Task: Reply to email with the signature Alan Parker with the subject Follow up on our last conversation from softage.1@softage.net with the message I wanted to confirm the availability of the meeting room for tomorrows presentation. Undo the message and rewrite the message as Please find attached the requested document. Send the email
Action: Mouse moved to (460, 603)
Screenshot: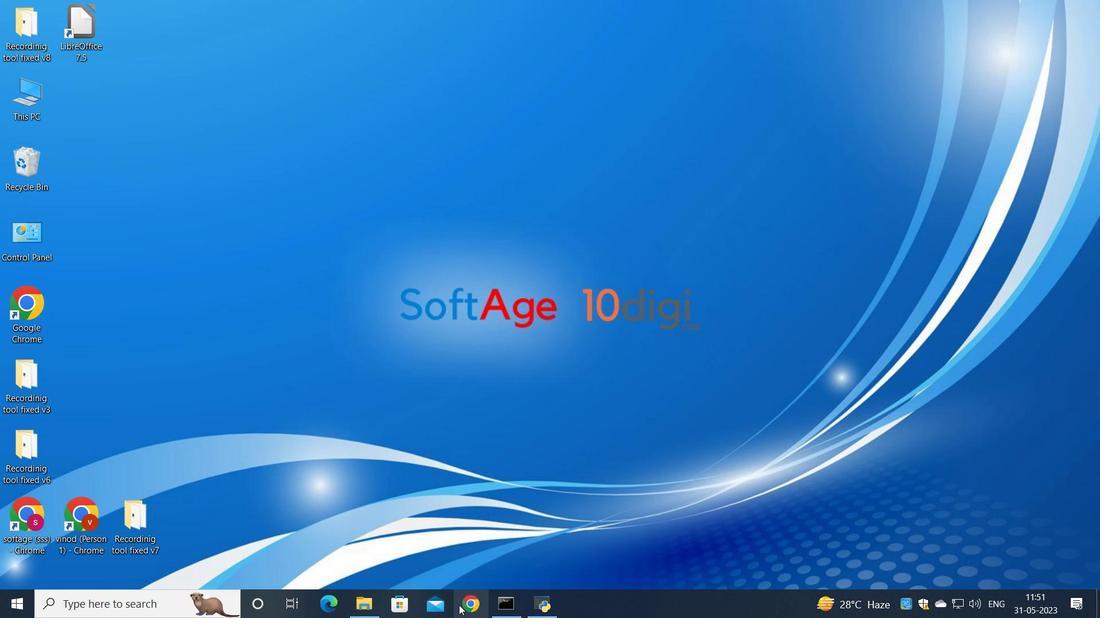 
Action: Mouse pressed left at (460, 603)
Screenshot: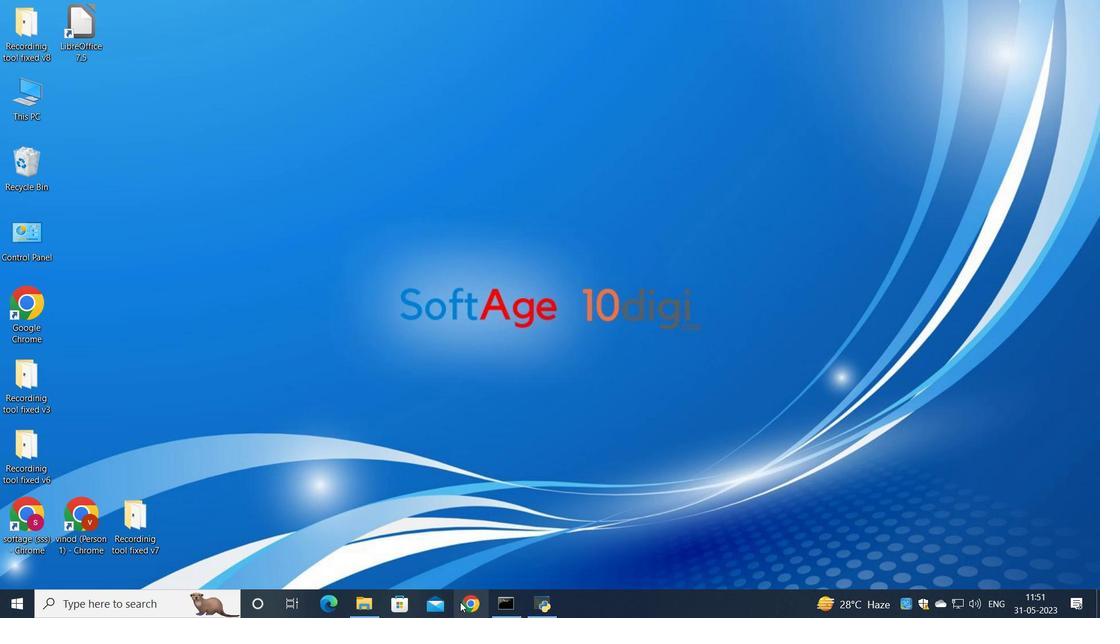 
Action: Mouse moved to (490, 355)
Screenshot: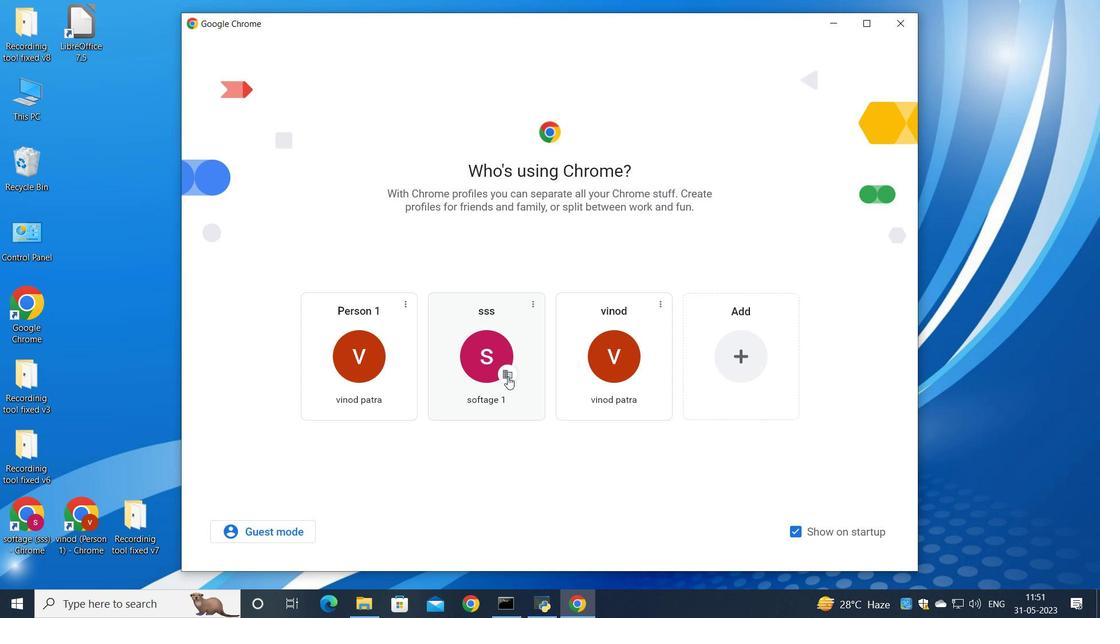 
Action: Mouse pressed left at (490, 355)
Screenshot: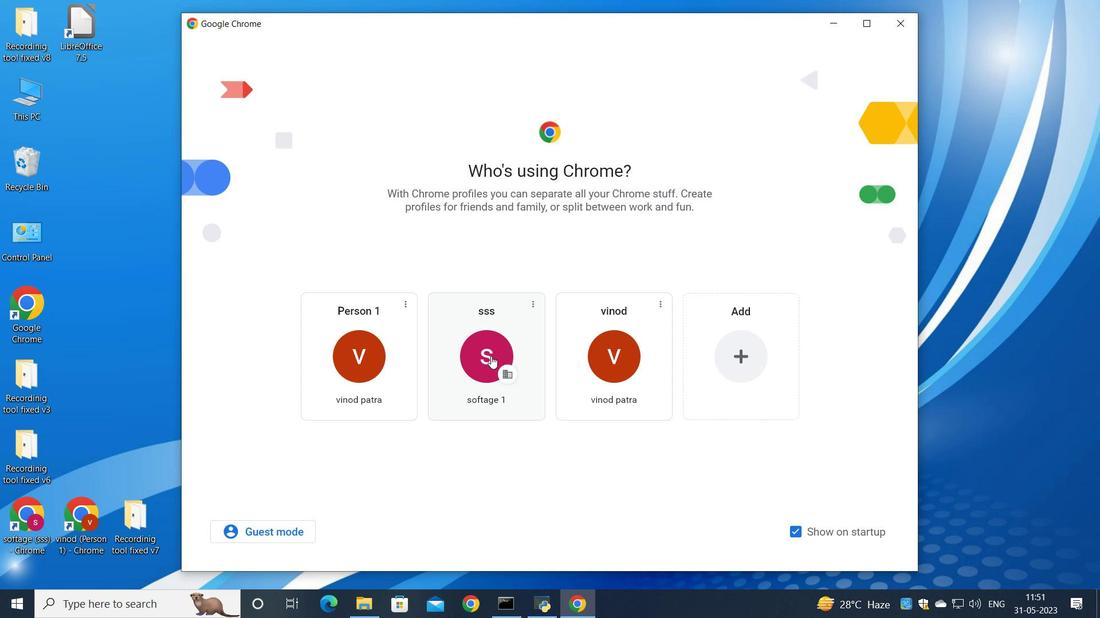 
Action: Mouse moved to (960, 79)
Screenshot: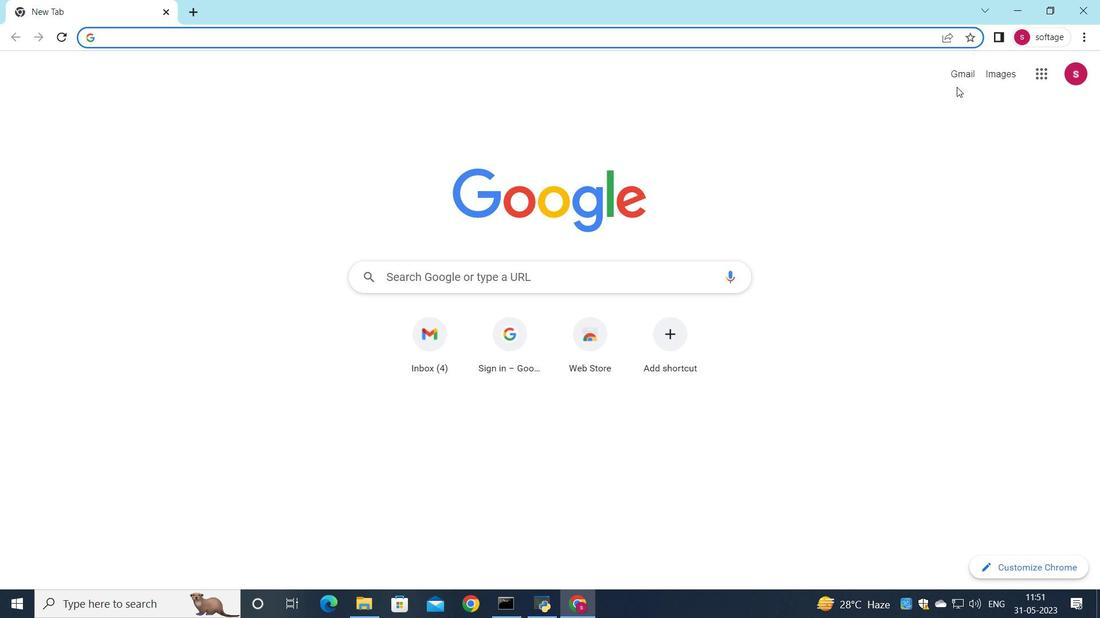 
Action: Mouse pressed left at (960, 79)
Screenshot: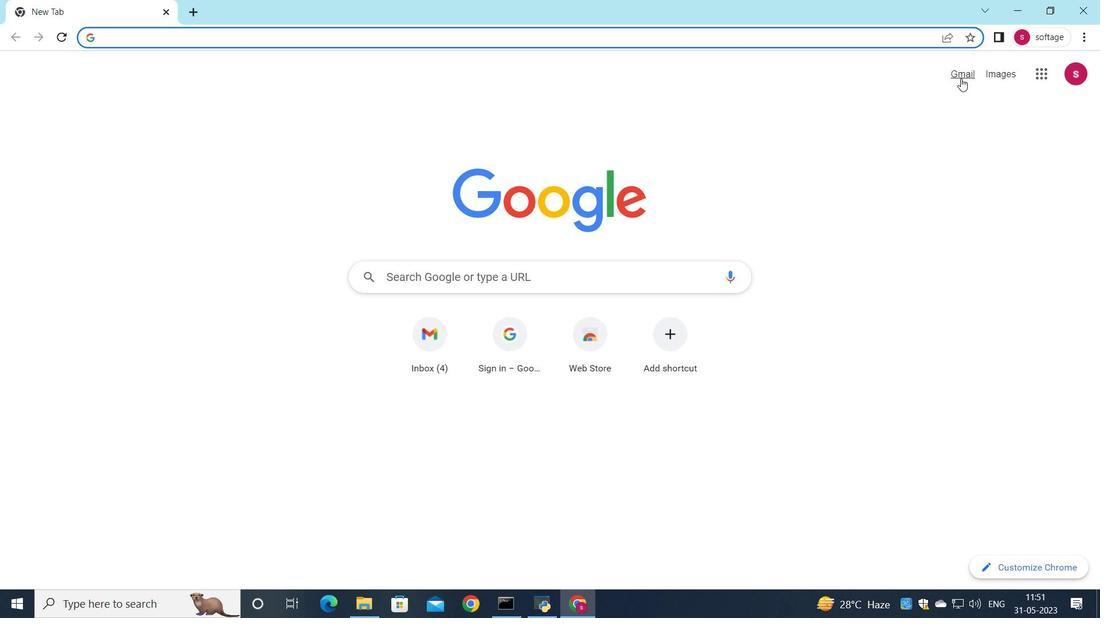 
Action: Mouse moved to (934, 102)
Screenshot: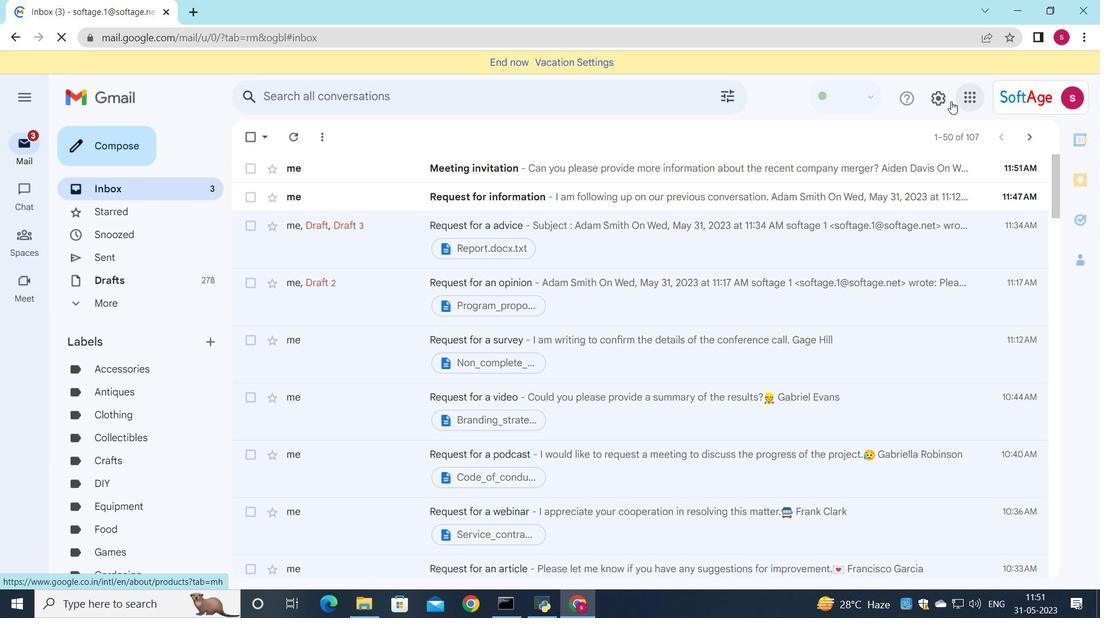 
Action: Mouse pressed left at (934, 102)
Screenshot: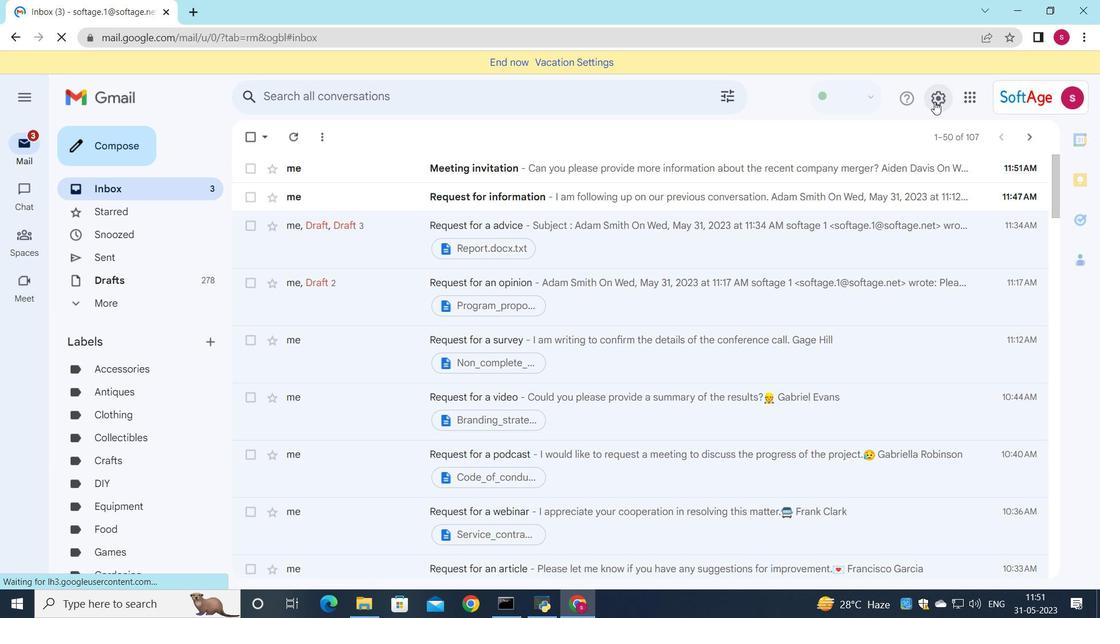 
Action: Mouse moved to (962, 173)
Screenshot: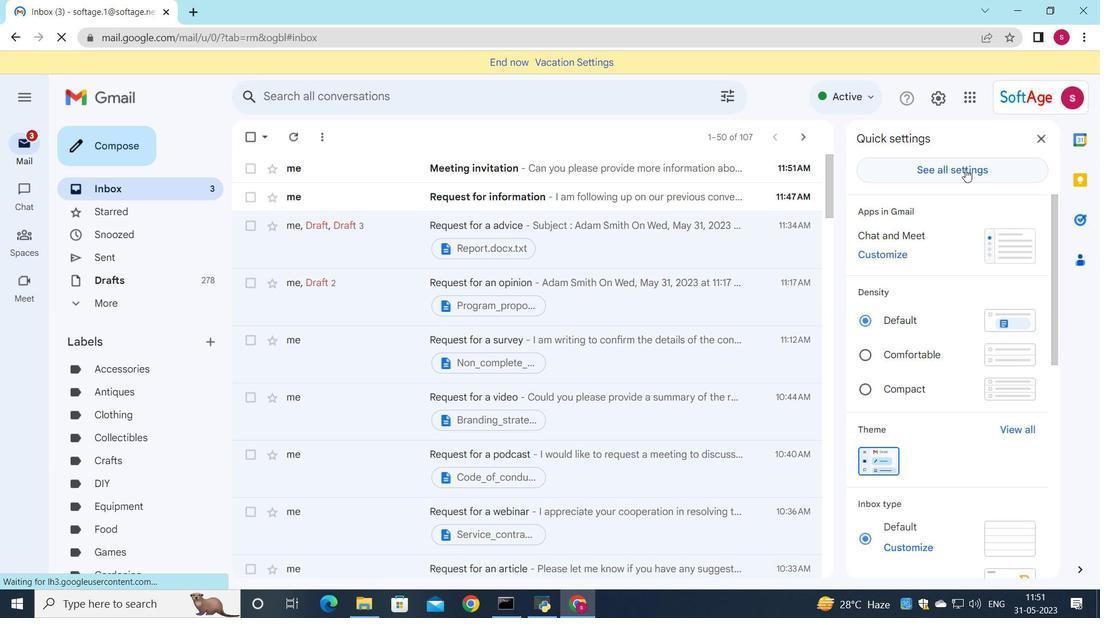 
Action: Mouse pressed left at (962, 173)
Screenshot: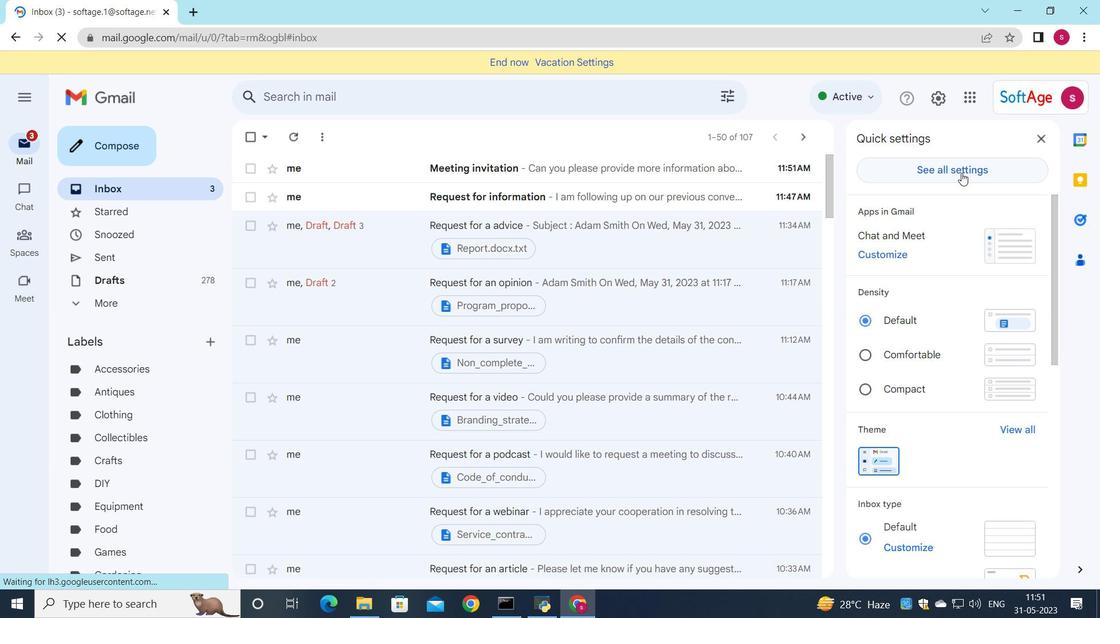 
Action: Mouse moved to (644, 283)
Screenshot: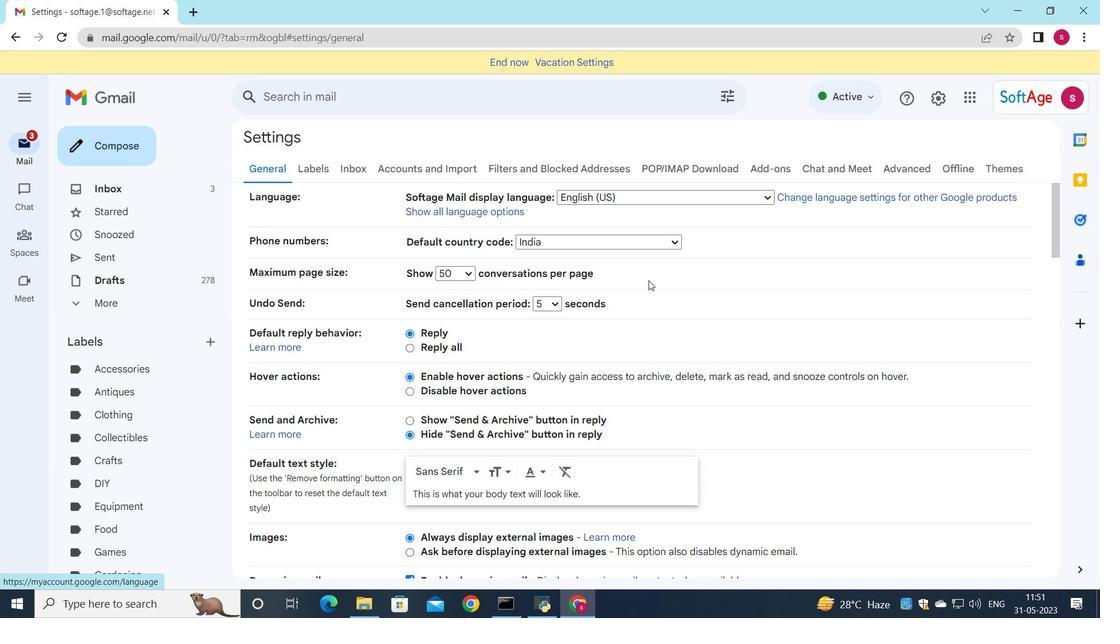 
Action: Mouse scrolled (644, 282) with delta (0, 0)
Screenshot: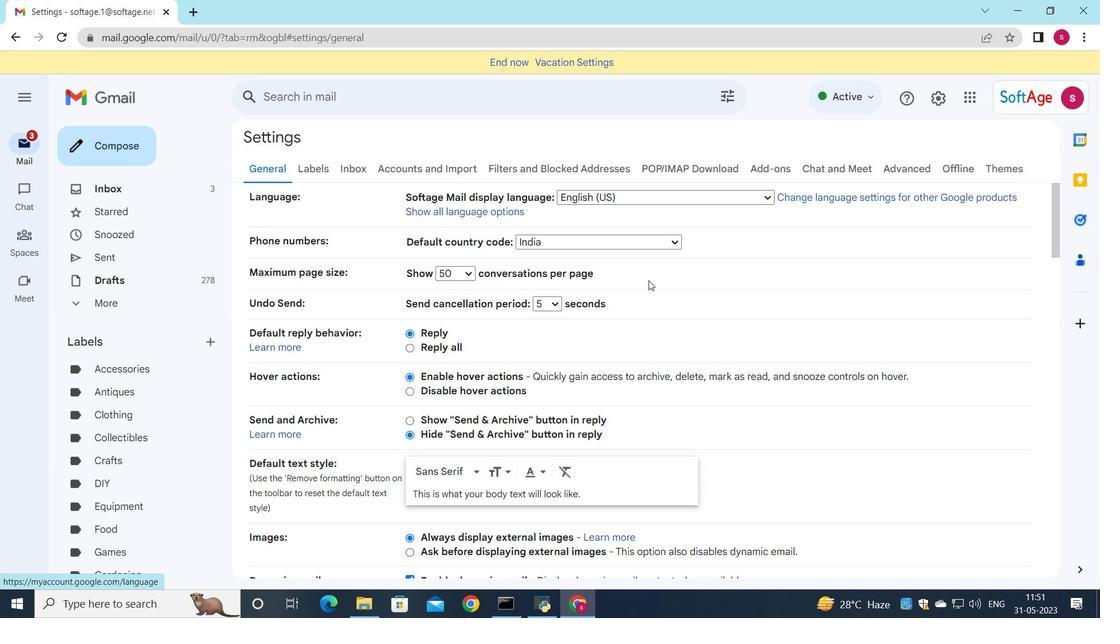 
Action: Mouse scrolled (644, 282) with delta (0, 0)
Screenshot: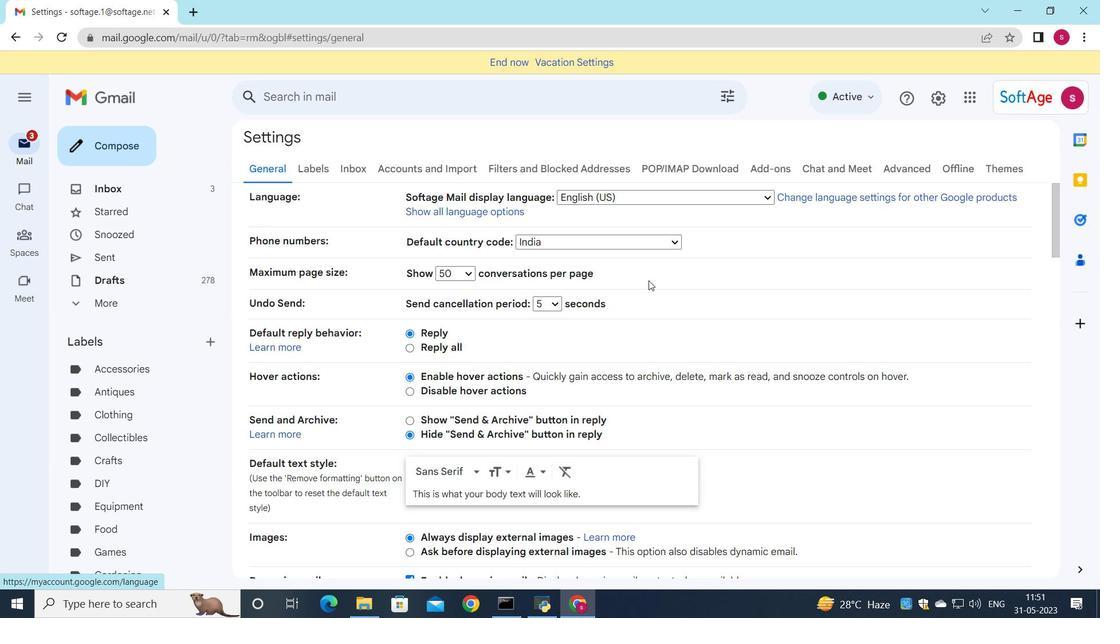 
Action: Mouse scrolled (644, 282) with delta (0, 0)
Screenshot: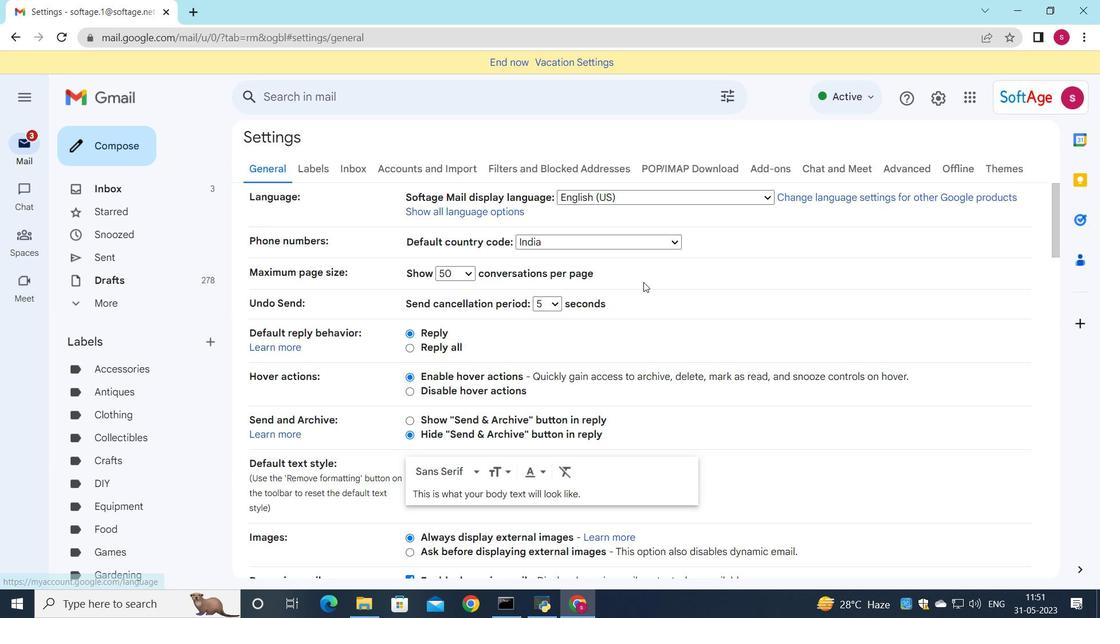 
Action: Mouse moved to (632, 276)
Screenshot: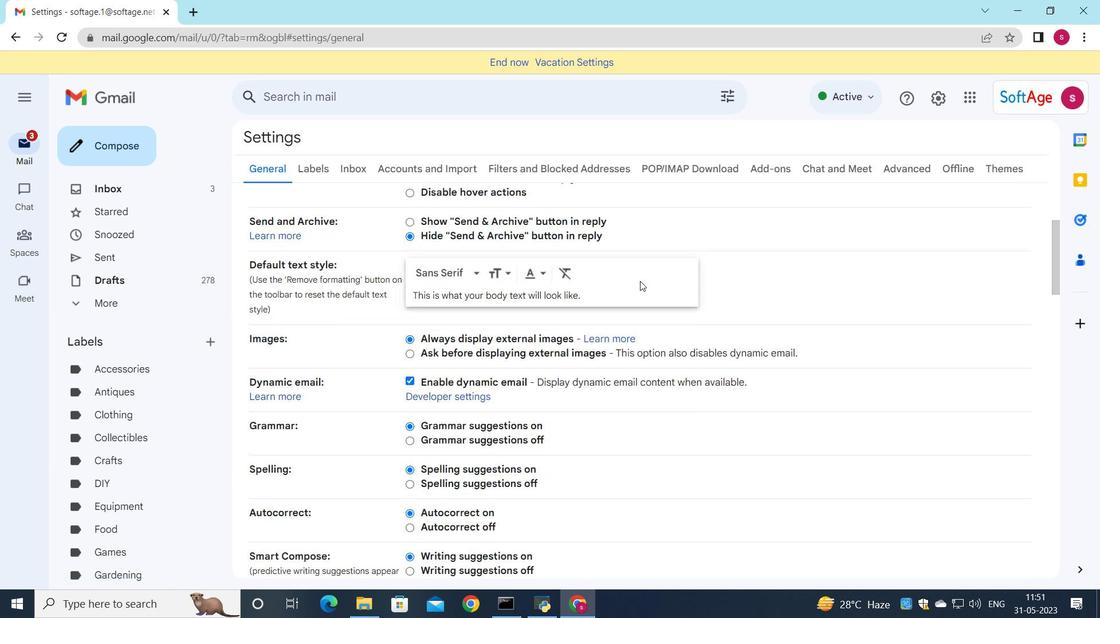 
Action: Mouse scrolled (632, 276) with delta (0, 0)
Screenshot: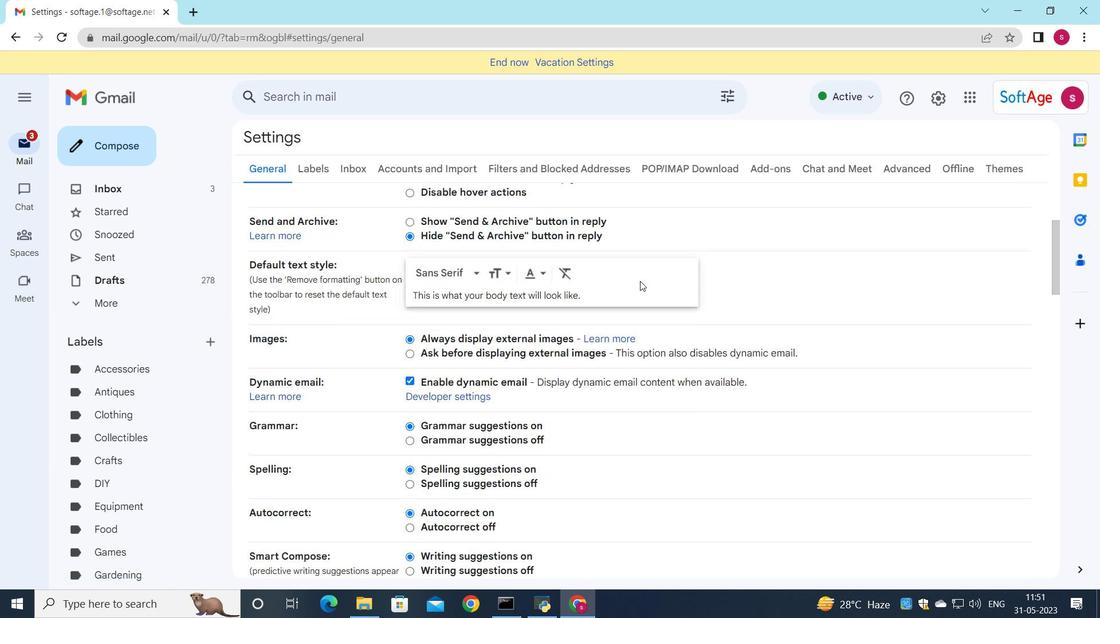 
Action: Mouse scrolled (632, 276) with delta (0, 0)
Screenshot: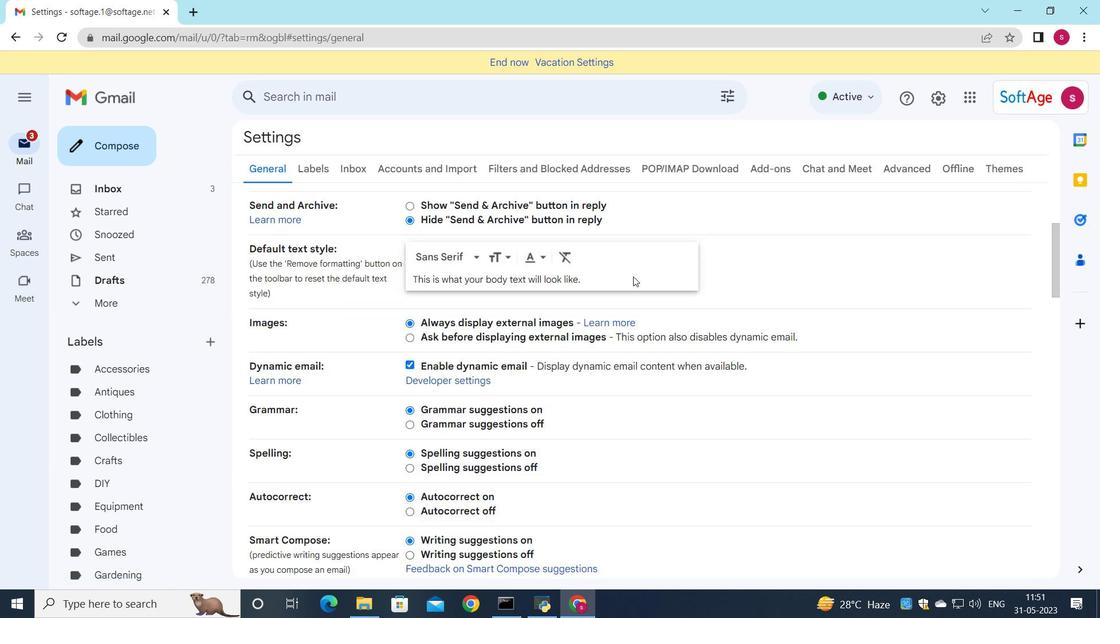 
Action: Mouse scrolled (632, 276) with delta (0, 0)
Screenshot: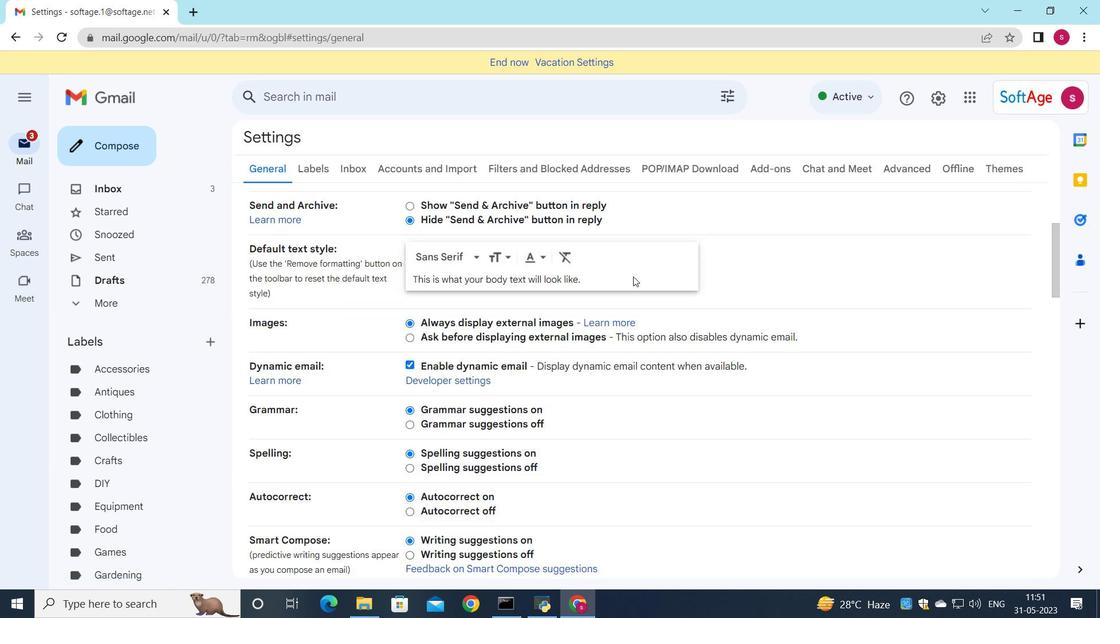 
Action: Mouse moved to (632, 276)
Screenshot: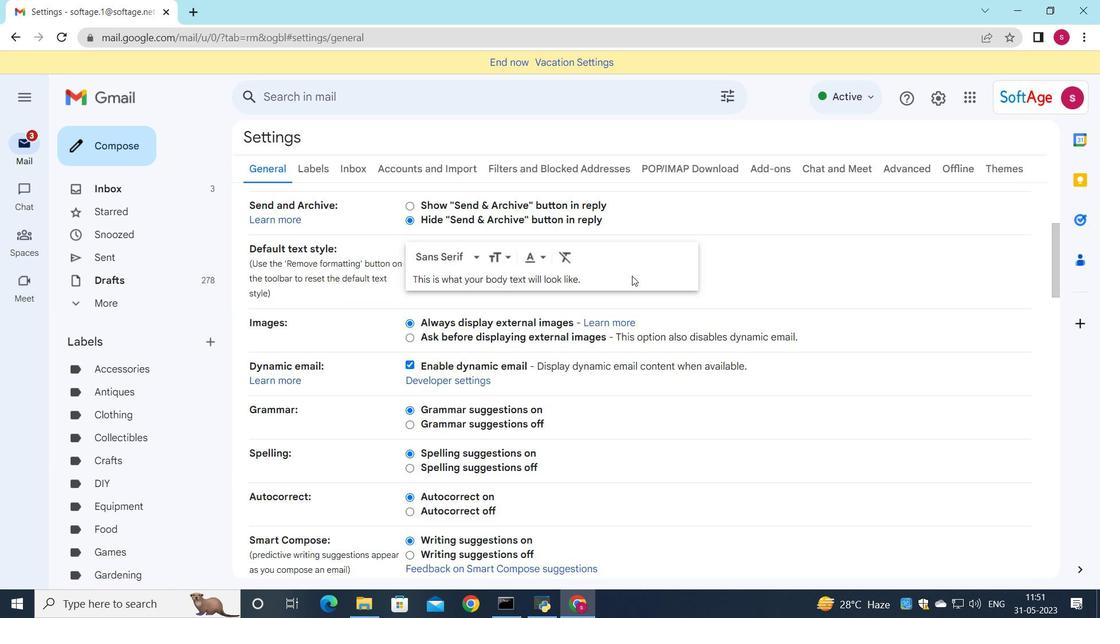 
Action: Mouse scrolled (632, 276) with delta (0, 0)
Screenshot: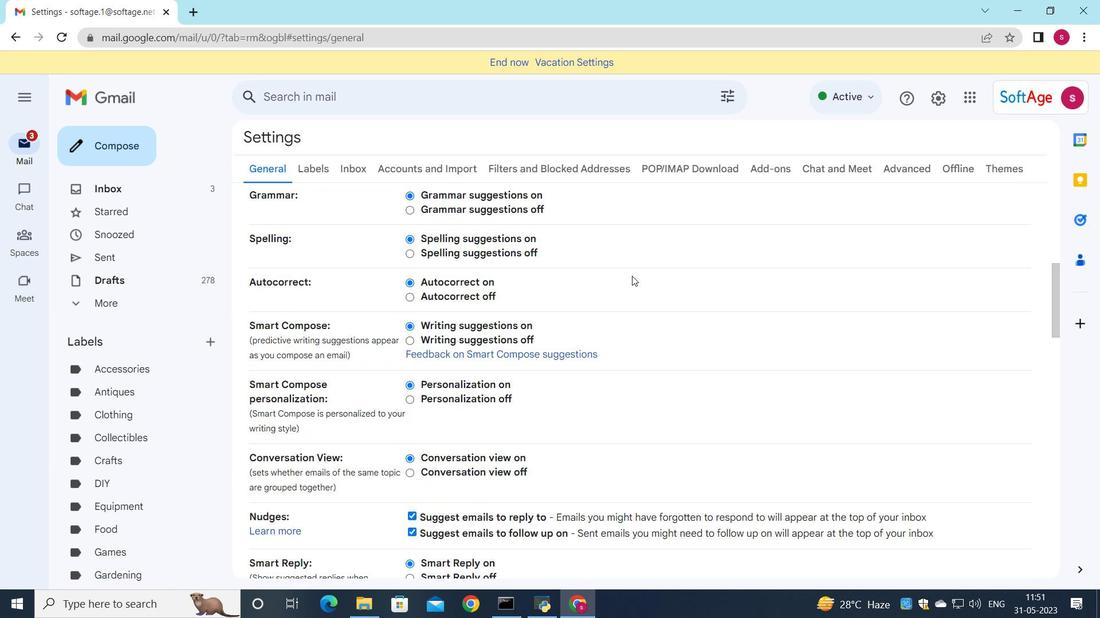 
Action: Mouse scrolled (632, 276) with delta (0, 0)
Screenshot: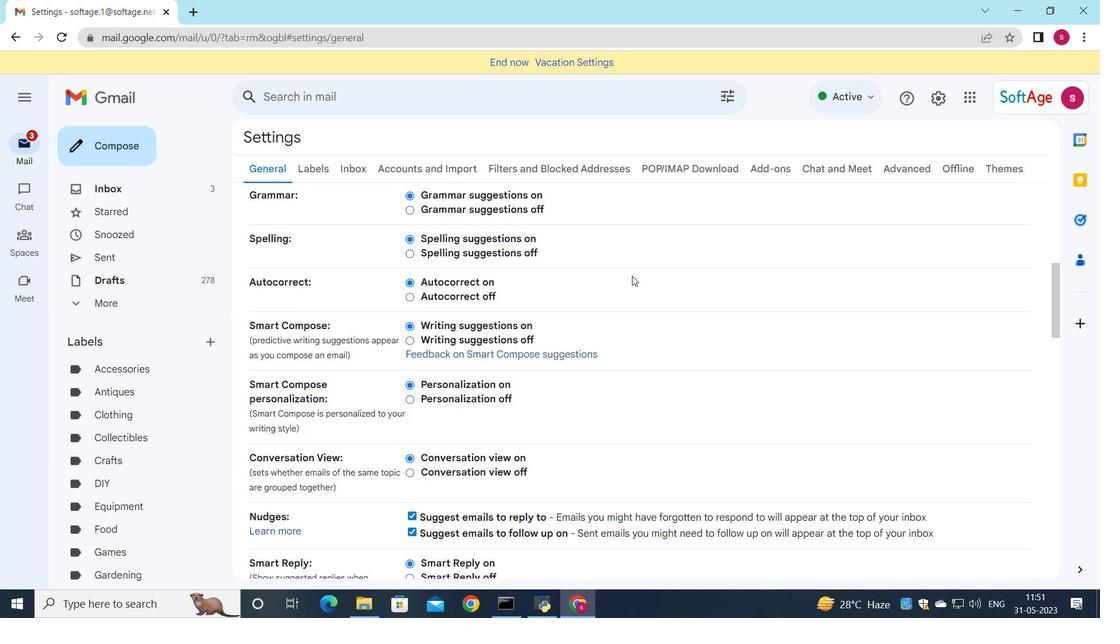 
Action: Mouse moved to (618, 298)
Screenshot: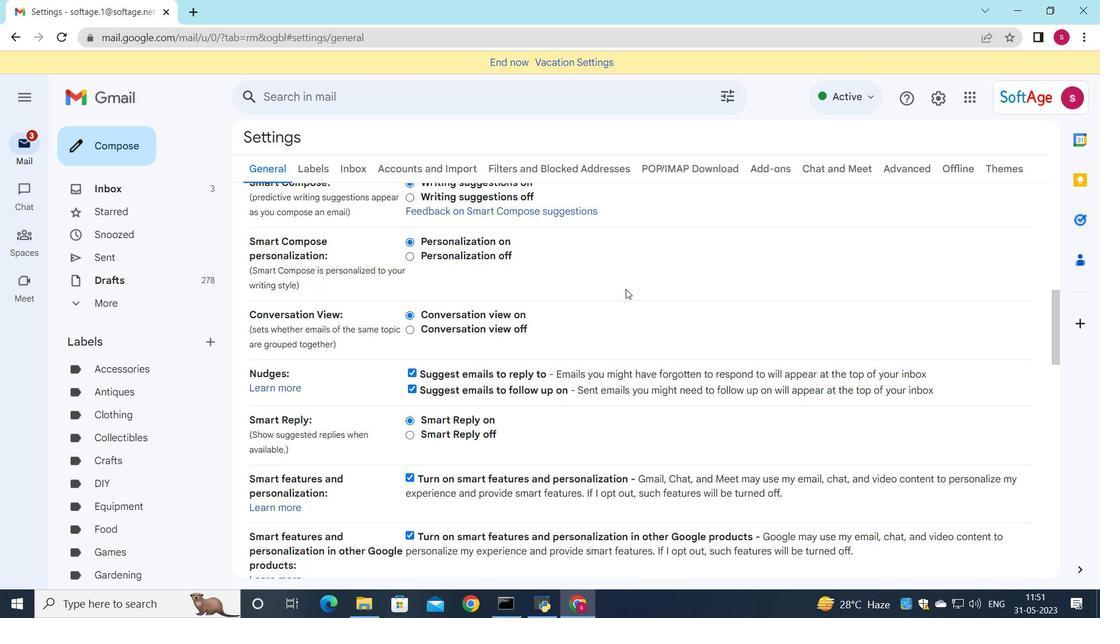 
Action: Mouse scrolled (618, 297) with delta (0, 0)
Screenshot: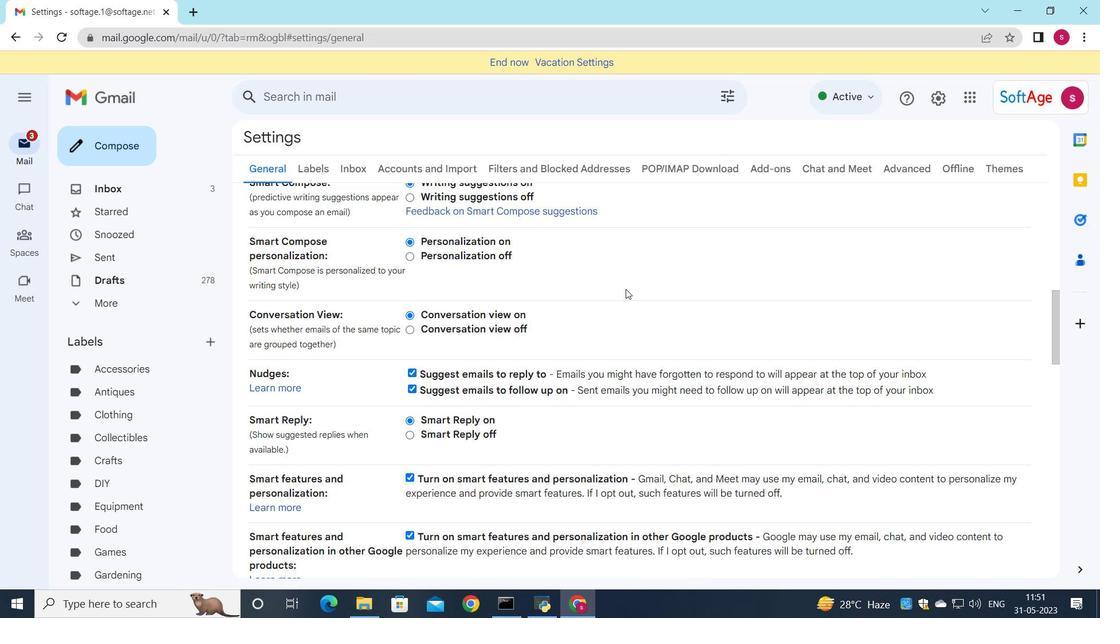 
Action: Mouse scrolled (618, 297) with delta (0, 0)
Screenshot: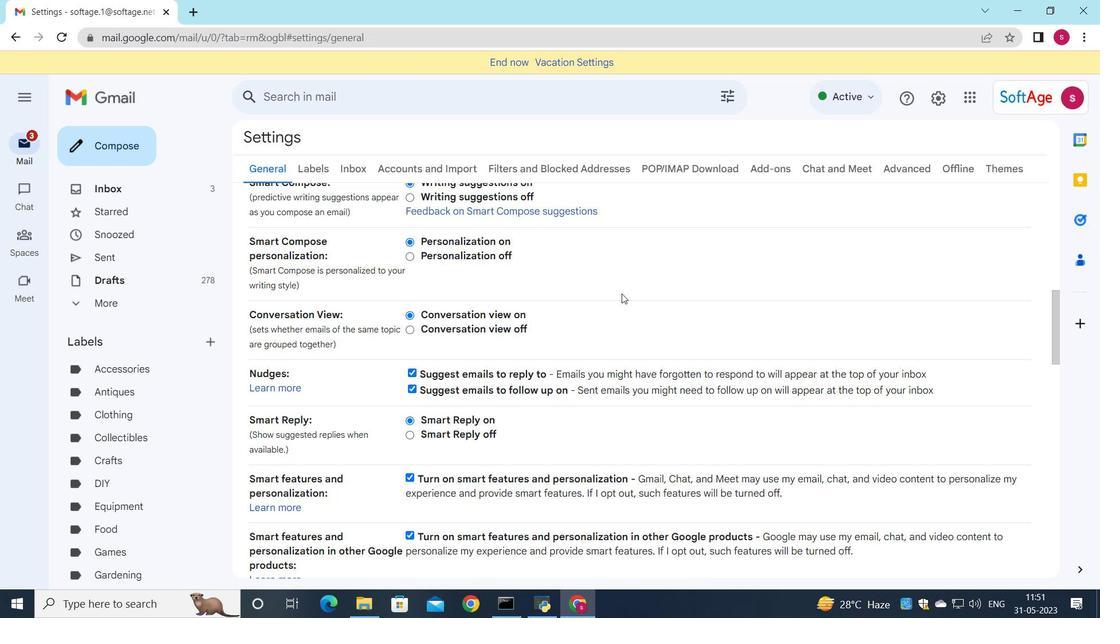 
Action: Mouse moved to (618, 300)
Screenshot: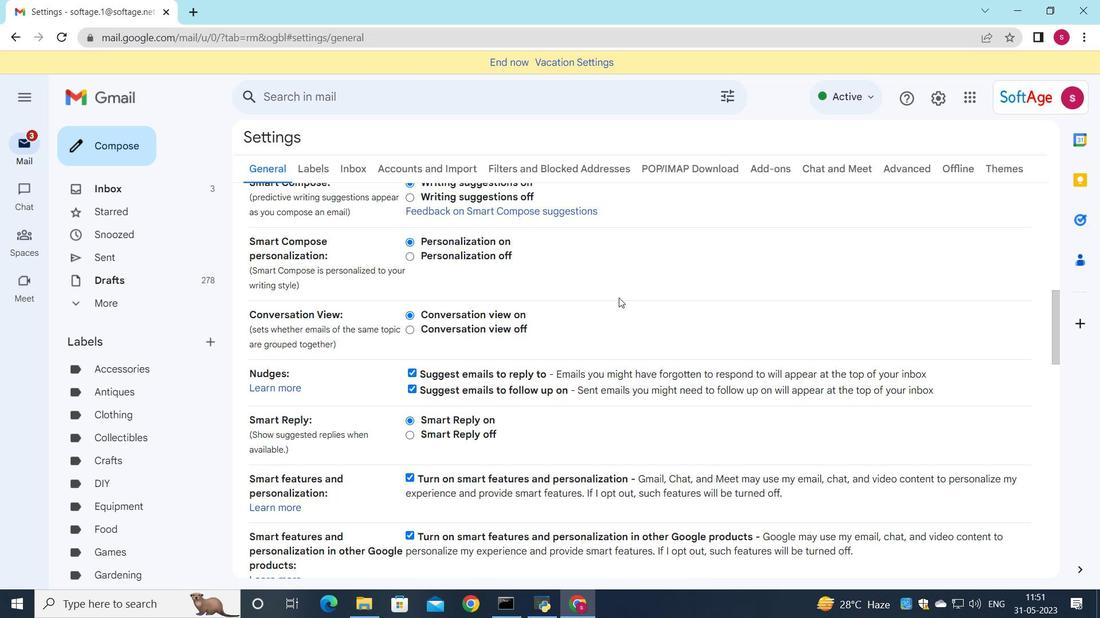 
Action: Mouse scrolled (618, 299) with delta (0, 0)
Screenshot: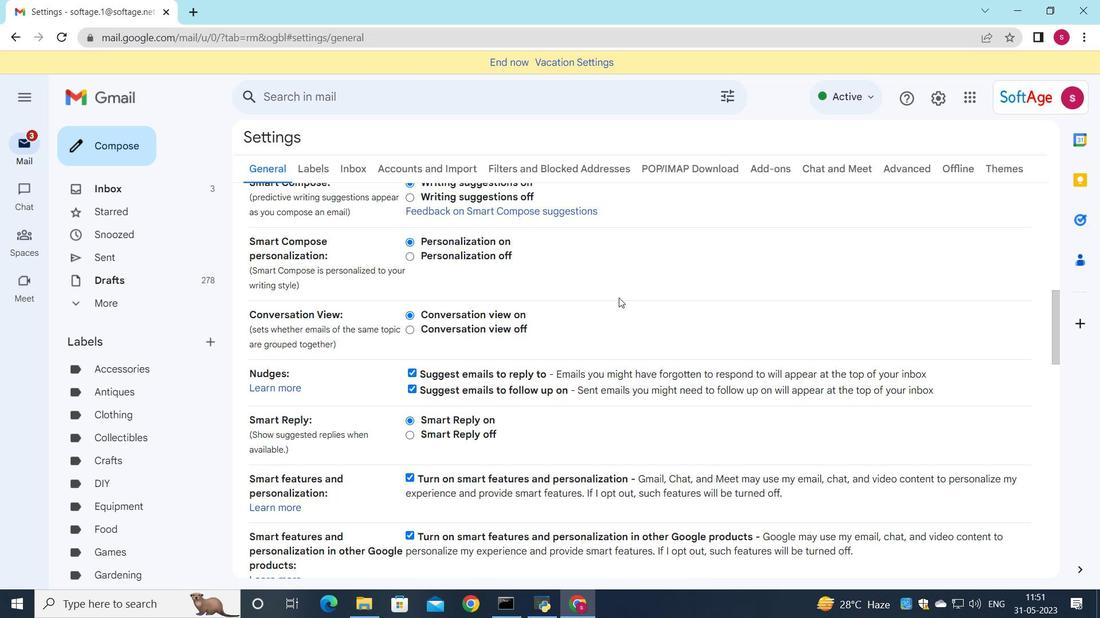 
Action: Mouse moved to (610, 315)
Screenshot: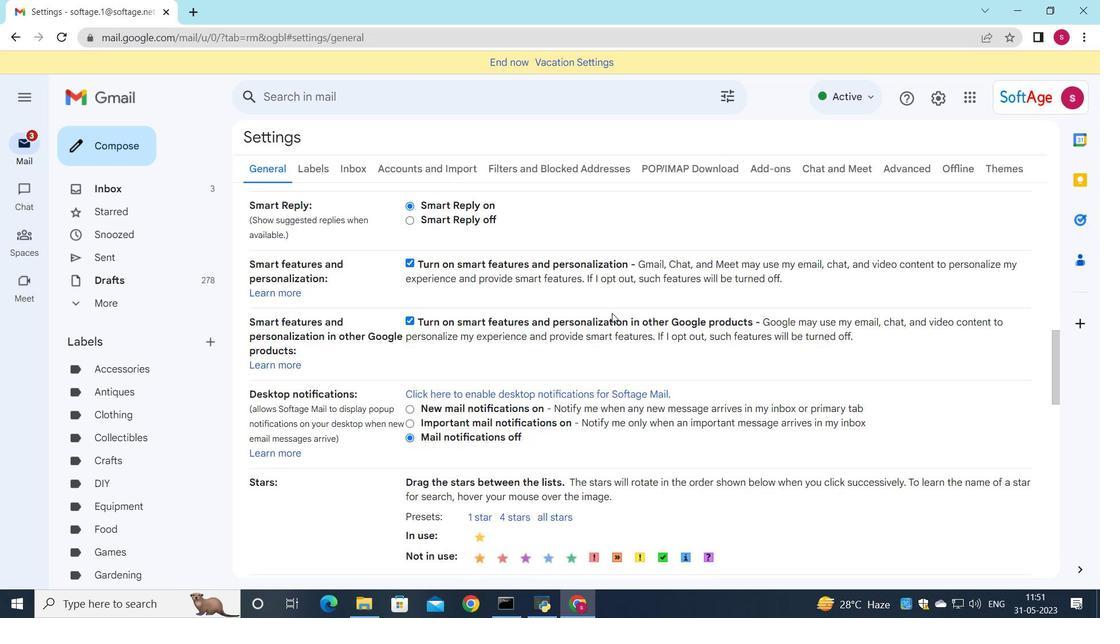 
Action: Mouse scrolled (610, 315) with delta (0, 0)
Screenshot: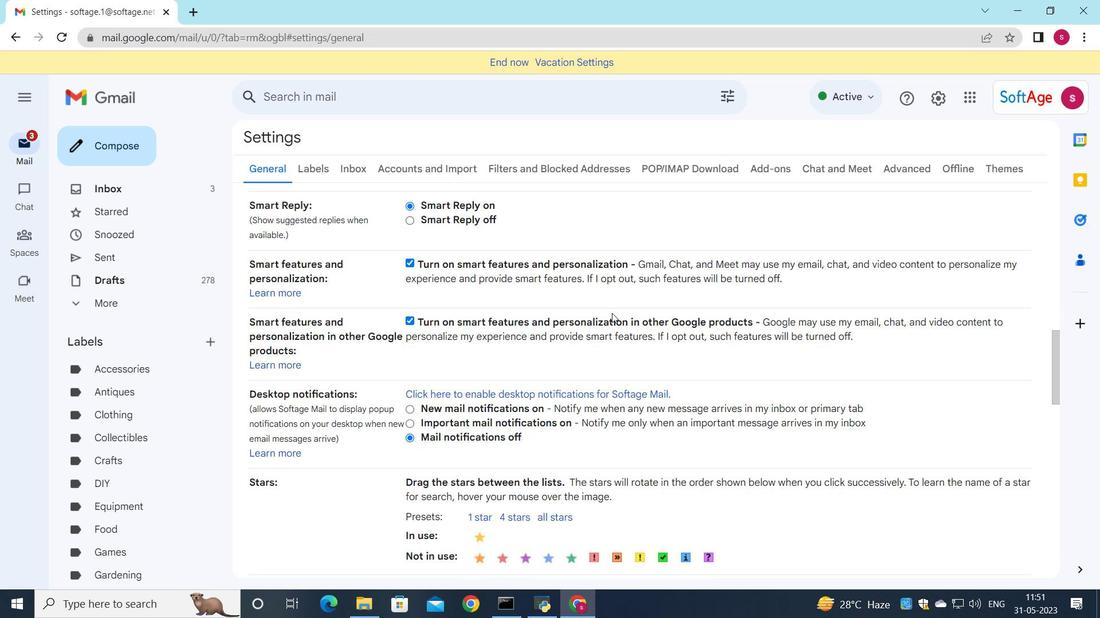
Action: Mouse moved to (610, 316)
Screenshot: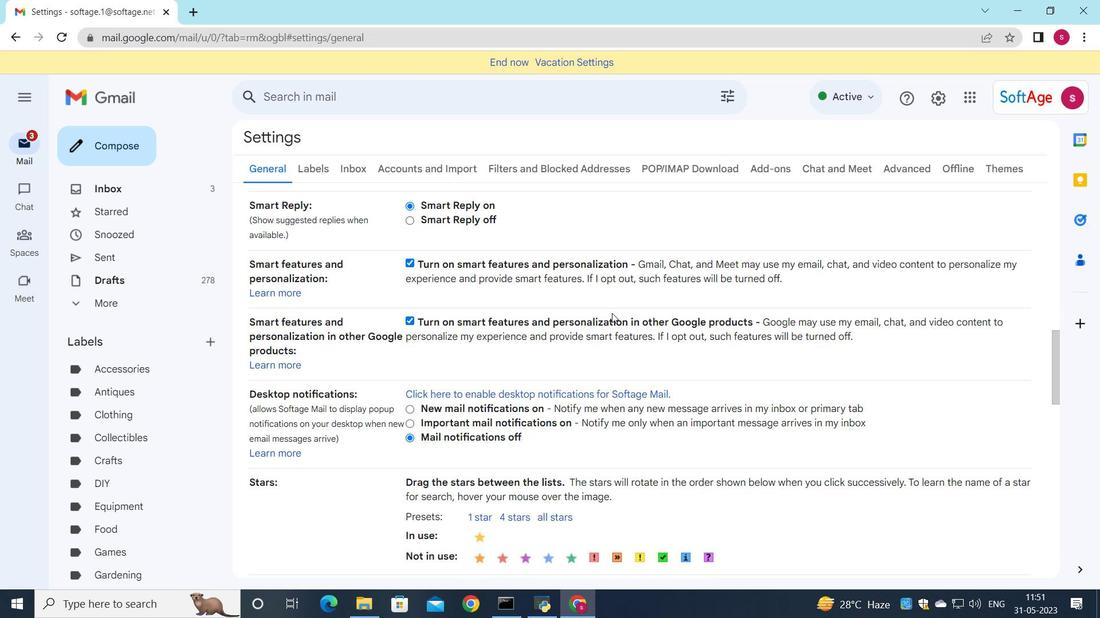 
Action: Mouse scrolled (610, 315) with delta (0, 0)
Screenshot: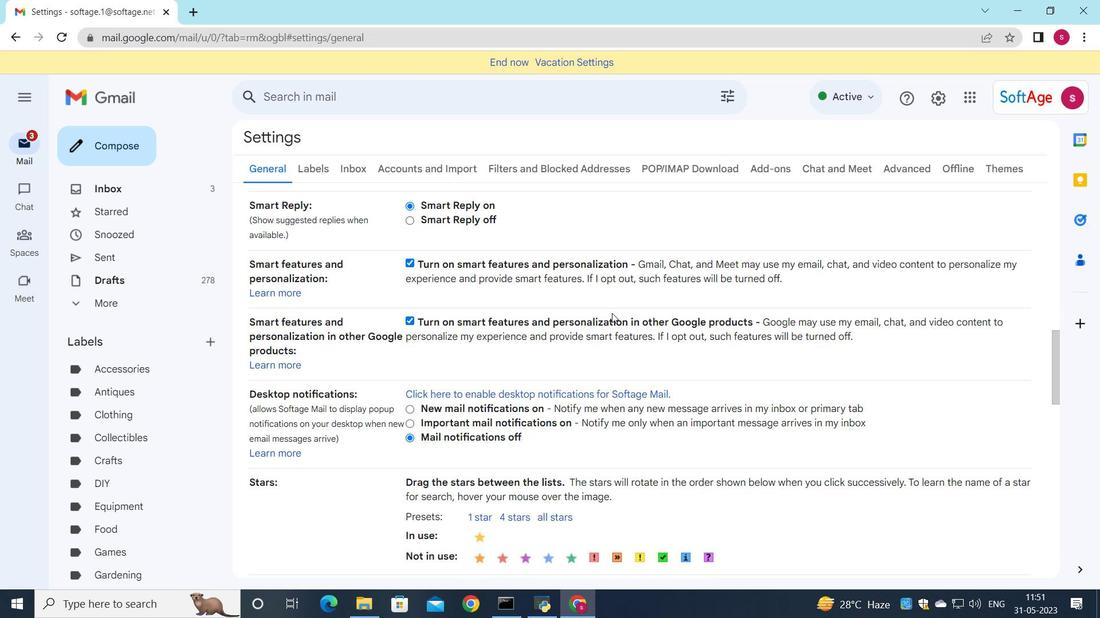
Action: Mouse moved to (609, 318)
Screenshot: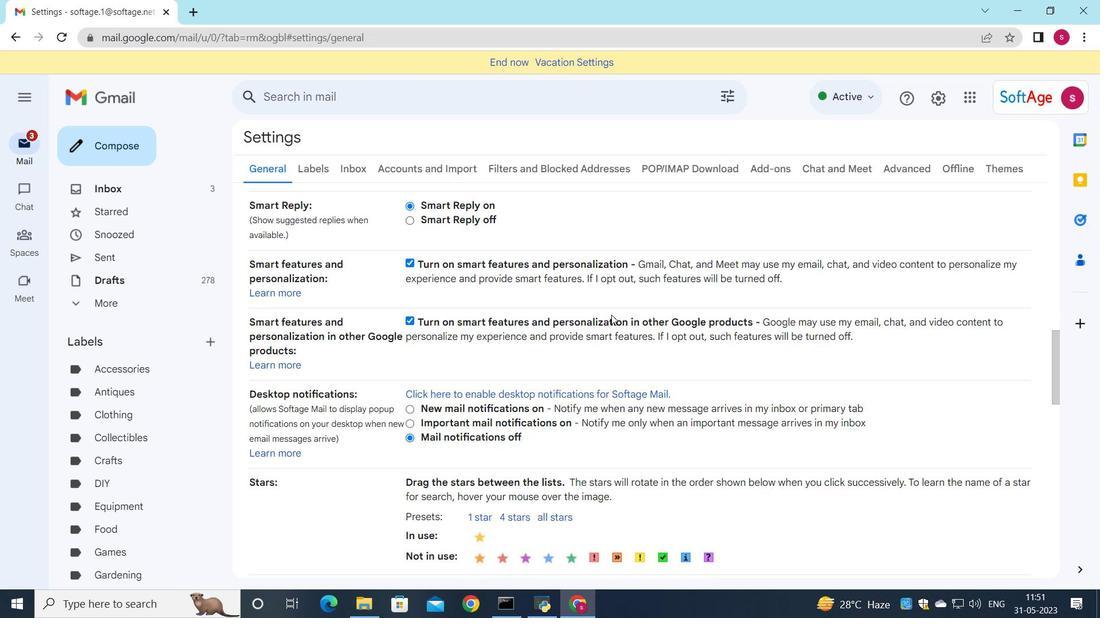 
Action: Mouse scrolled (609, 317) with delta (0, 0)
Screenshot: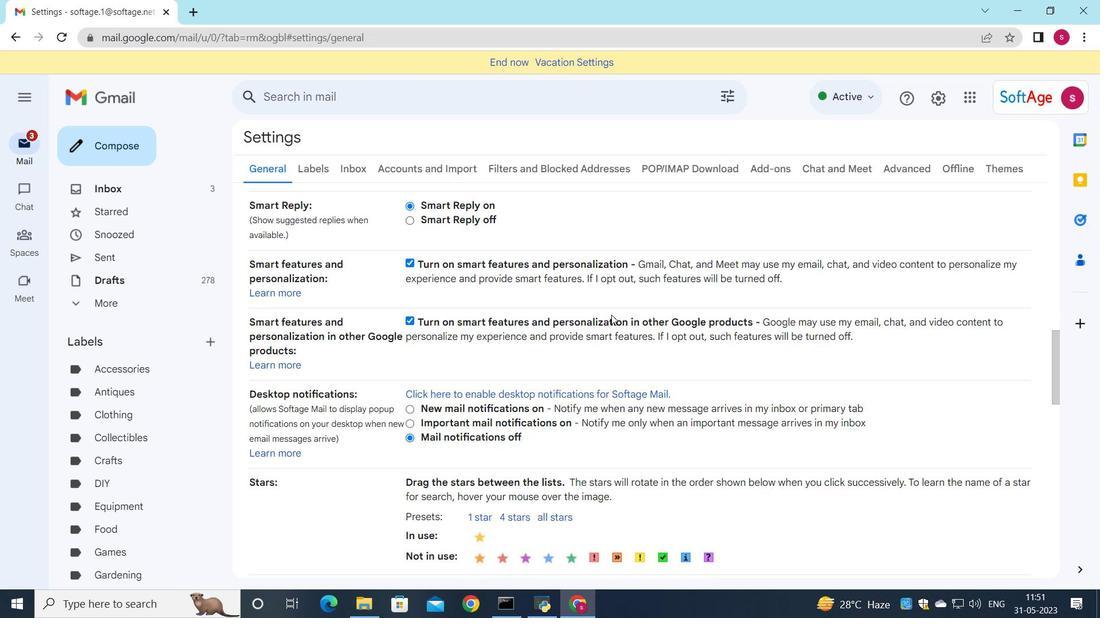 
Action: Mouse moved to (608, 320)
Screenshot: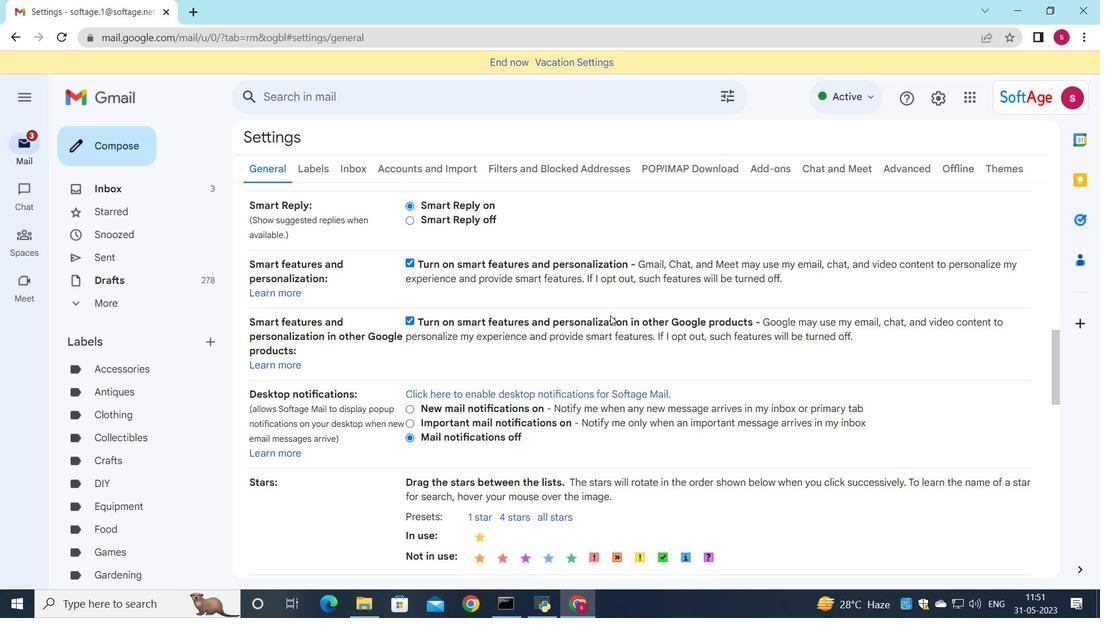 
Action: Mouse scrolled (608, 320) with delta (0, 0)
Screenshot: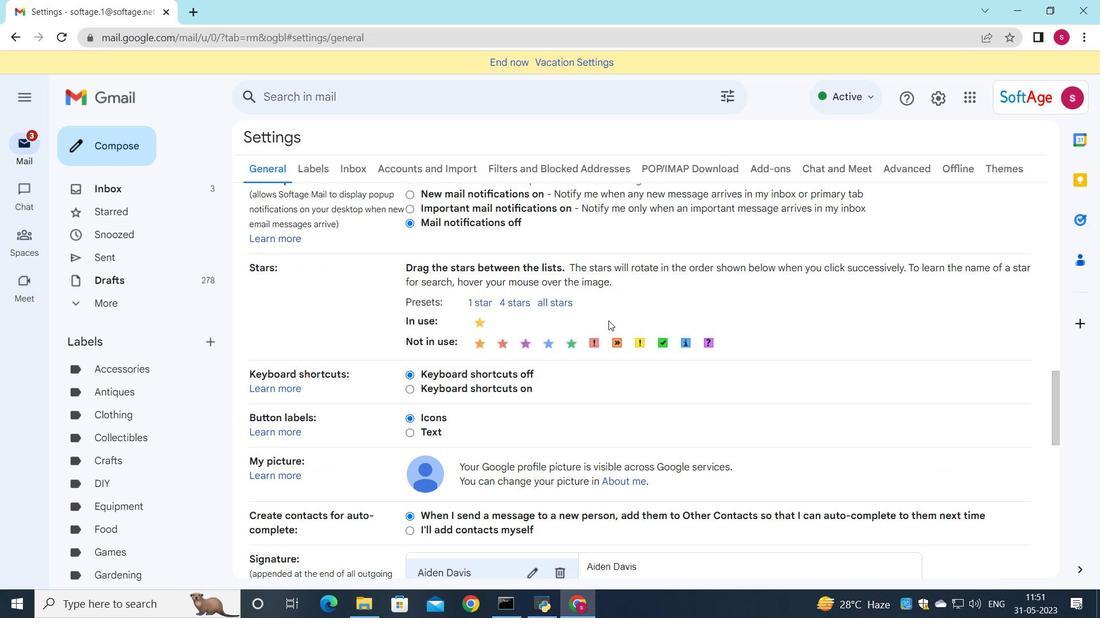 
Action: Mouse moved to (607, 322)
Screenshot: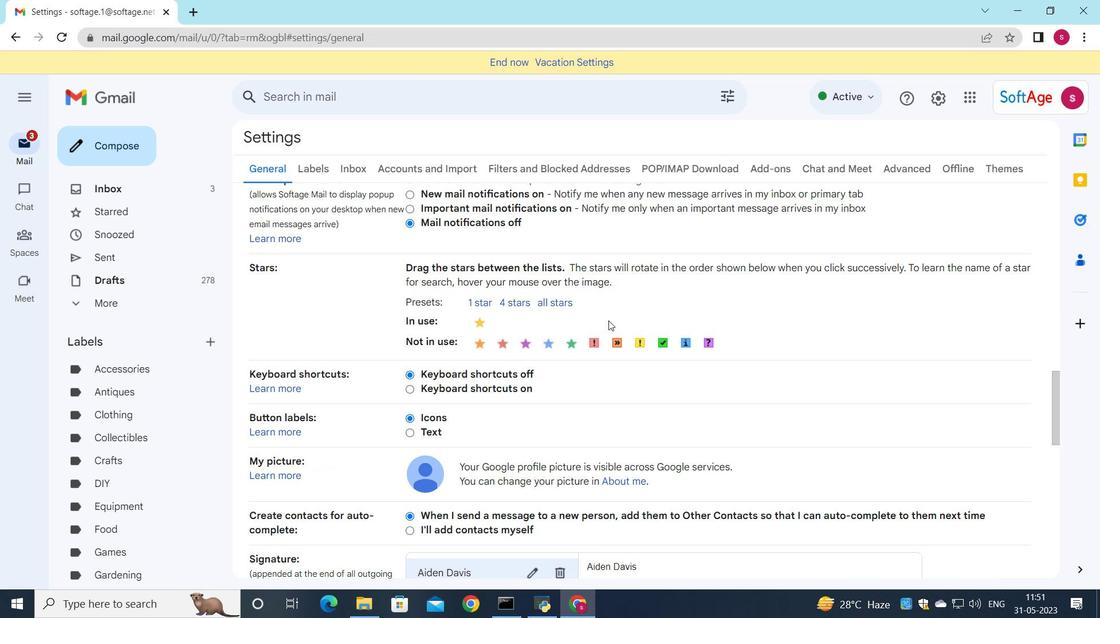 
Action: Mouse scrolled (607, 322) with delta (0, 0)
Screenshot: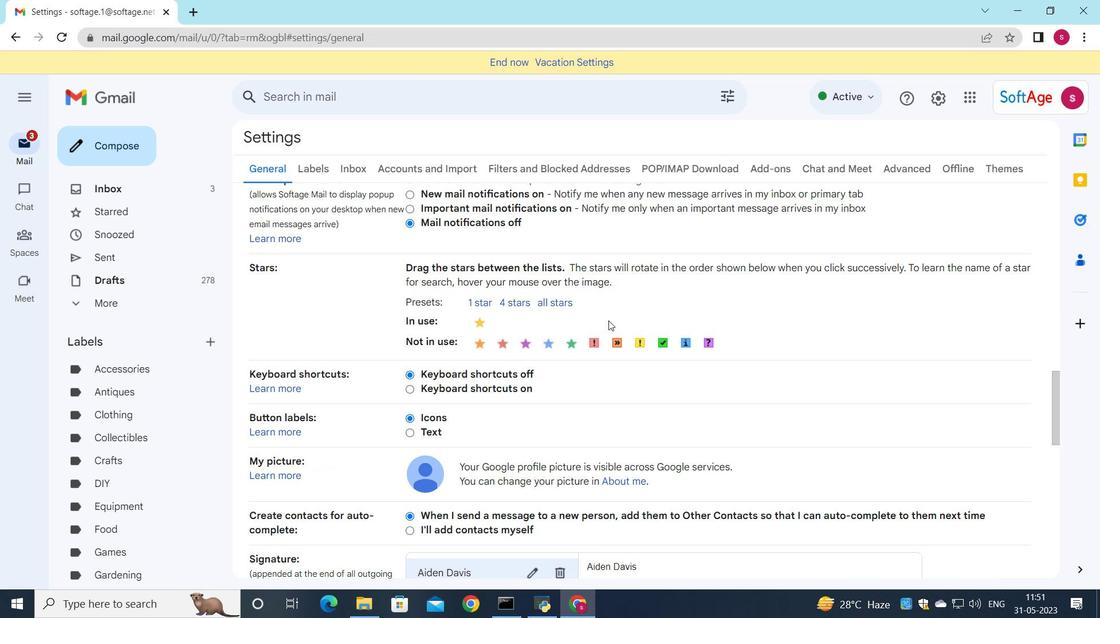 
Action: Mouse moved to (604, 326)
Screenshot: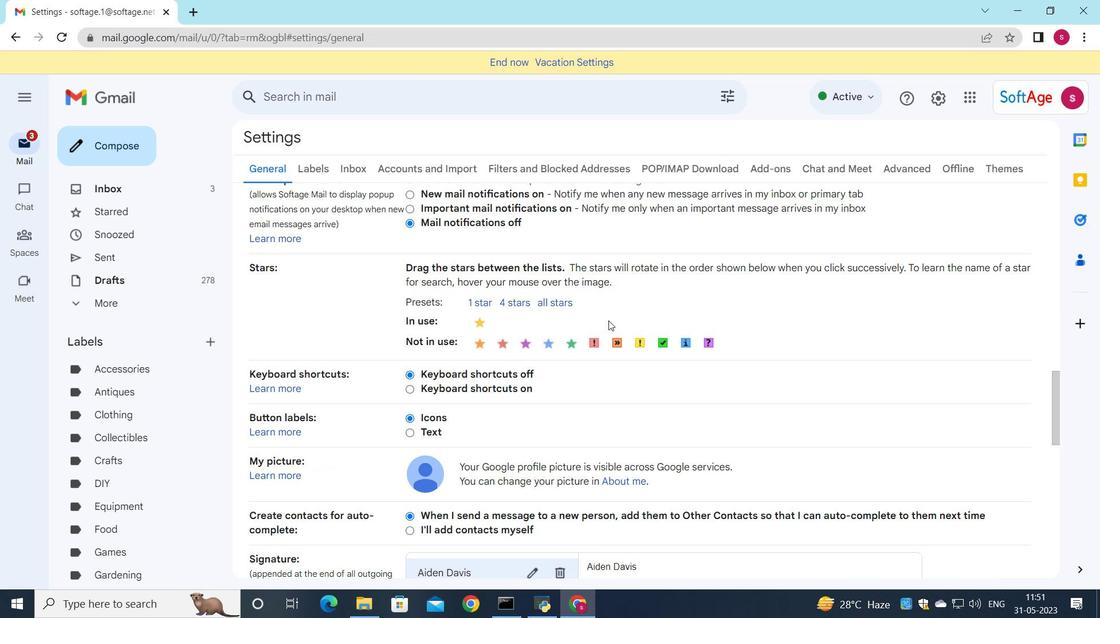 
Action: Mouse scrolled (604, 325) with delta (0, 0)
Screenshot: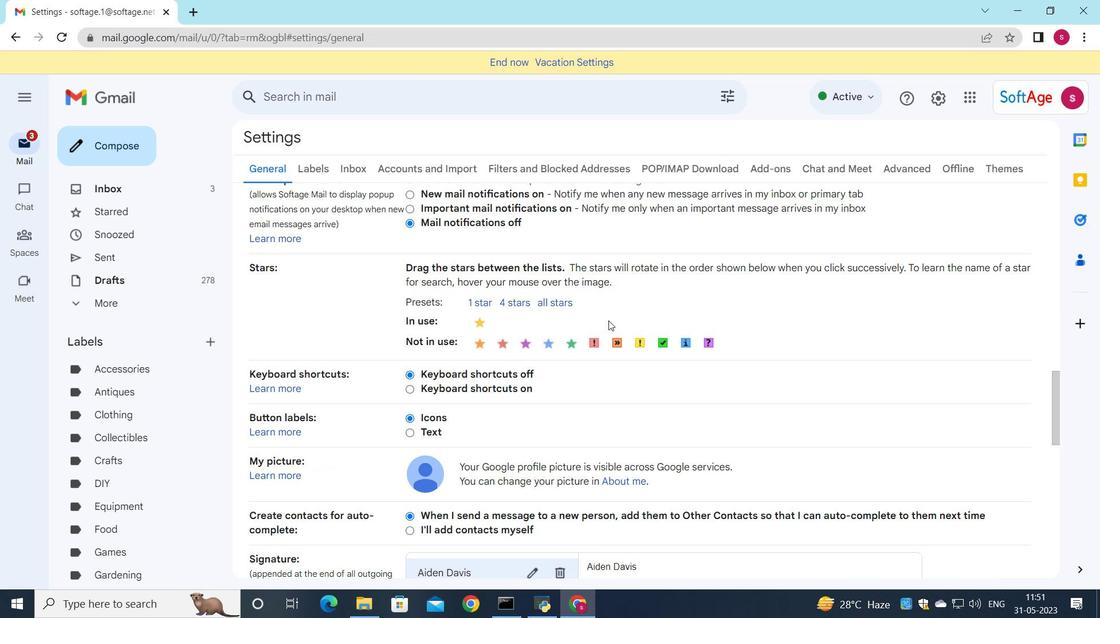 
Action: Mouse moved to (559, 369)
Screenshot: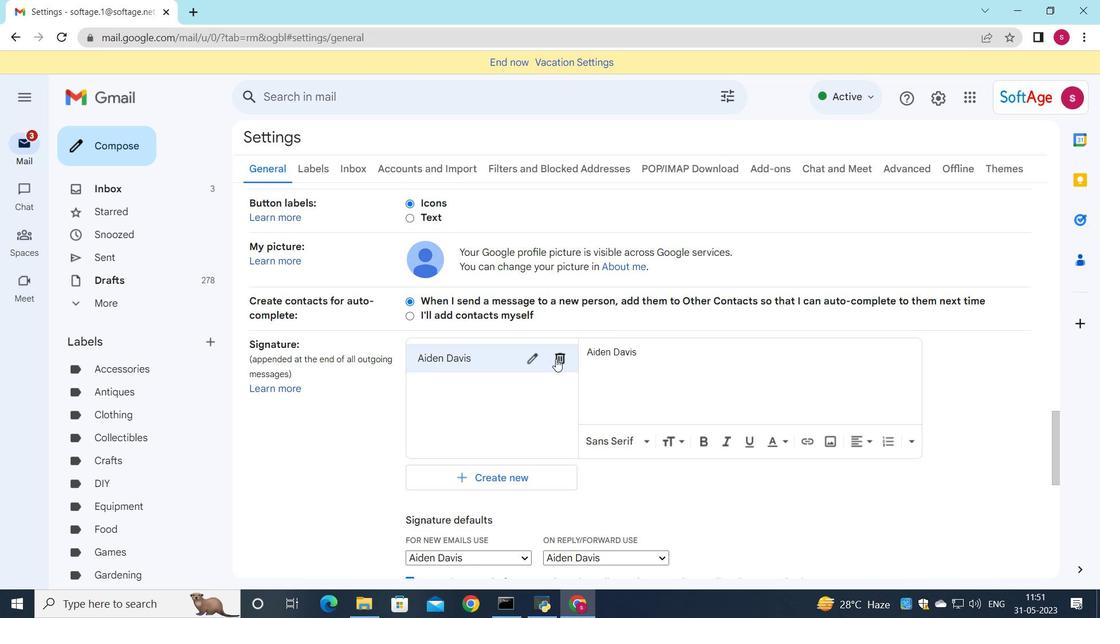 
Action: Mouse pressed left at (559, 369)
Screenshot: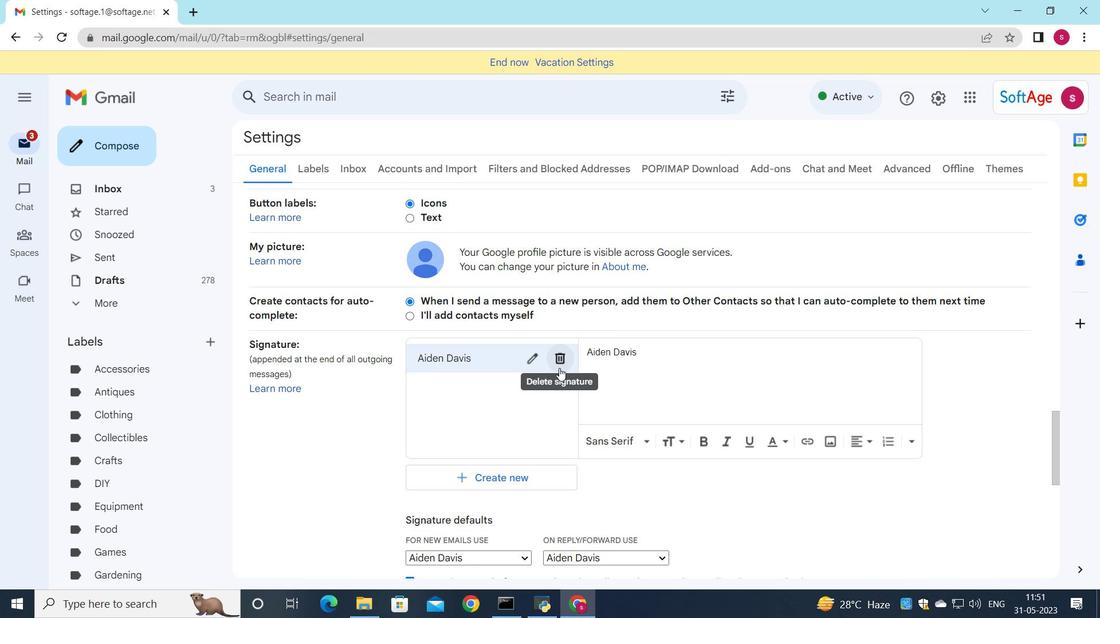 
Action: Mouse moved to (689, 355)
Screenshot: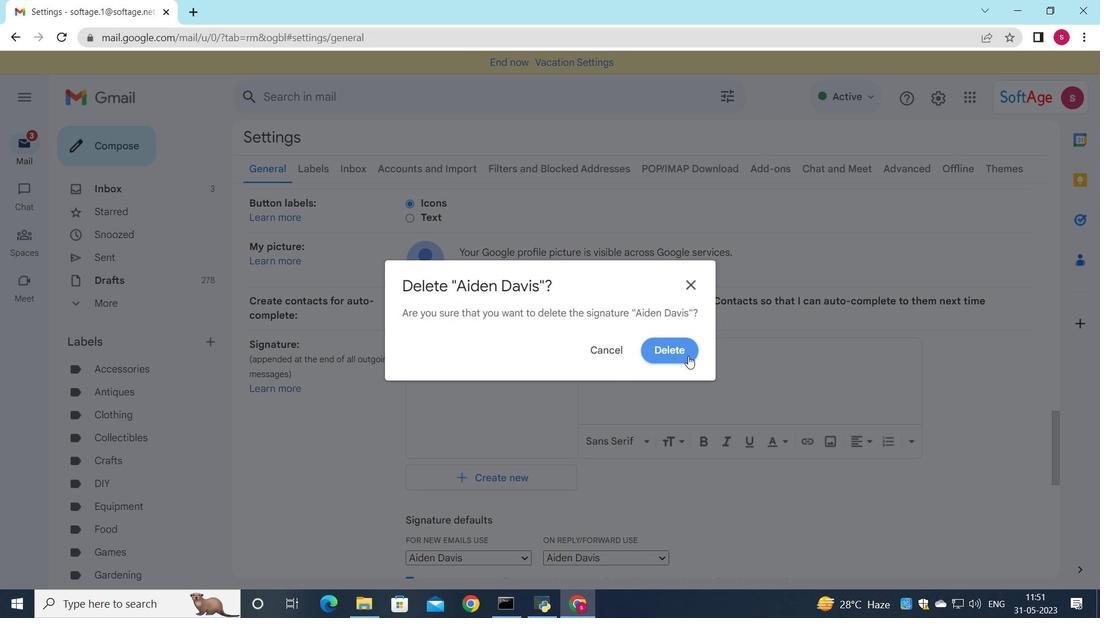 
Action: Mouse pressed left at (689, 355)
Screenshot: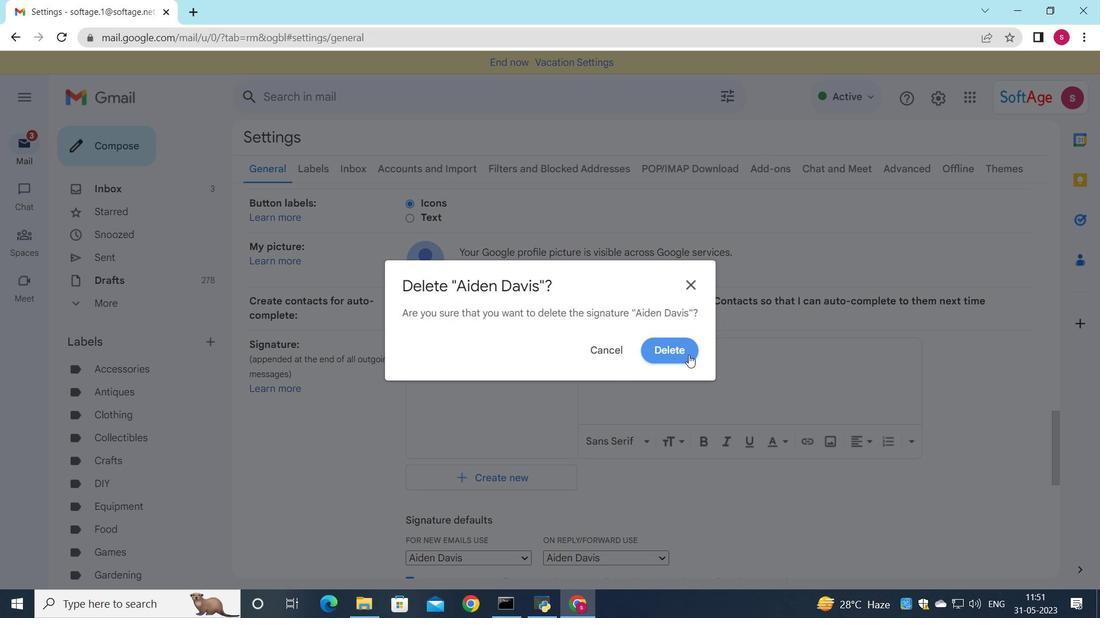 
Action: Mouse moved to (483, 366)
Screenshot: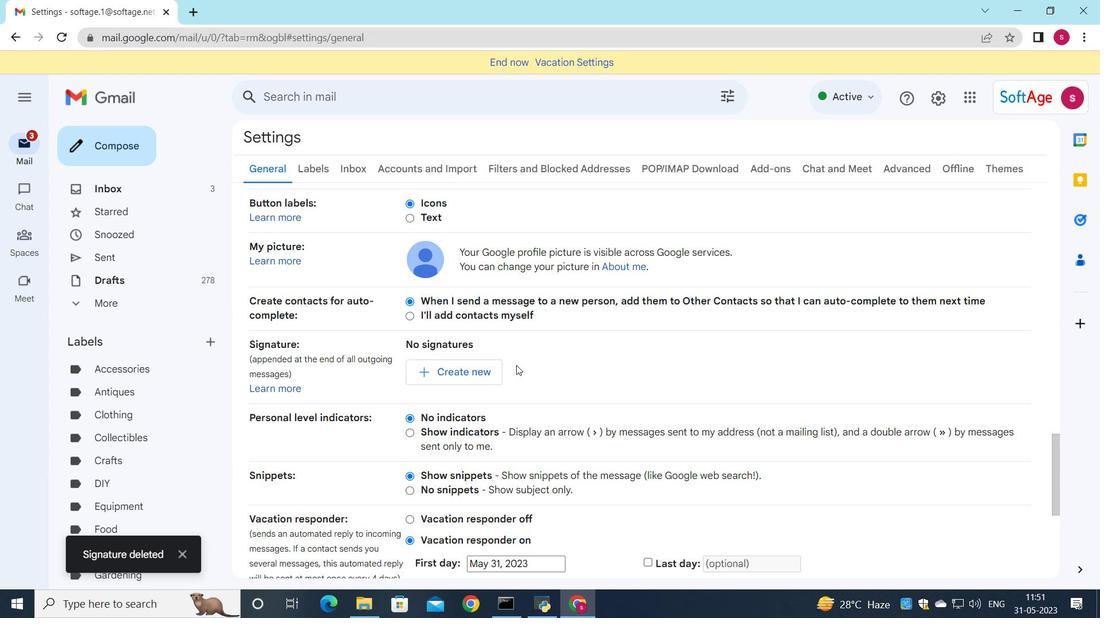 
Action: Mouse pressed left at (483, 366)
Screenshot: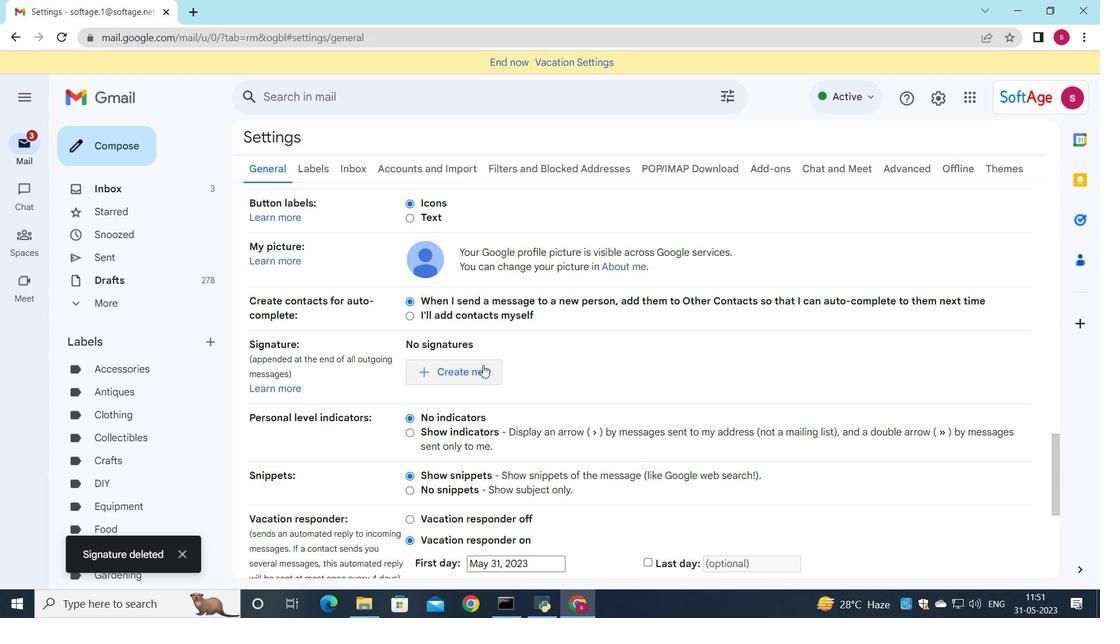 
Action: Mouse moved to (566, 348)
Screenshot: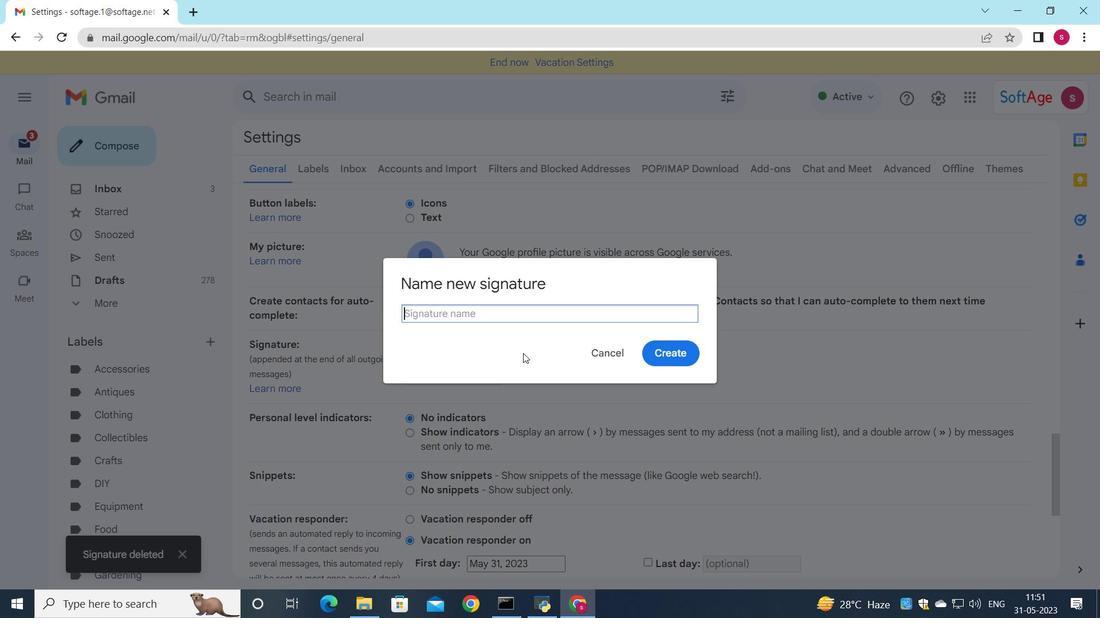 
Action: Key pressed <Key.shift>Alan<Key.space><Key.shift>Parker
Screenshot: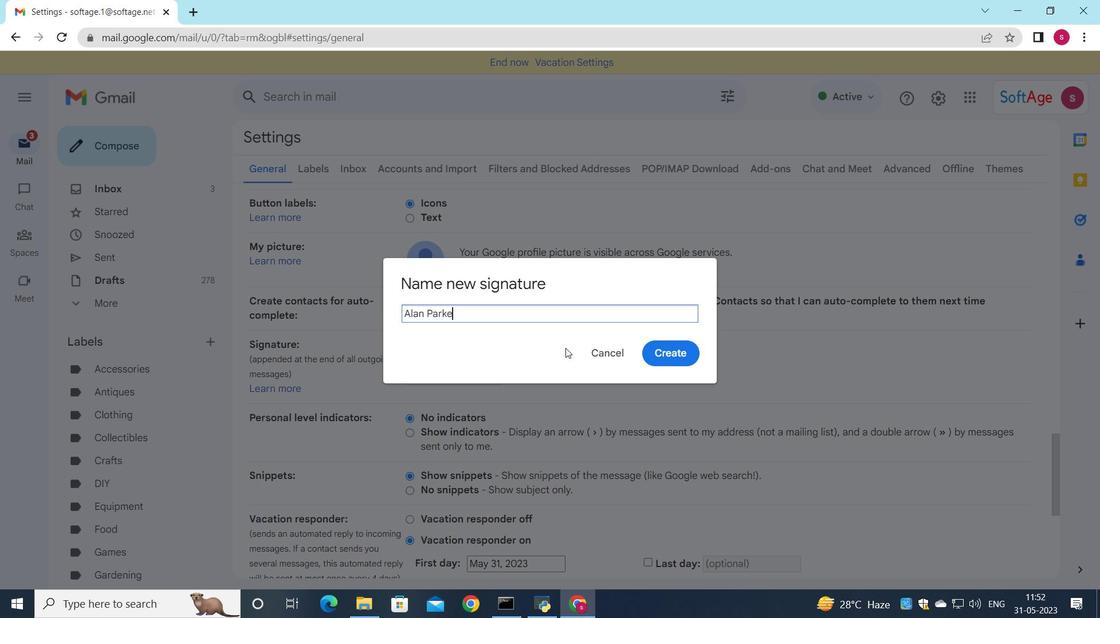 
Action: Mouse moved to (685, 356)
Screenshot: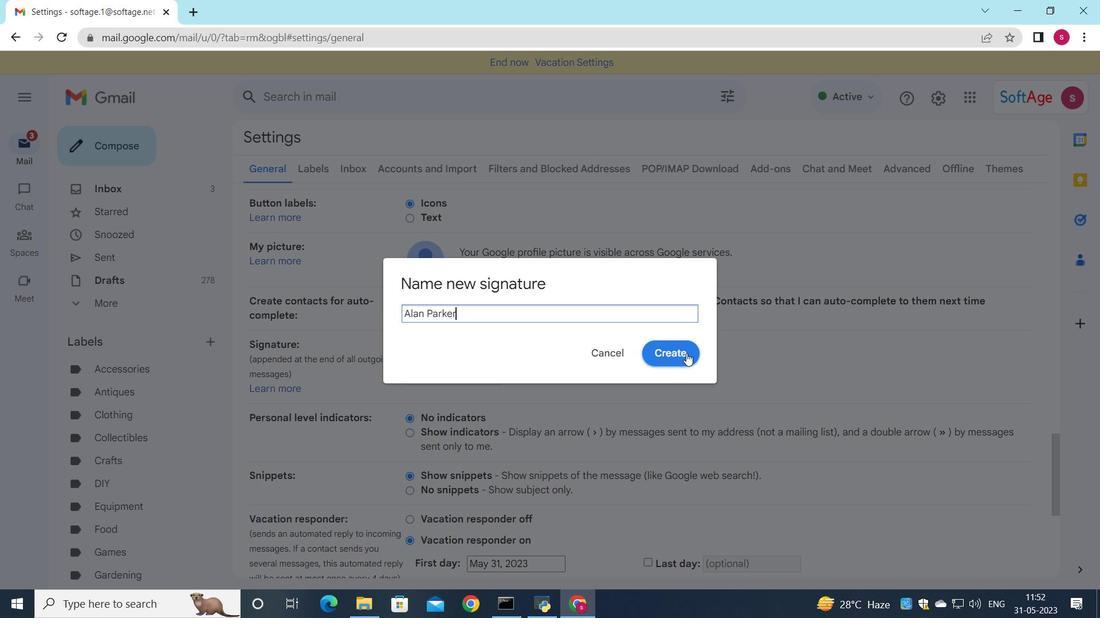 
Action: Mouse pressed left at (685, 356)
Screenshot: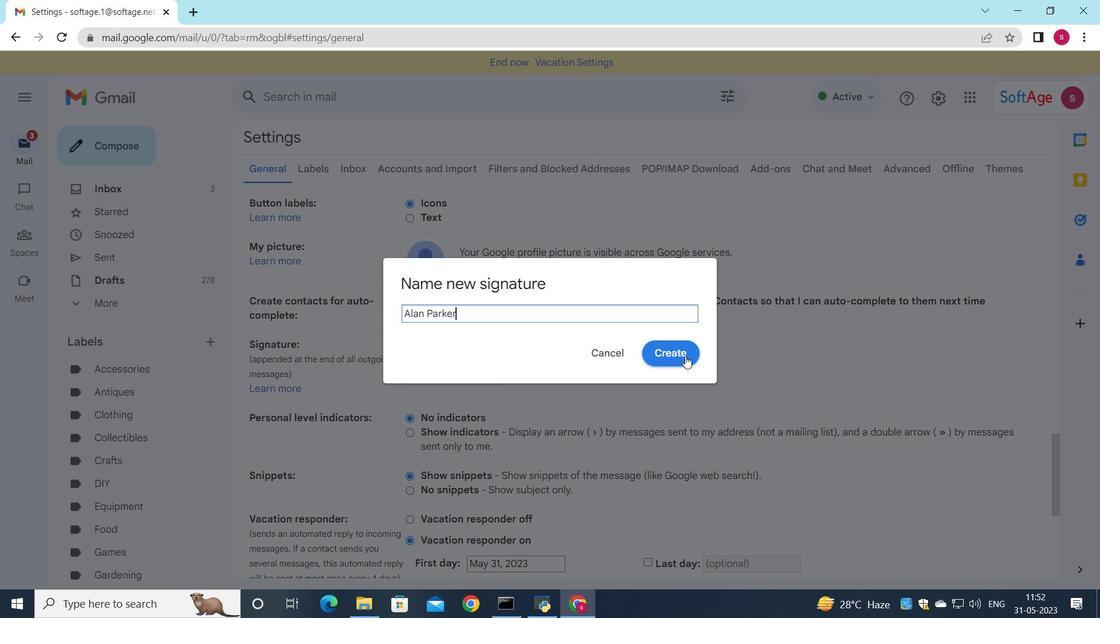 
Action: Mouse moved to (708, 387)
Screenshot: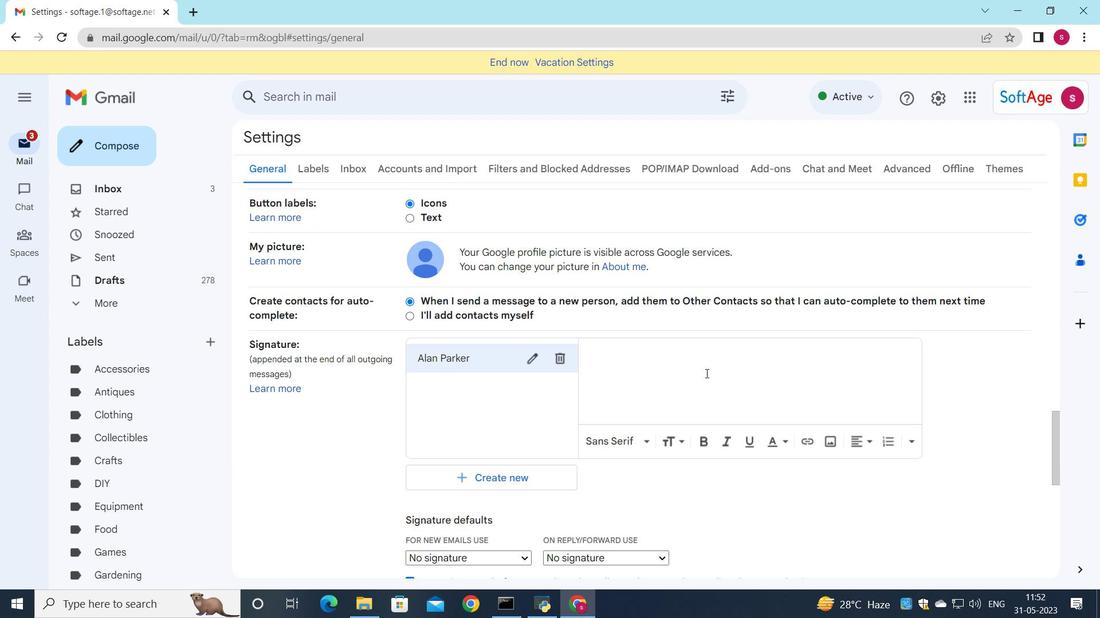 
Action: Mouse pressed left at (708, 387)
Screenshot: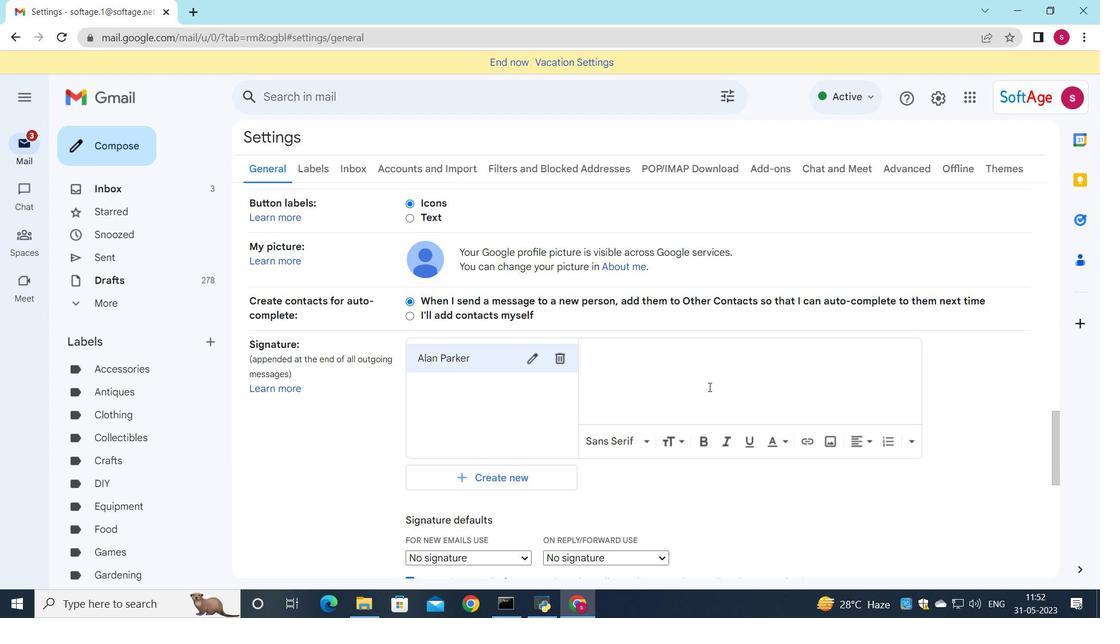 
Action: Key pressed <Key.shift>alan<Key.space><Key.backspace><Key.backspace><Key.backspace><Key.backspace><Key.backspace><Key.backspace><Key.backspace><Key.backspace><Key.backspace><Key.shift>Alam<Key.backspace>n<Key.space><Key.shift><Key.shift><Key.shift><Key.shift><Key.shift><Key.shift><Key.shift><Key.shift><Key.shift><Key.shift><Key.shift><Key.shift><Key.shift><Key.shift><Key.shift><Key.shift><Key.shift><Key.shift><Key.shift>P<Key.caps_lock><Key.backspace><Key.shift>pARKER<Key.backspace><Key.backspace><Key.backspace><Key.backspace><Key.backspace><Key.backspace><Key.shift><Key.shift><Key.shift><Key.shift><Key.shift><Key.shift><Key.shift><Key.shift><Key.shift><Key.shift><Key.shift><Key.shift><Key.shift><Key.shift><Key.caps_lock><Key.shift>Parker
Screenshot: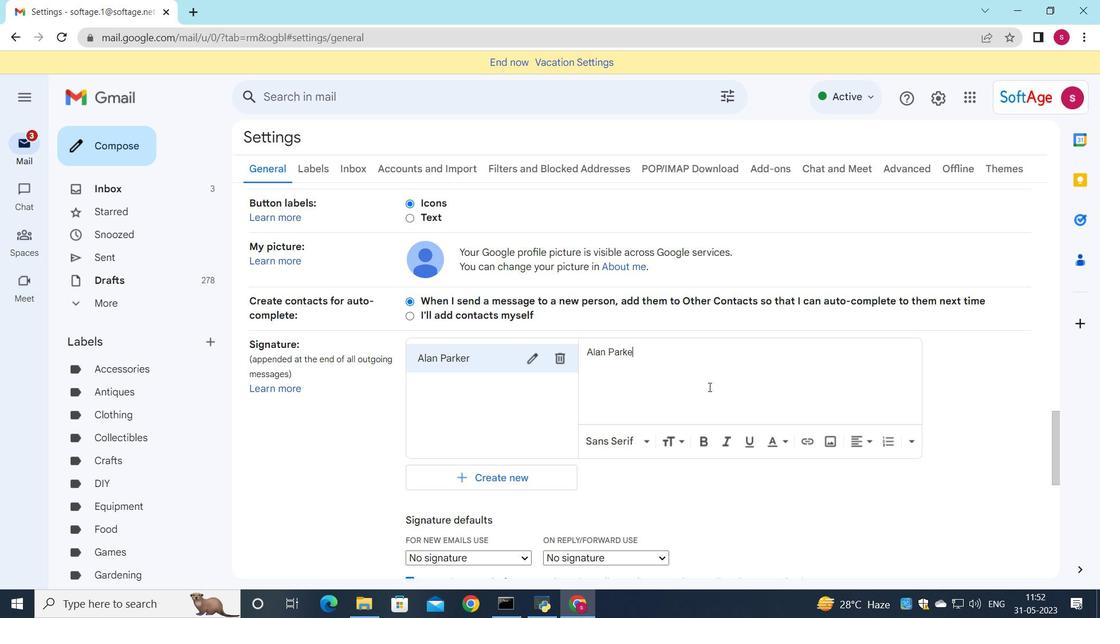 
Action: Mouse moved to (513, 559)
Screenshot: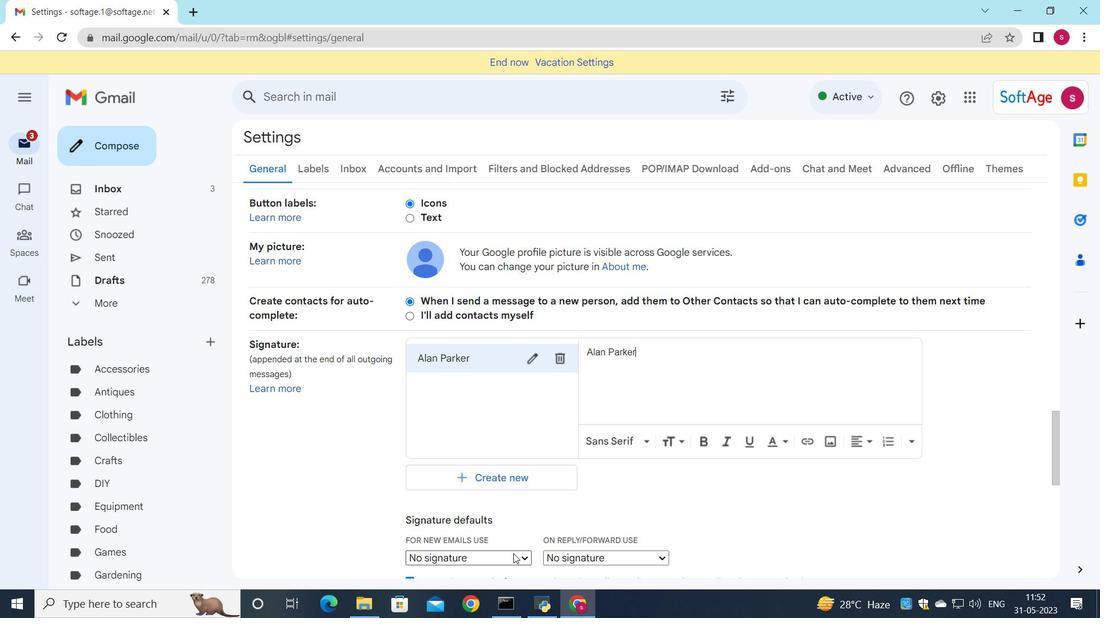 
Action: Mouse pressed left at (513, 559)
Screenshot: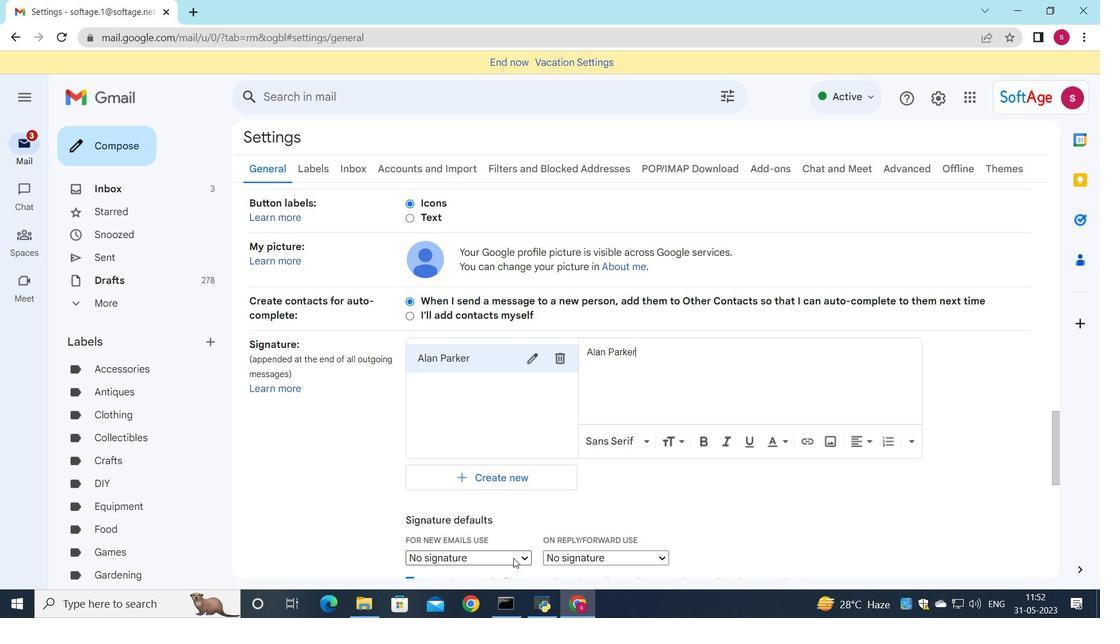 
Action: Mouse moved to (493, 539)
Screenshot: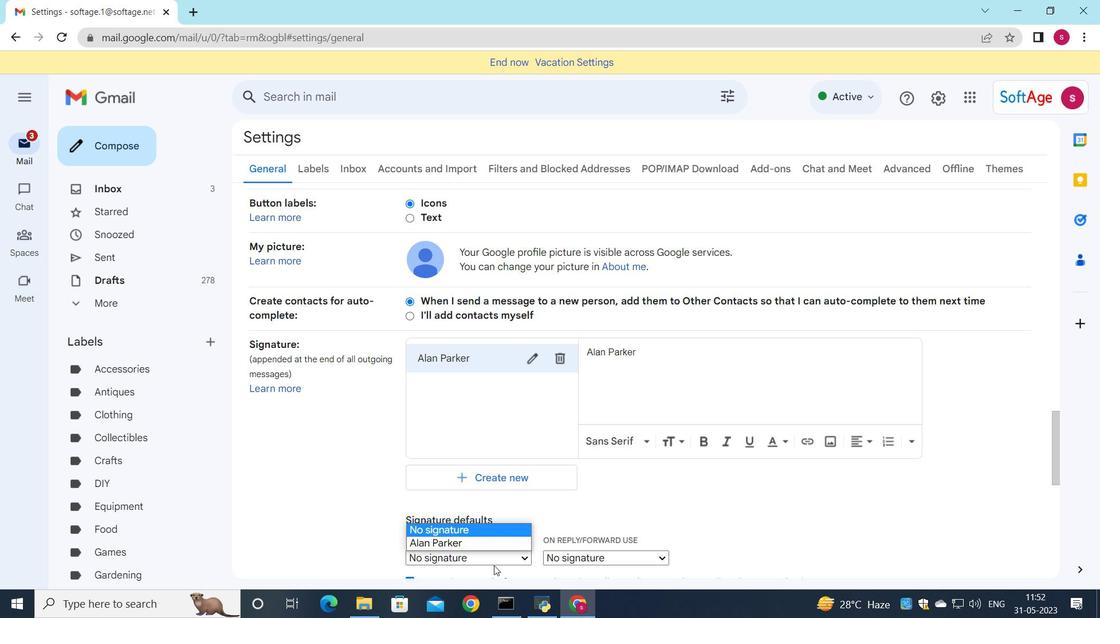 
Action: Mouse pressed left at (493, 539)
Screenshot: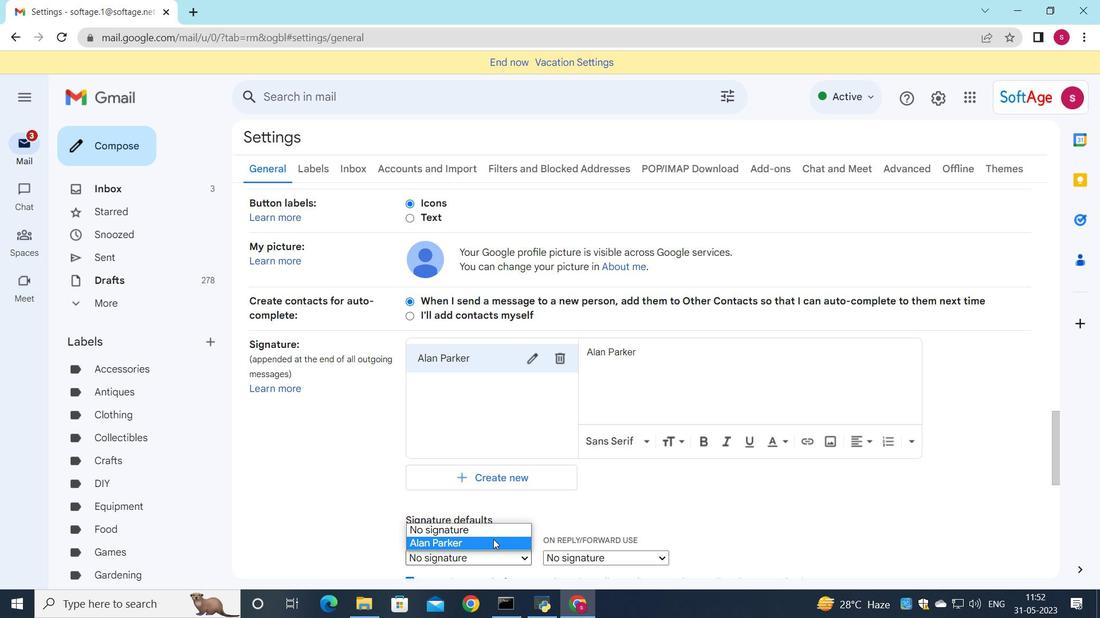 
Action: Mouse moved to (569, 554)
Screenshot: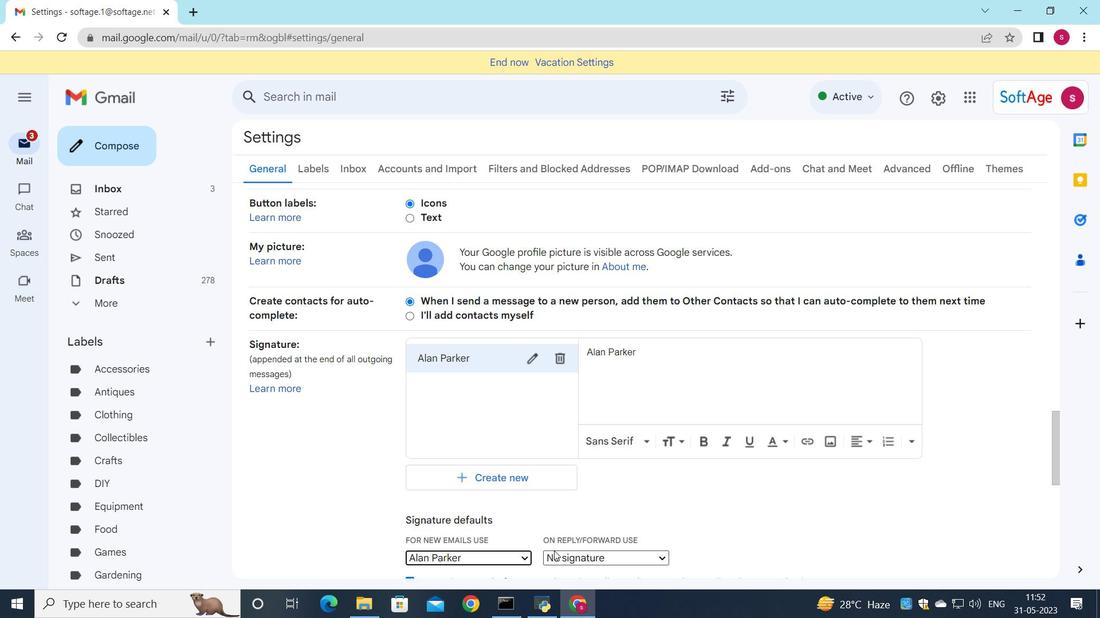 
Action: Mouse pressed left at (569, 554)
Screenshot: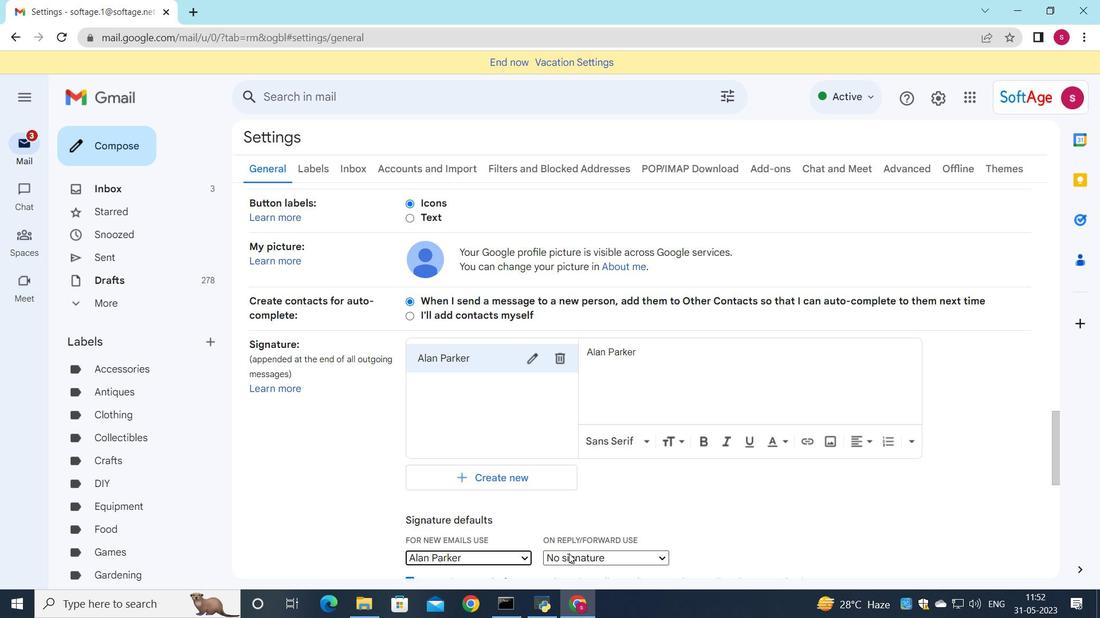 
Action: Mouse moved to (581, 536)
Screenshot: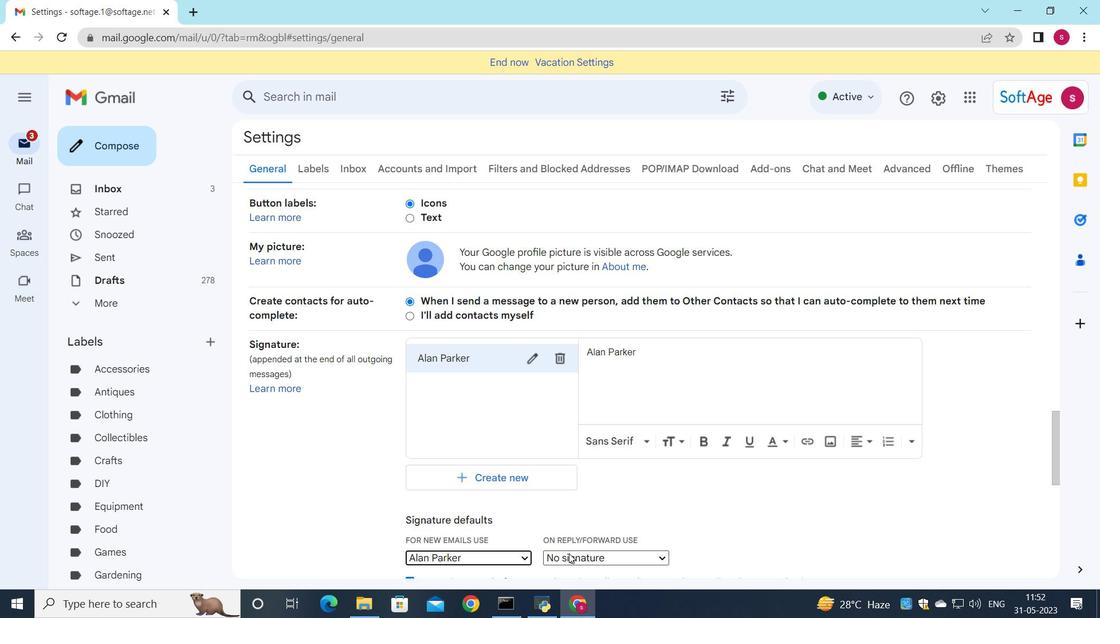 
Action: Mouse pressed left at (581, 536)
Screenshot: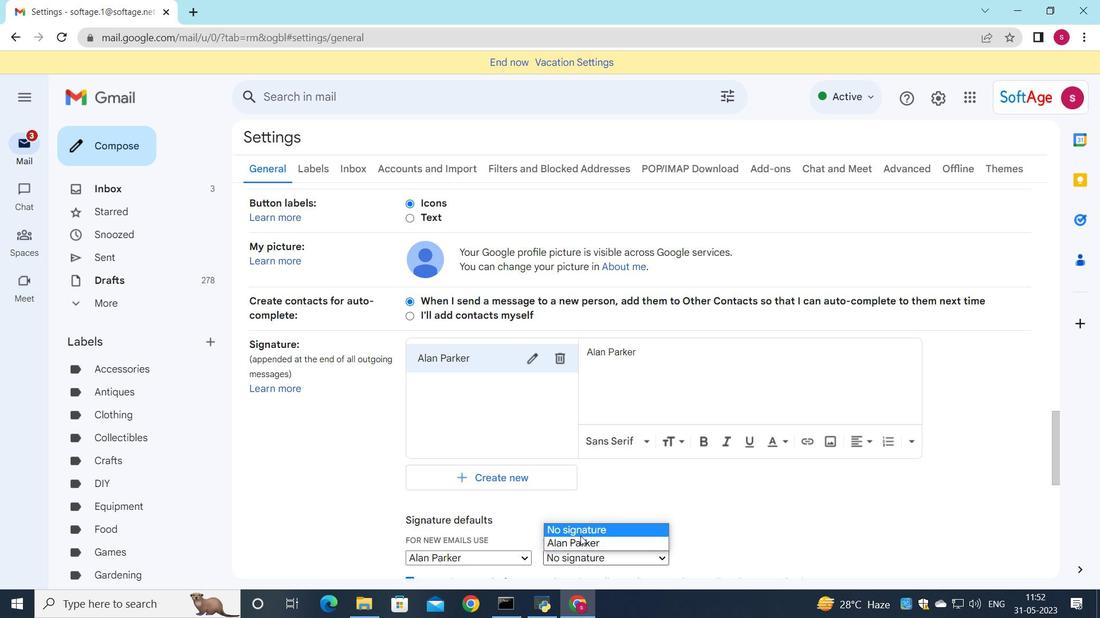 
Action: Mouse moved to (583, 554)
Screenshot: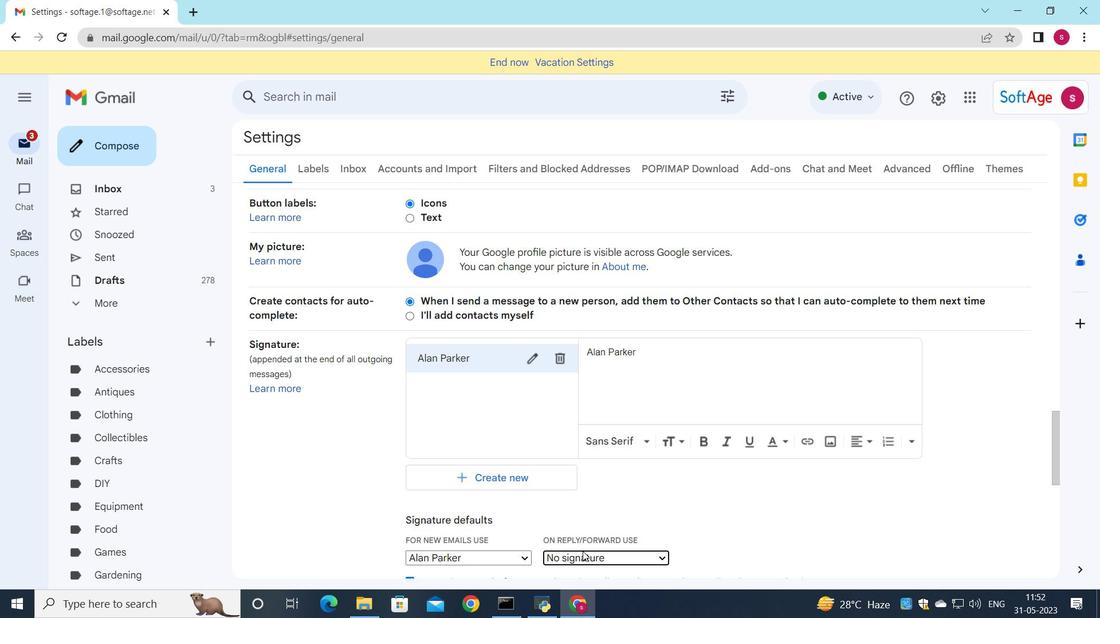 
Action: Mouse pressed left at (583, 554)
Screenshot: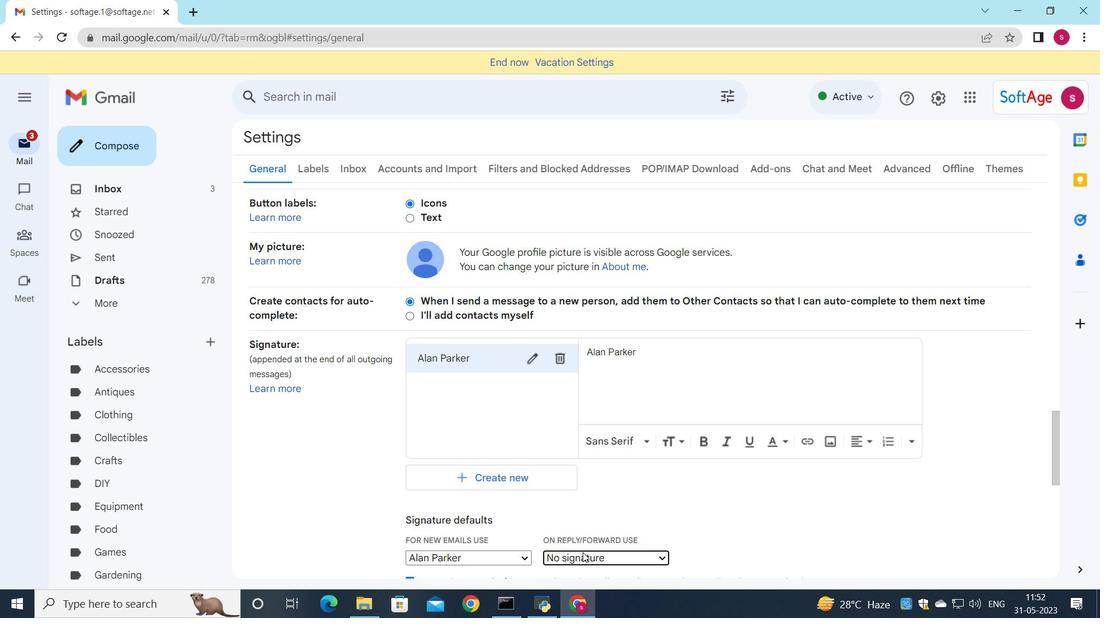 
Action: Mouse moved to (579, 543)
Screenshot: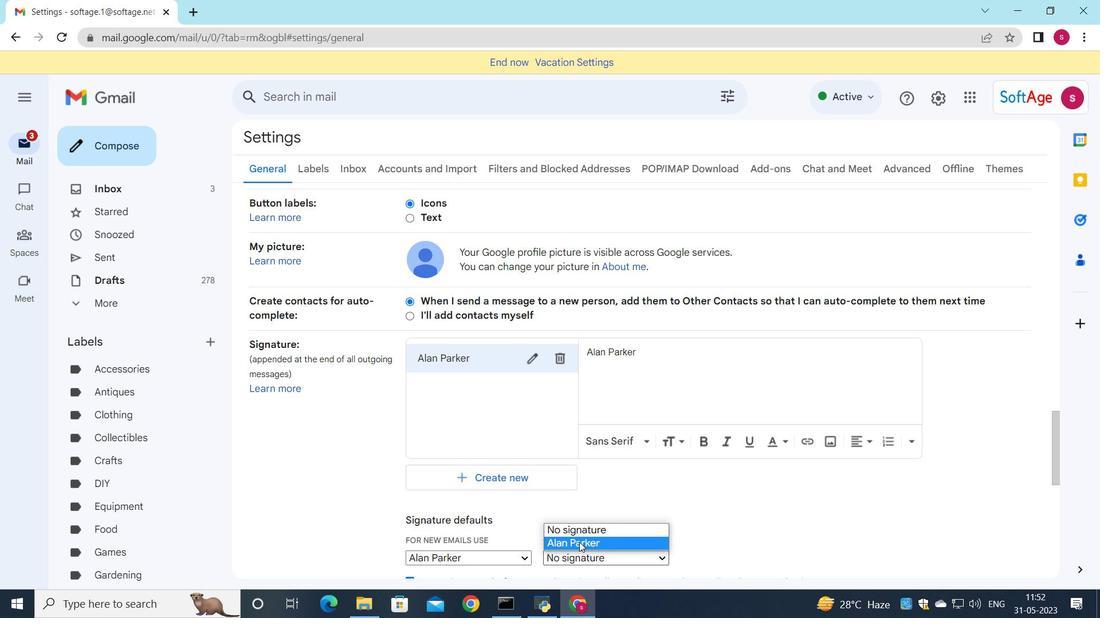 
Action: Mouse pressed left at (579, 543)
Screenshot: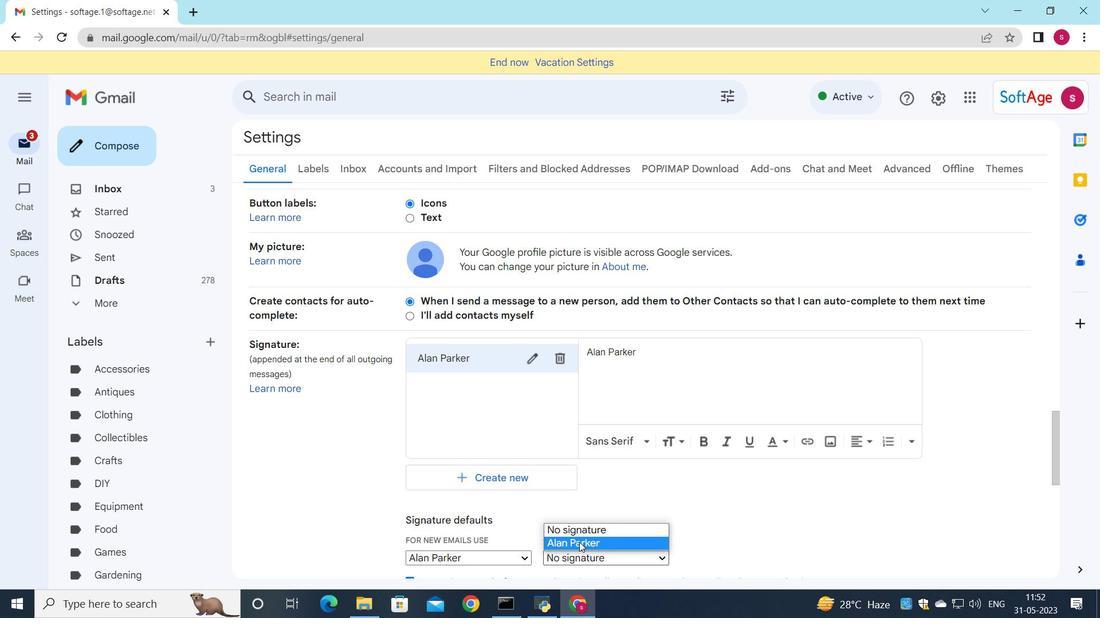 
Action: Mouse moved to (712, 369)
Screenshot: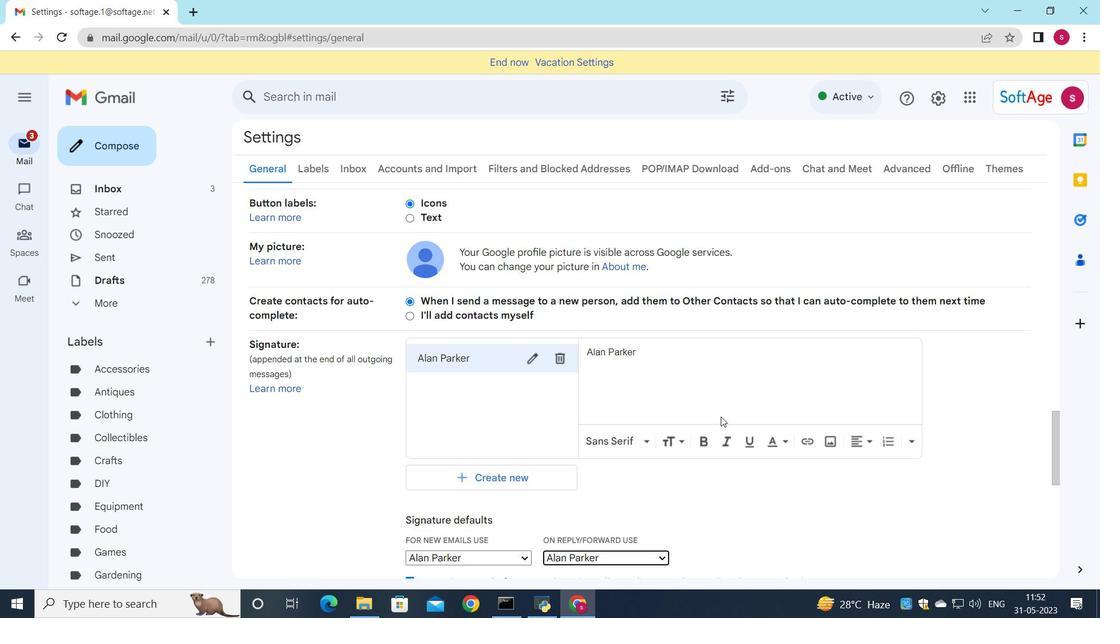 
Action: Mouse scrolled (712, 369) with delta (0, 0)
Screenshot: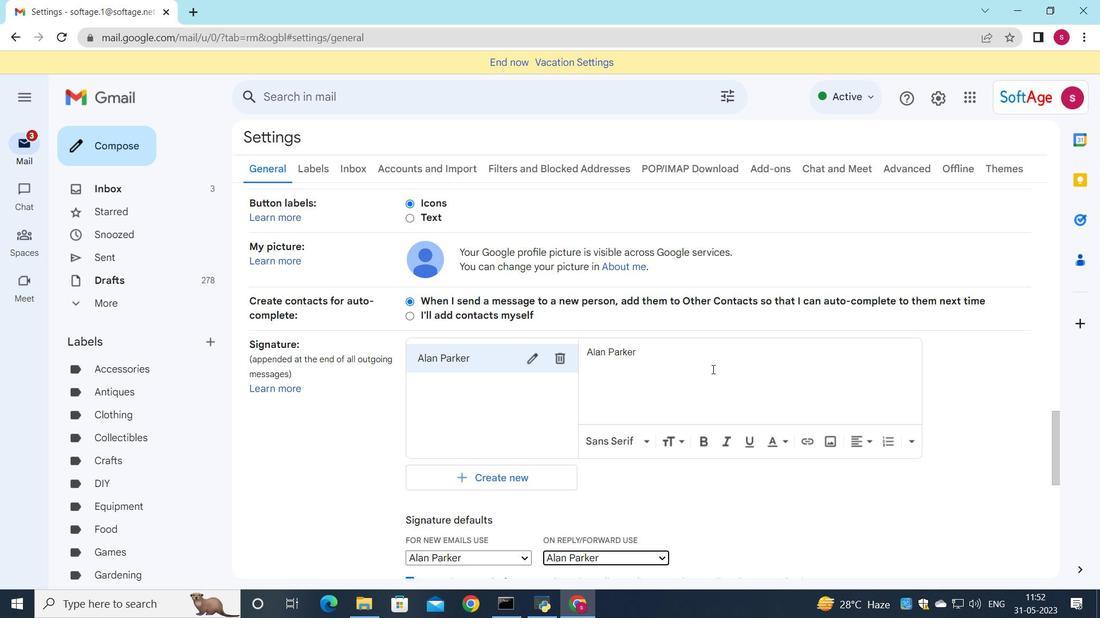 
Action: Mouse scrolled (712, 369) with delta (0, 0)
Screenshot: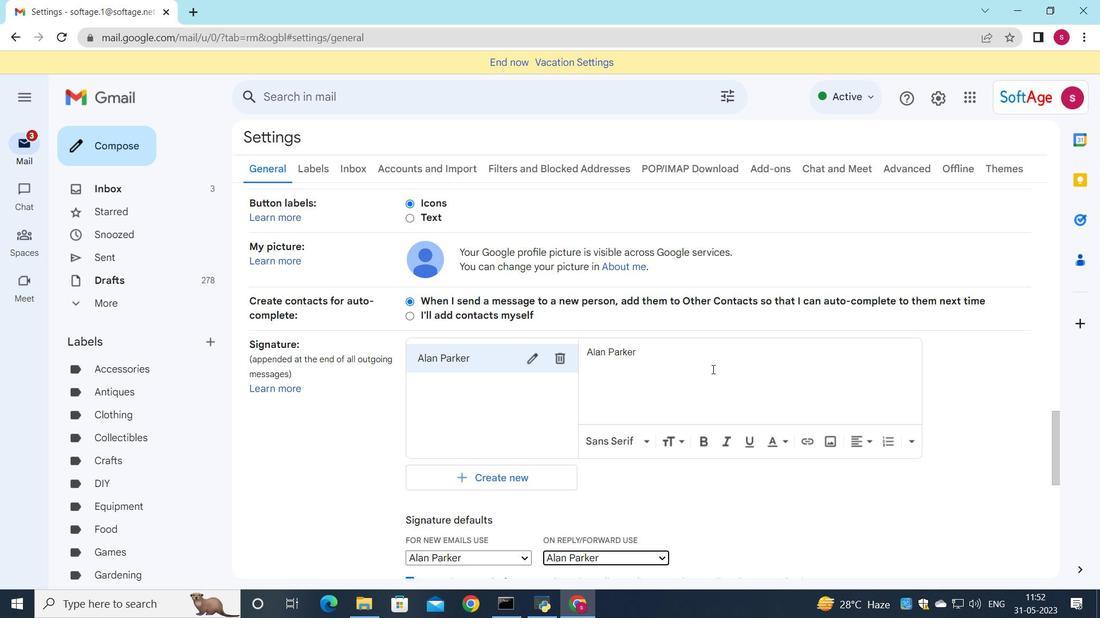
Action: Mouse scrolled (712, 369) with delta (0, 0)
Screenshot: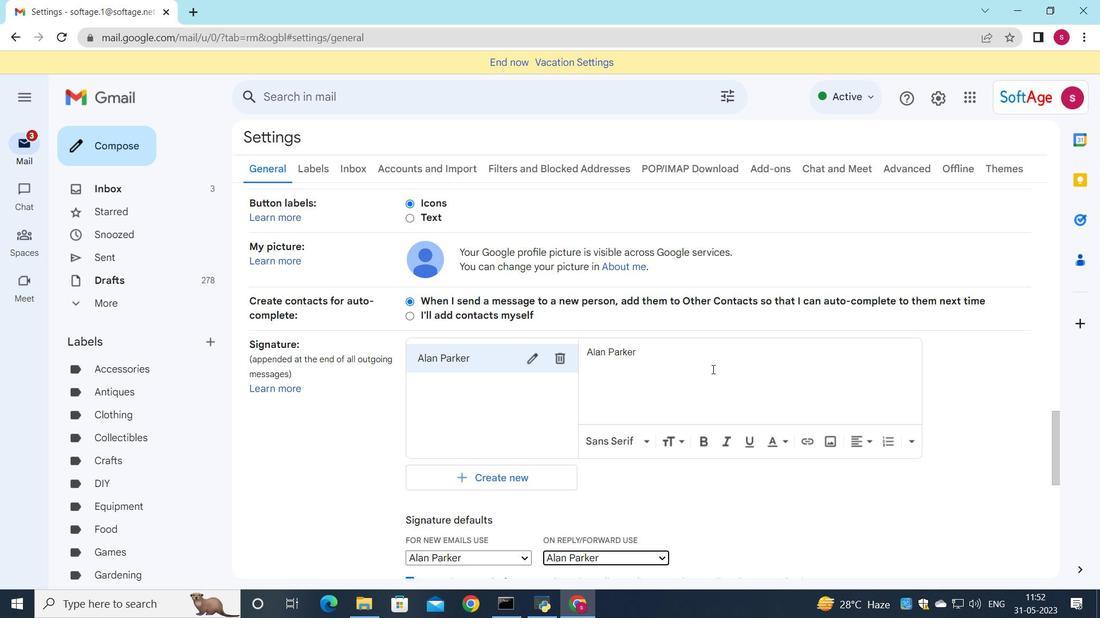 
Action: Mouse scrolled (712, 369) with delta (0, 0)
Screenshot: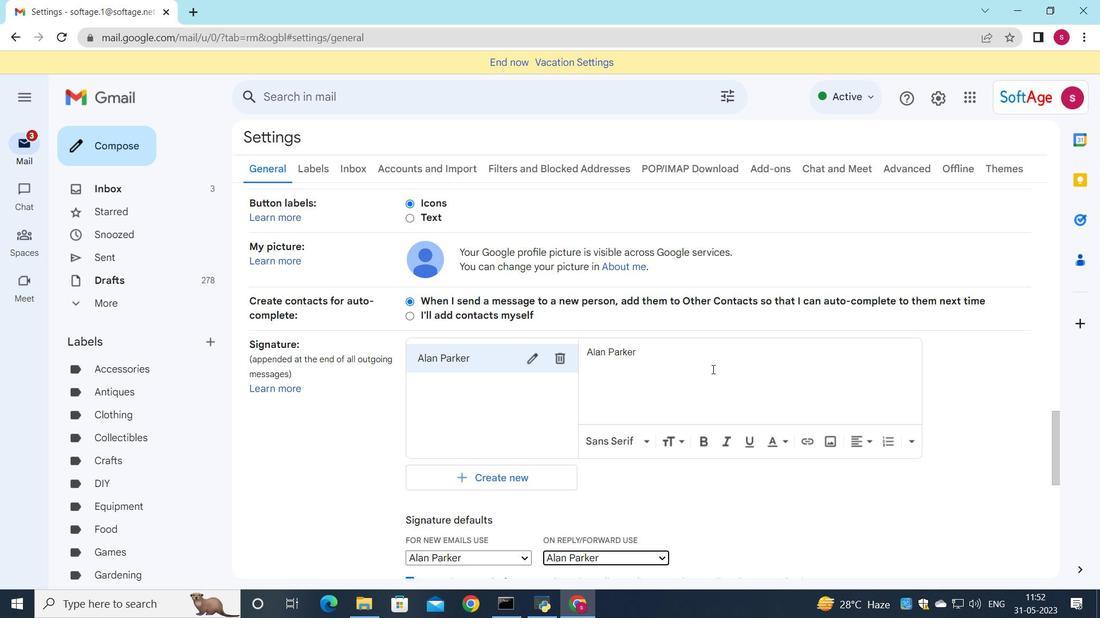 
Action: Mouse scrolled (712, 369) with delta (0, 0)
Screenshot: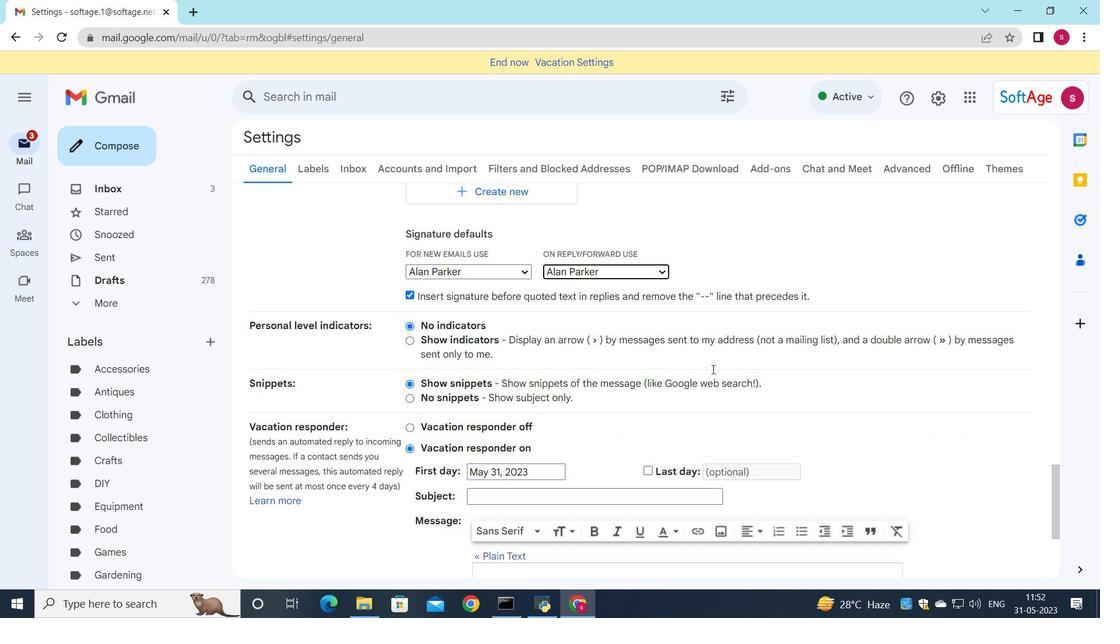 
Action: Mouse scrolled (712, 369) with delta (0, 0)
Screenshot: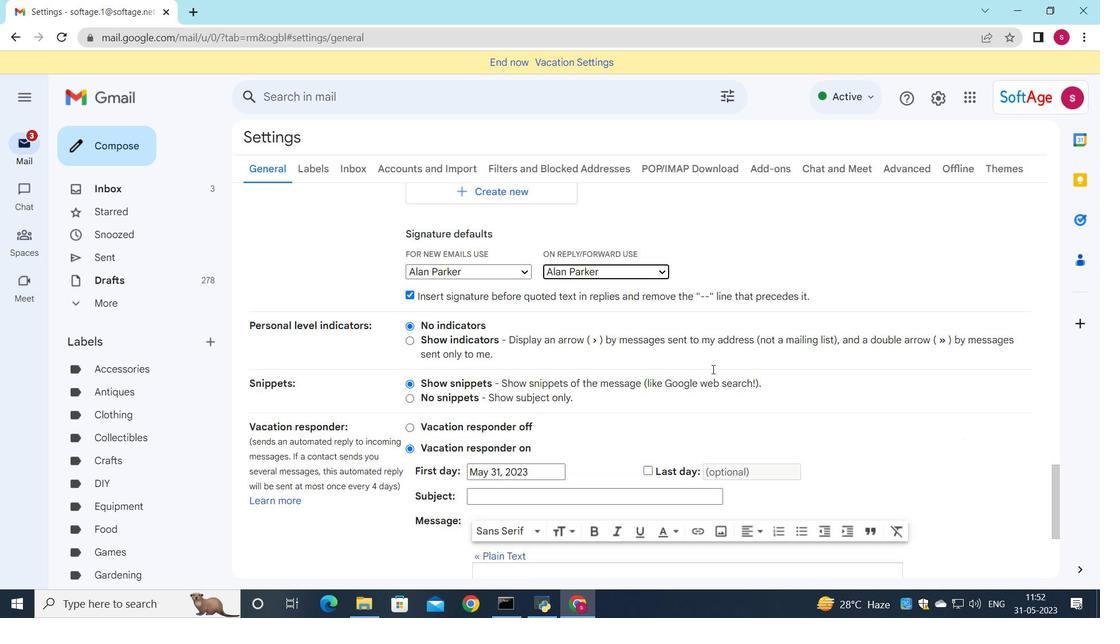 
Action: Mouse scrolled (712, 369) with delta (0, 0)
Screenshot: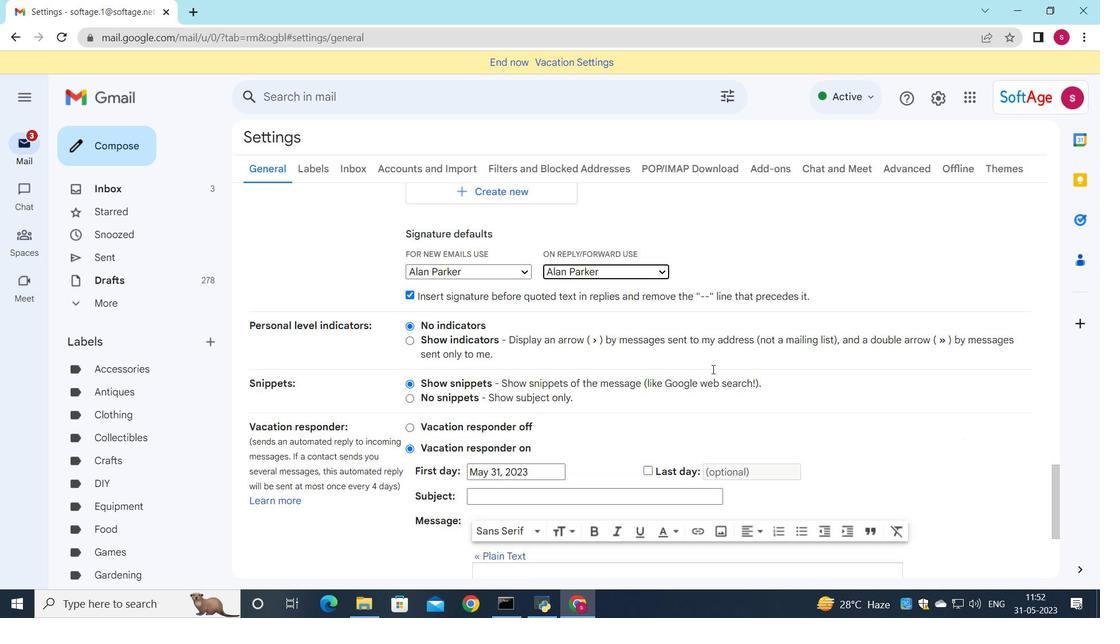 
Action: Mouse scrolled (712, 369) with delta (0, 0)
Screenshot: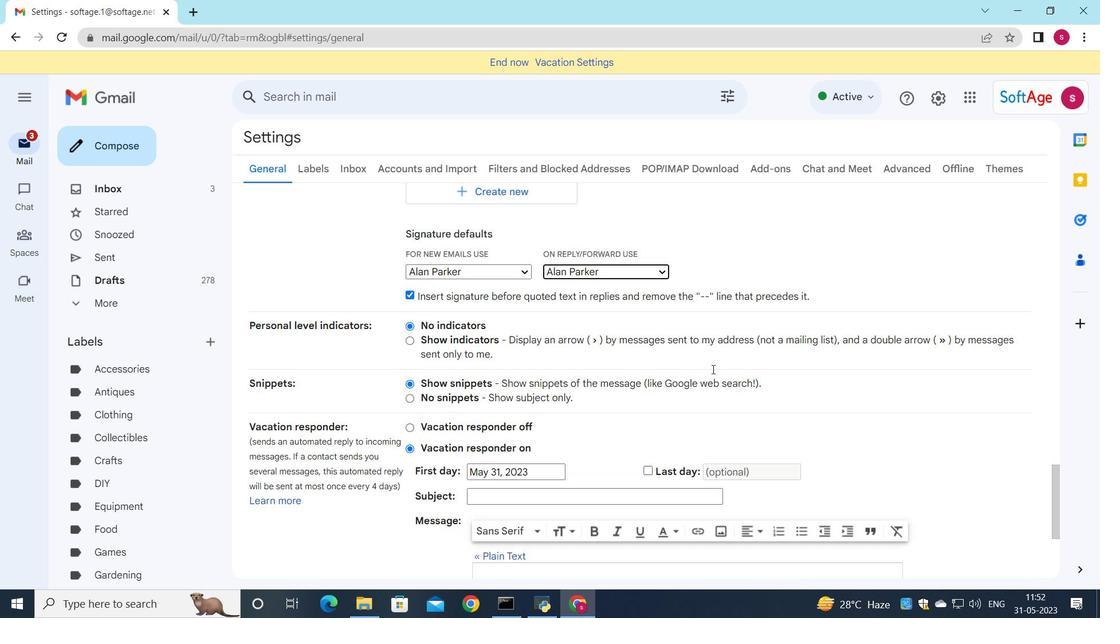 
Action: Mouse moved to (709, 398)
Screenshot: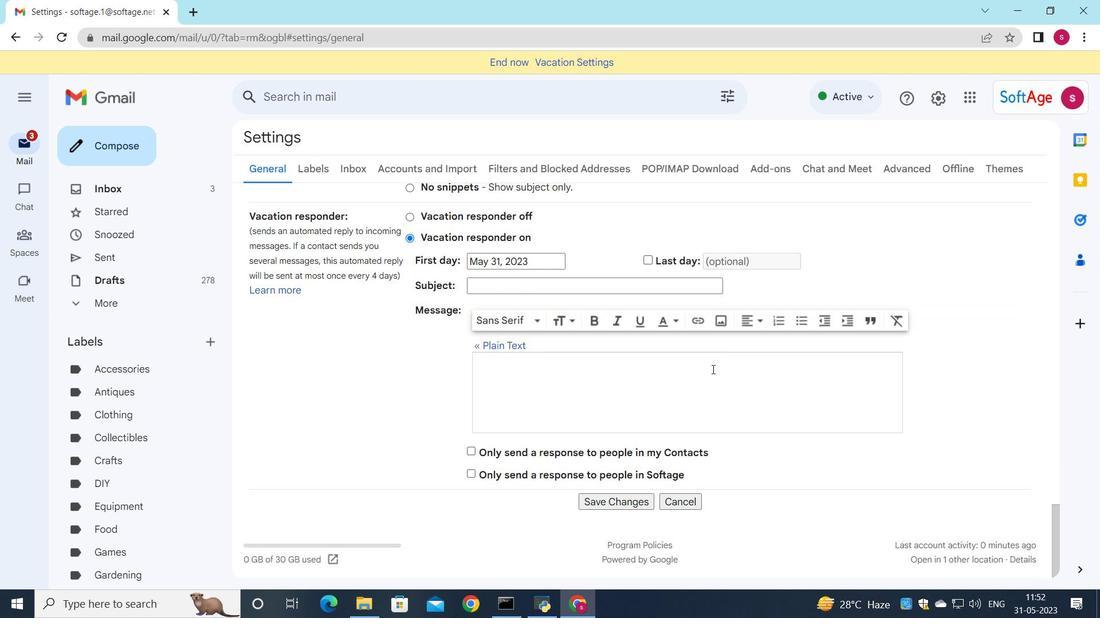 
Action: Mouse scrolled (709, 397) with delta (0, 0)
Screenshot: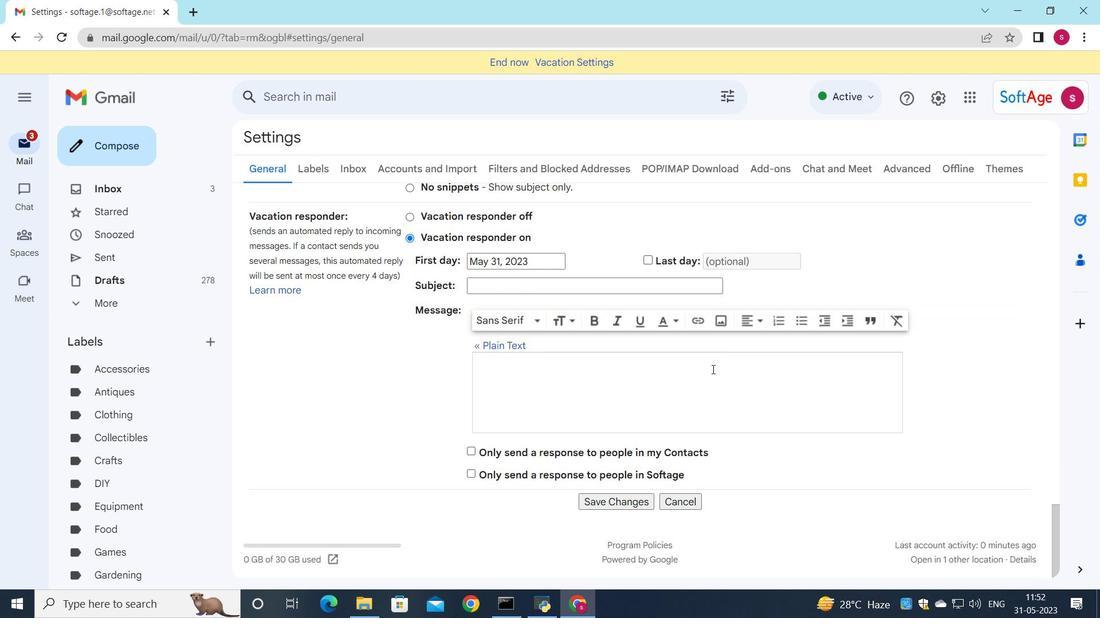 
Action: Mouse moved to (621, 503)
Screenshot: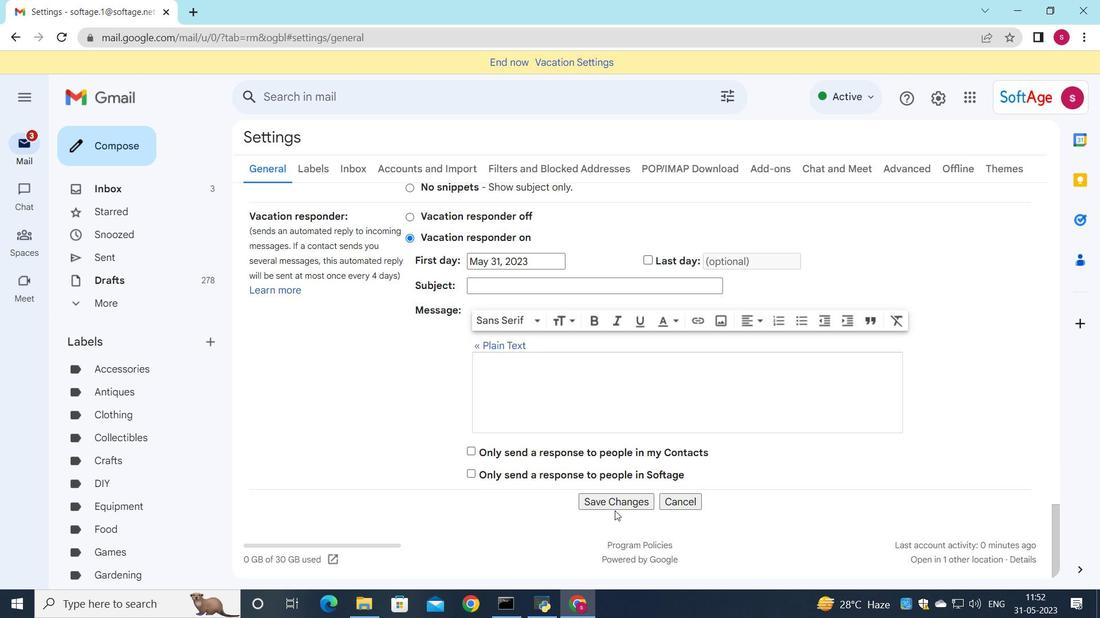 
Action: Mouse pressed left at (621, 503)
Screenshot: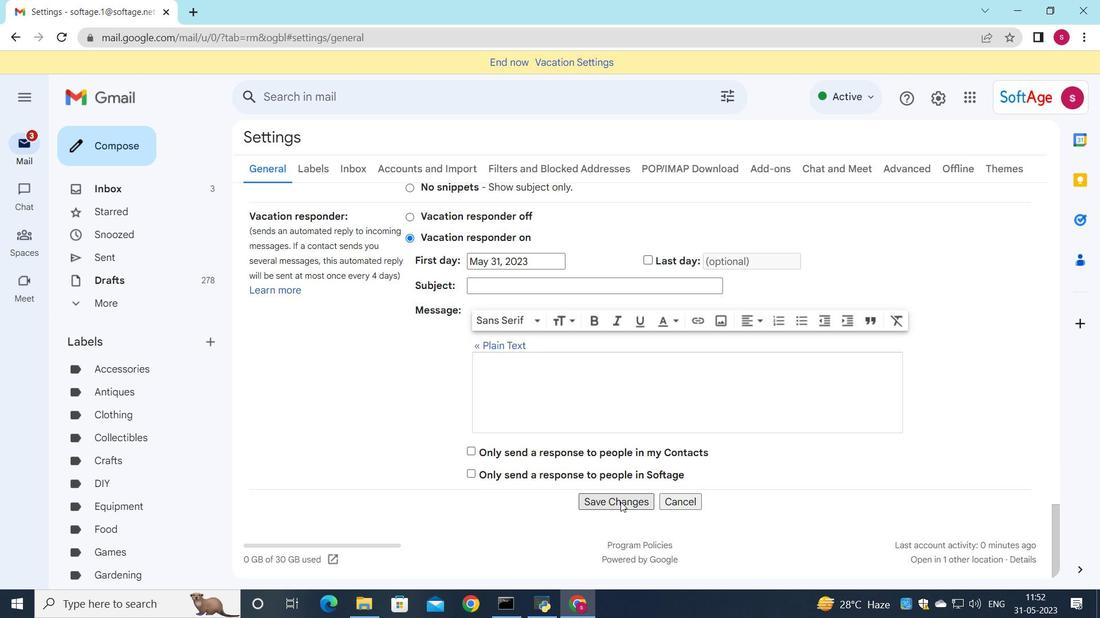 
Action: Mouse moved to (547, 344)
Screenshot: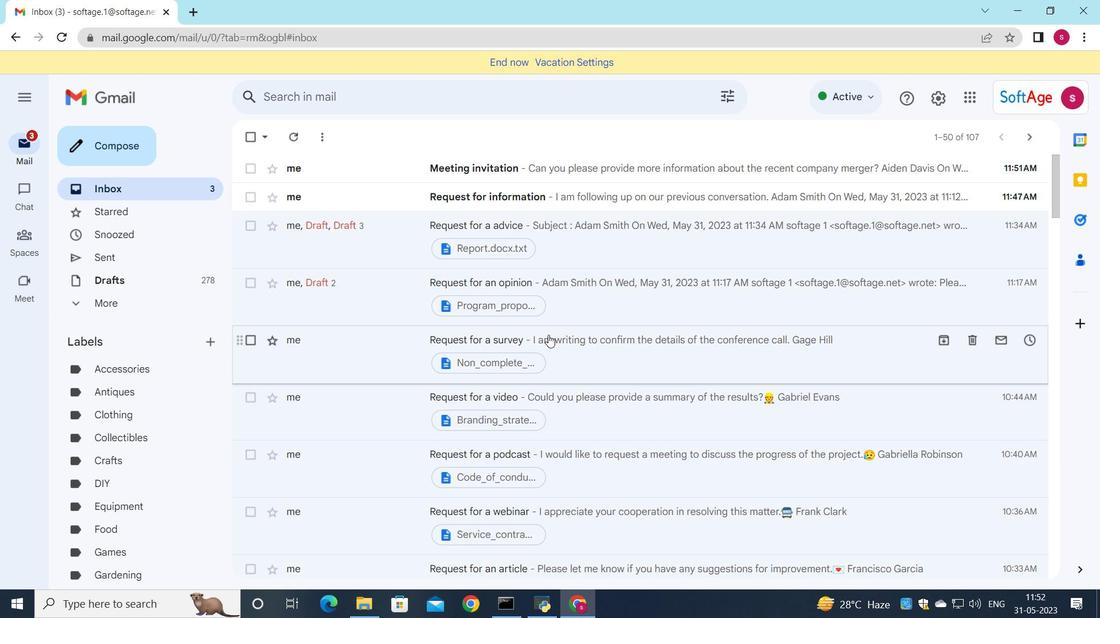 
Action: Mouse pressed left at (547, 344)
Screenshot: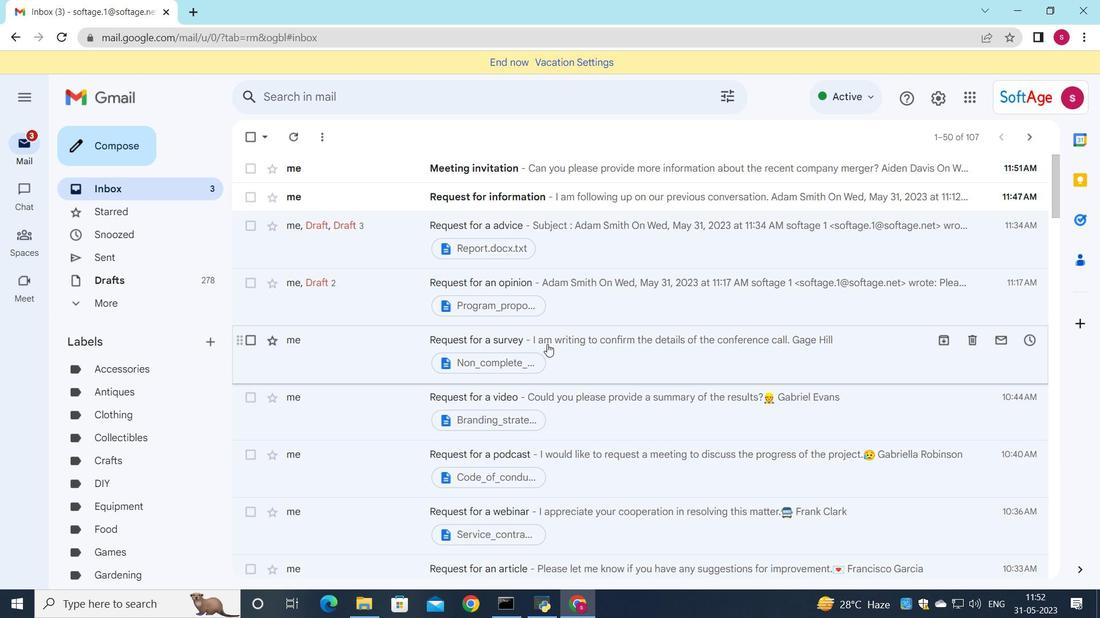 
Action: Mouse moved to (328, 450)
Screenshot: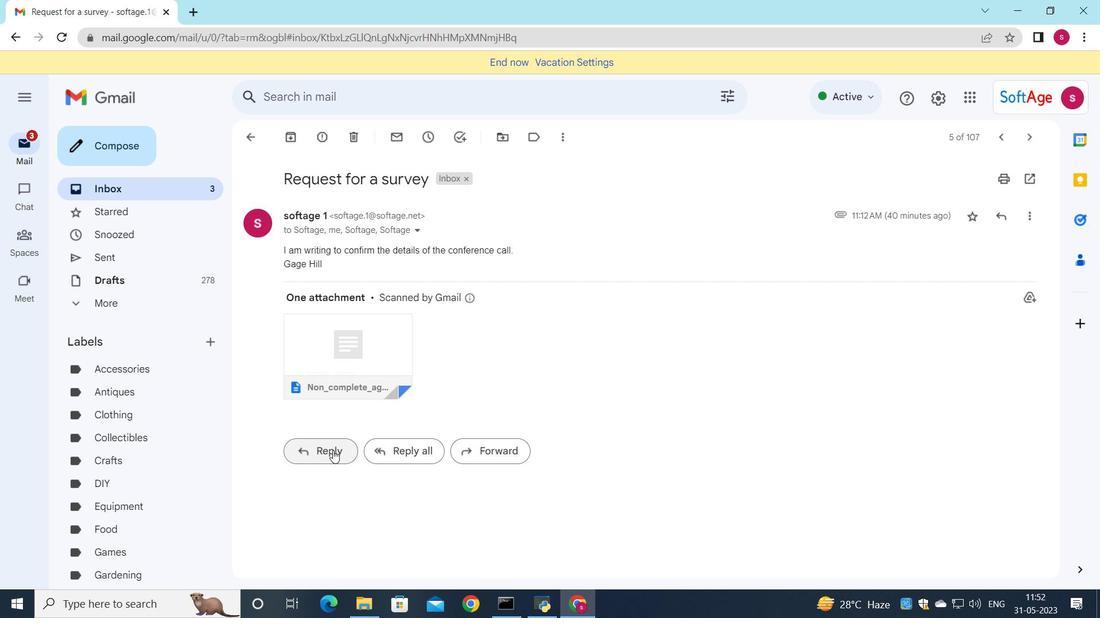 
Action: Mouse pressed left at (328, 450)
Screenshot: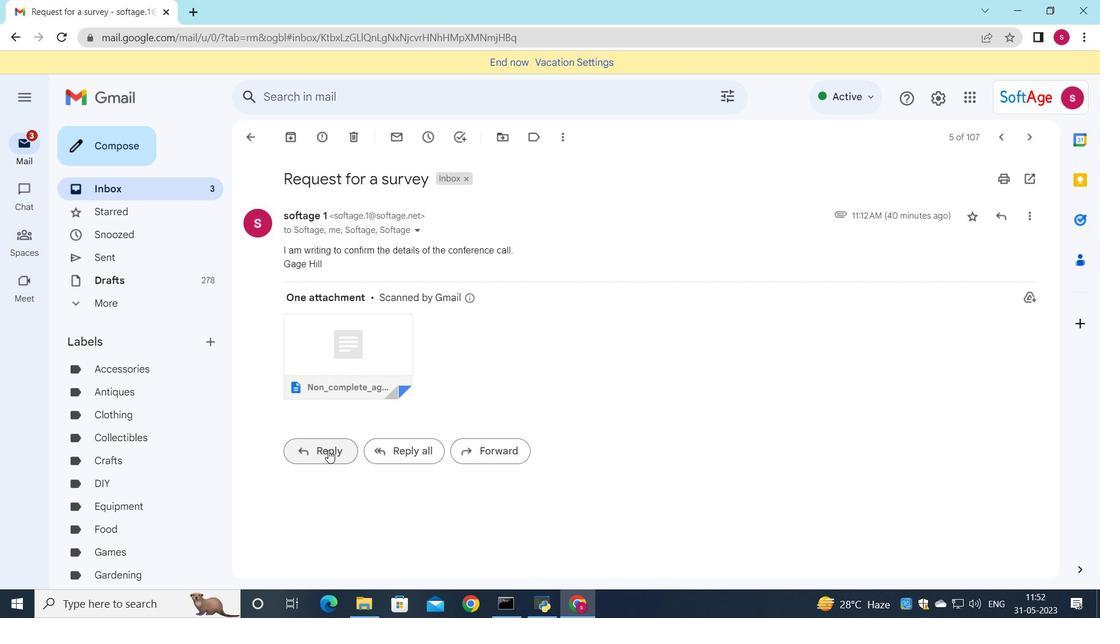 
Action: Mouse moved to (1022, 397)
Screenshot: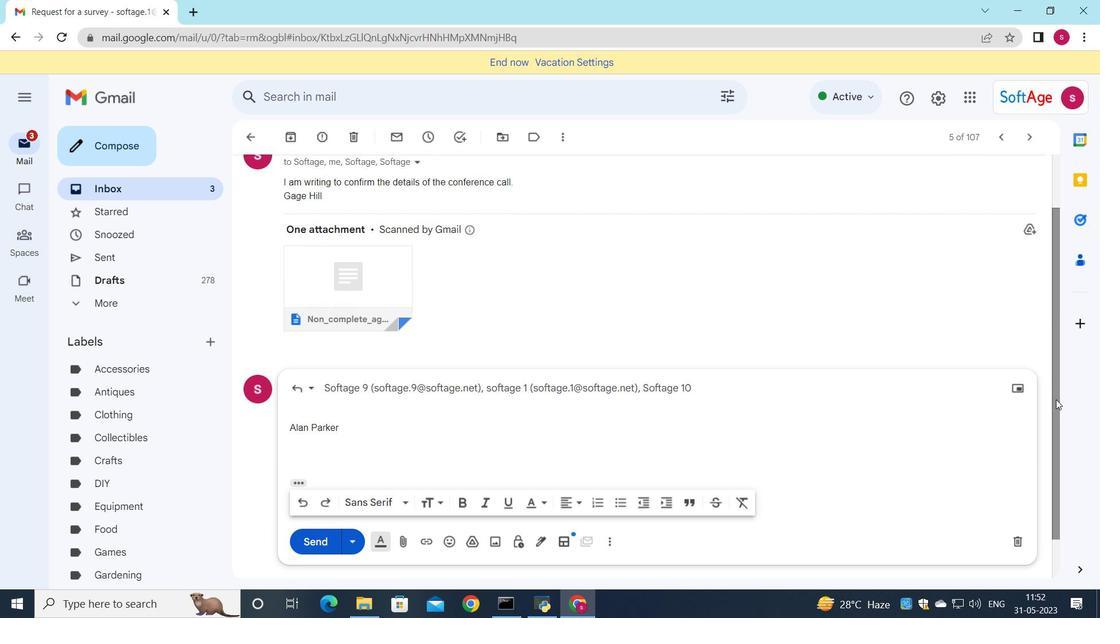 
Action: Mouse pressed left at (1022, 397)
Screenshot: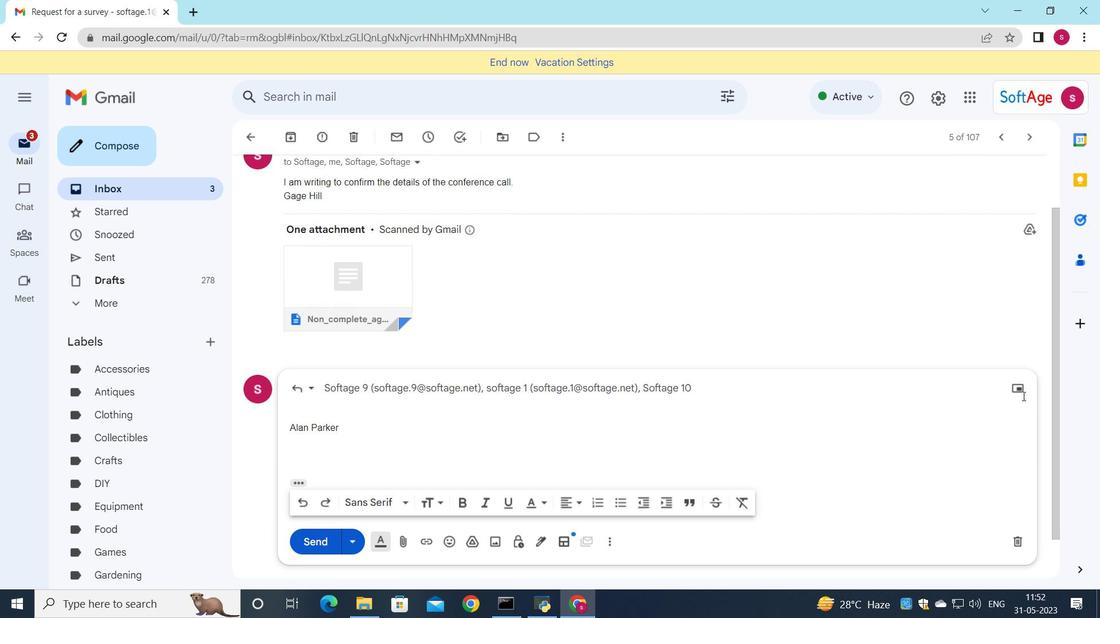 
Action: Mouse moved to (1015, 391)
Screenshot: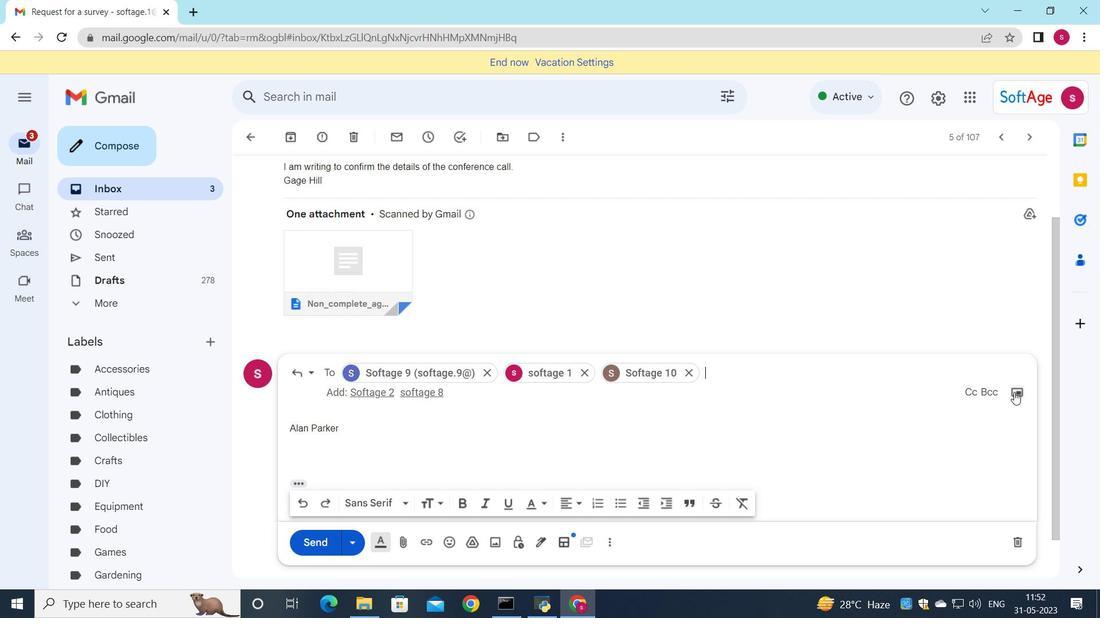 
Action: Mouse pressed left at (1015, 391)
Screenshot: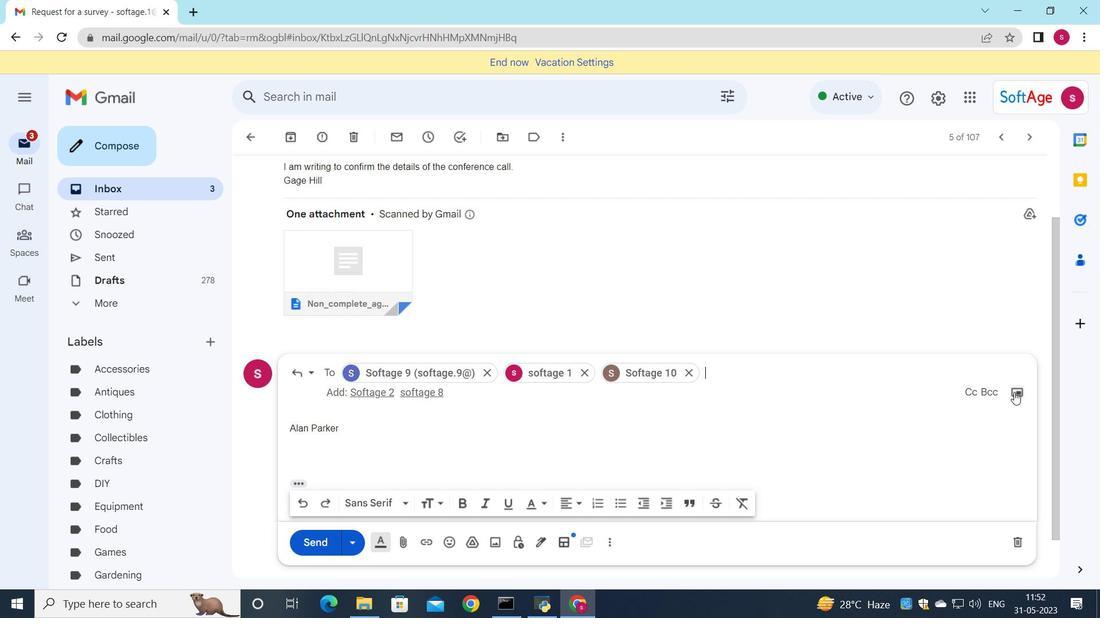 
Action: Mouse moved to (1033, 246)
Screenshot: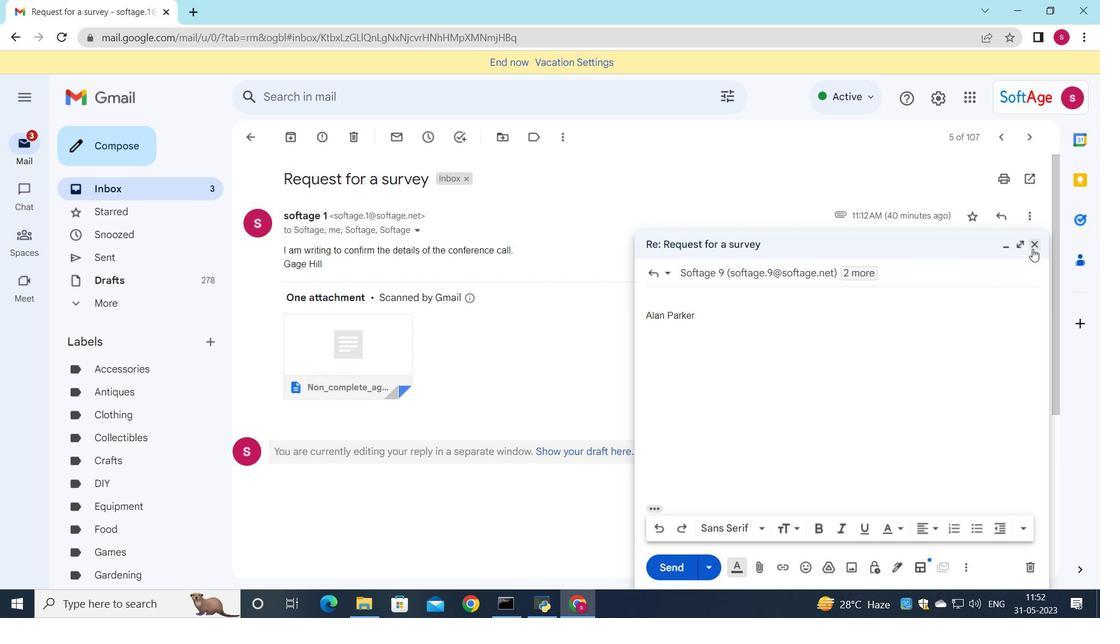 
Action: Mouse pressed left at (1033, 246)
Screenshot: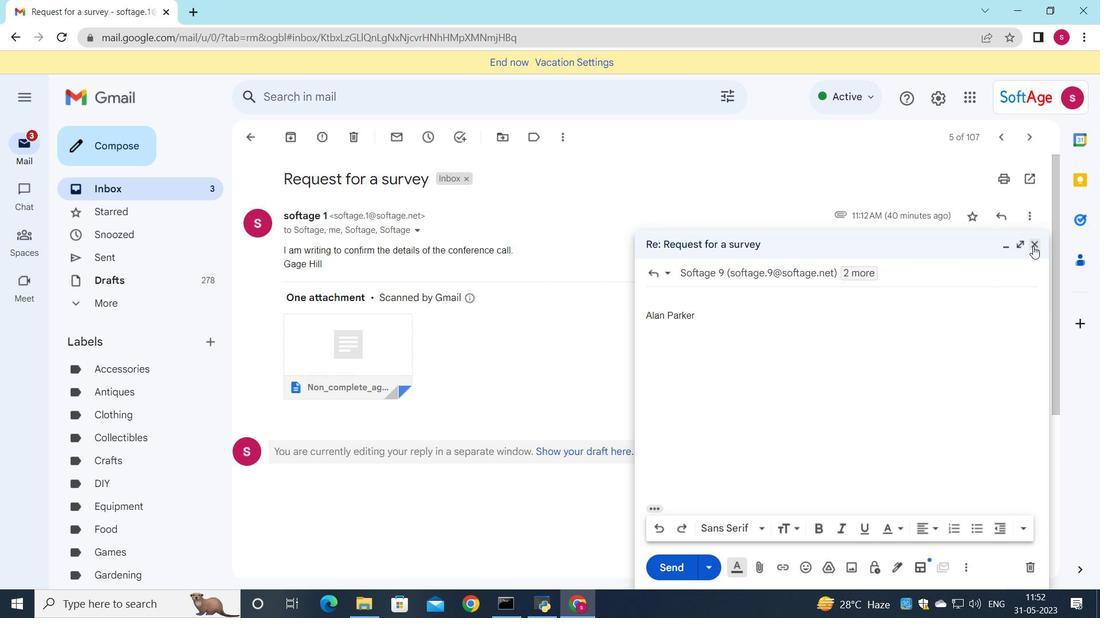 
Action: Mouse moved to (307, 433)
Screenshot: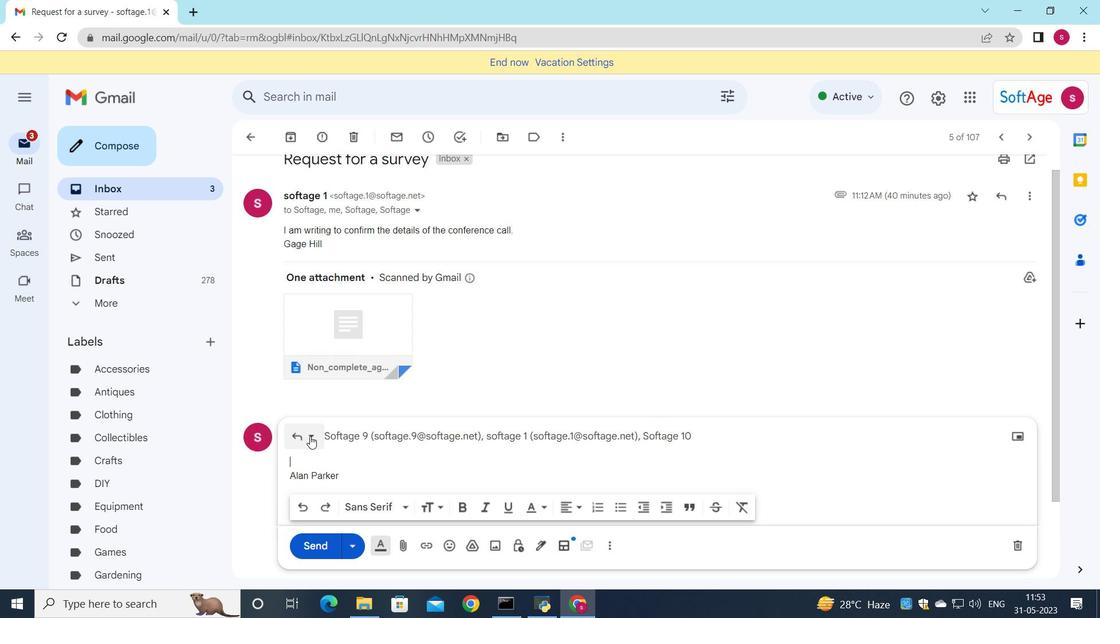
Action: Mouse pressed left at (307, 433)
Screenshot: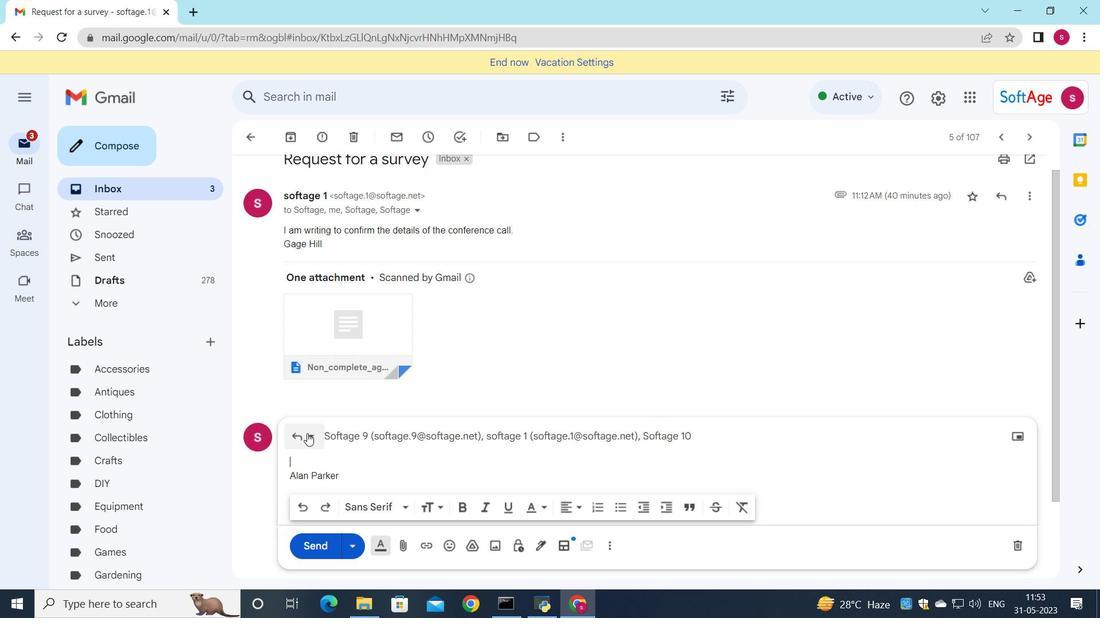 
Action: Mouse moved to (367, 386)
Screenshot: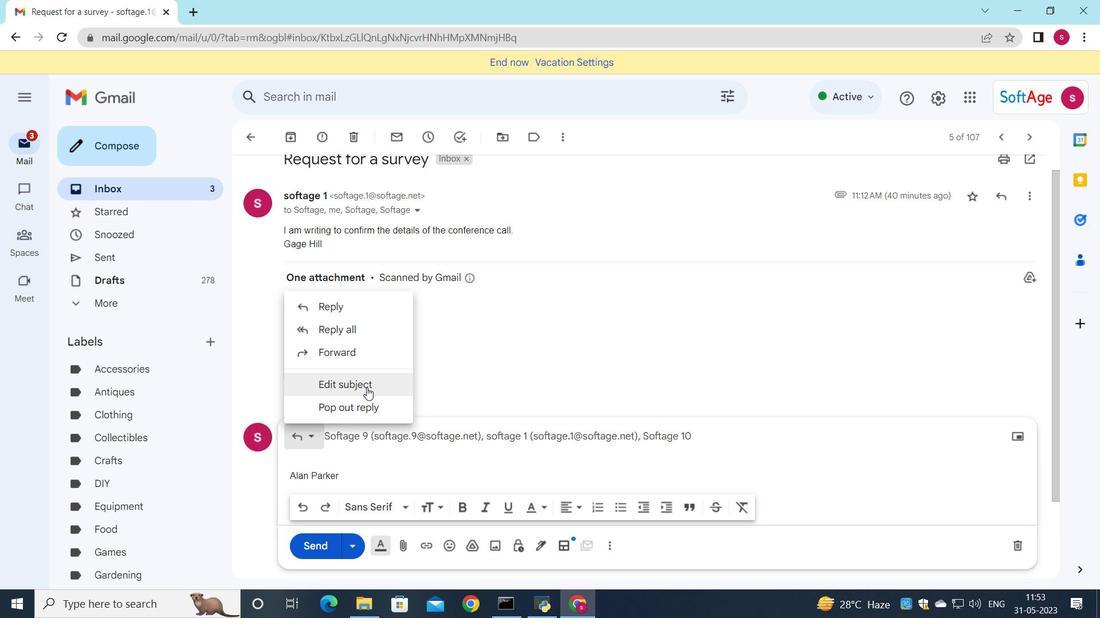 
Action: Mouse pressed left at (367, 386)
Screenshot: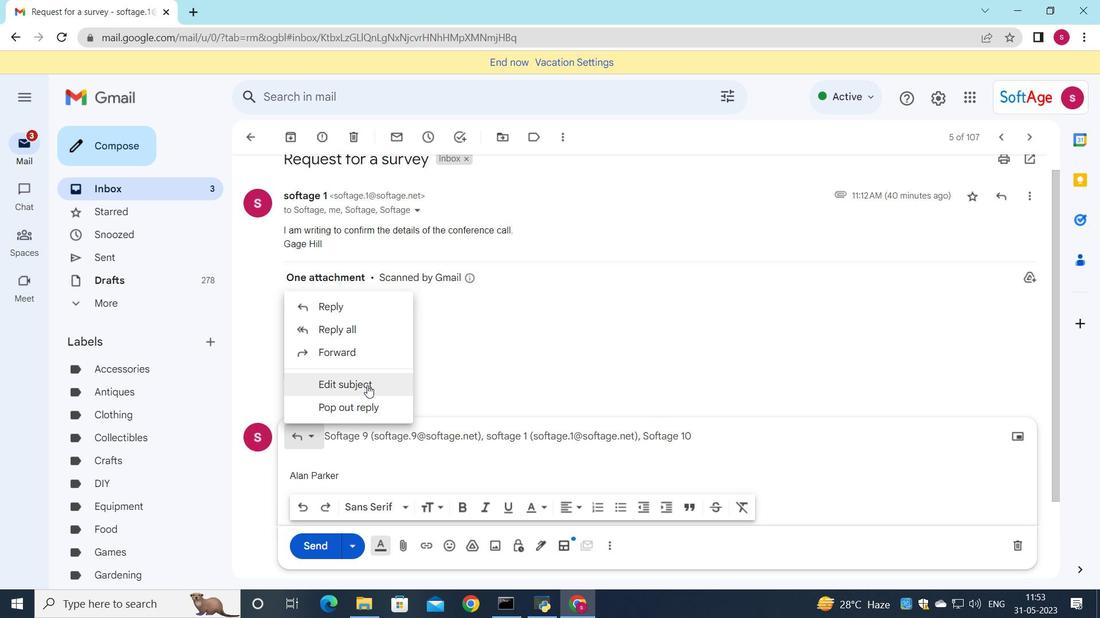 
Action: Mouse moved to (982, 363)
Screenshot: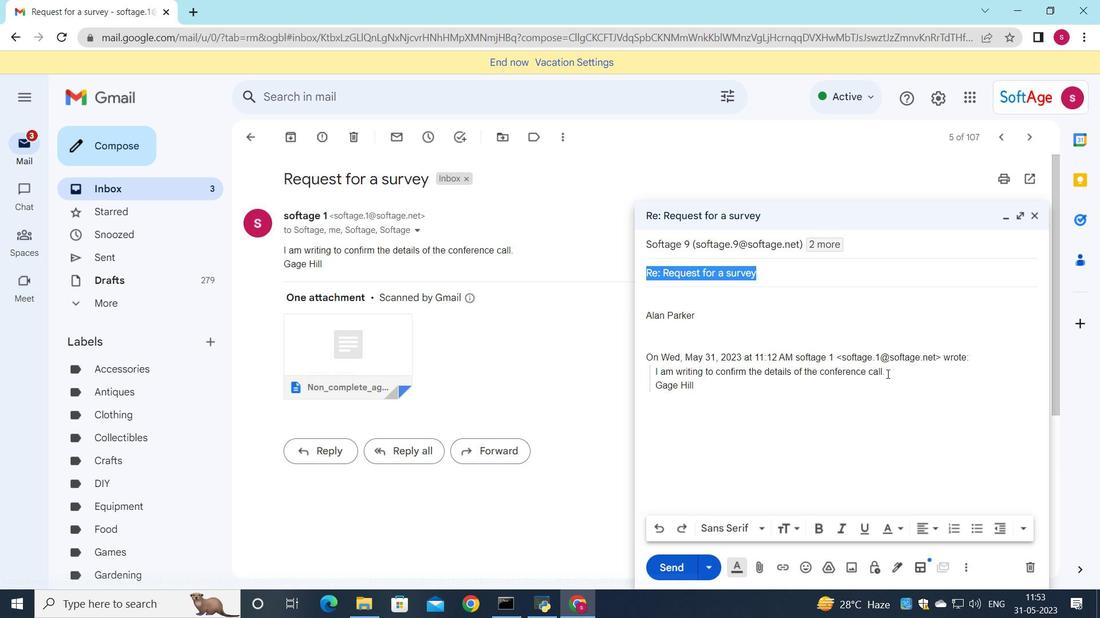 
Action: Key pressed <Key.backspace><Key.shift>Follow<Key.space>up<Key.space>on<Key.space>our<Key.space>last<Key.space>conversation
Screenshot: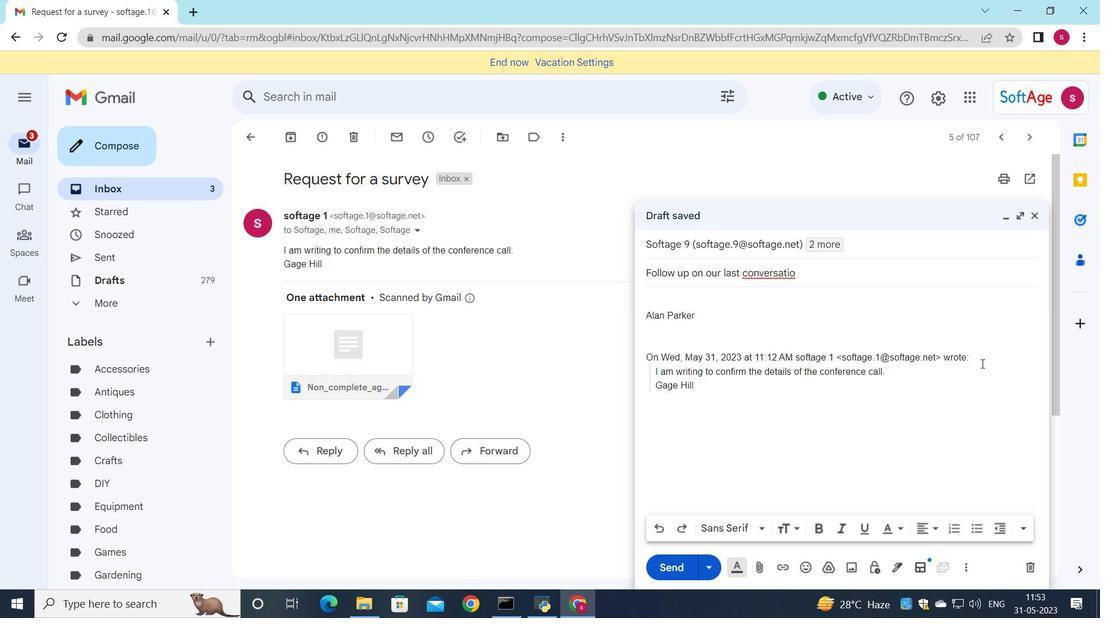 
Action: Mouse moved to (664, 297)
Screenshot: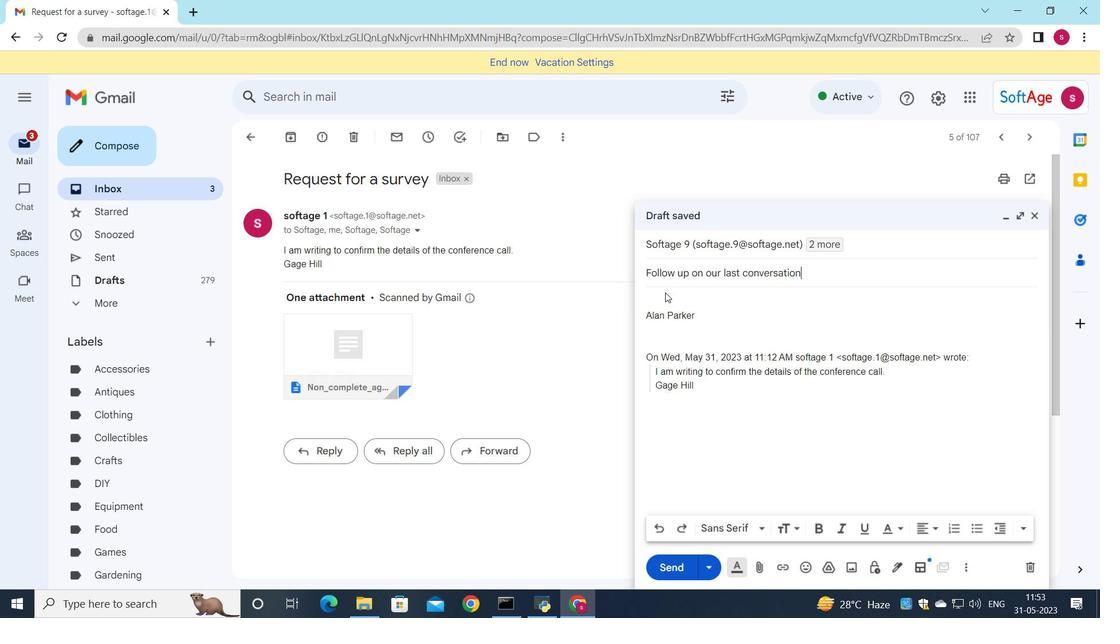 
Action: Mouse pressed left at (664, 297)
Screenshot: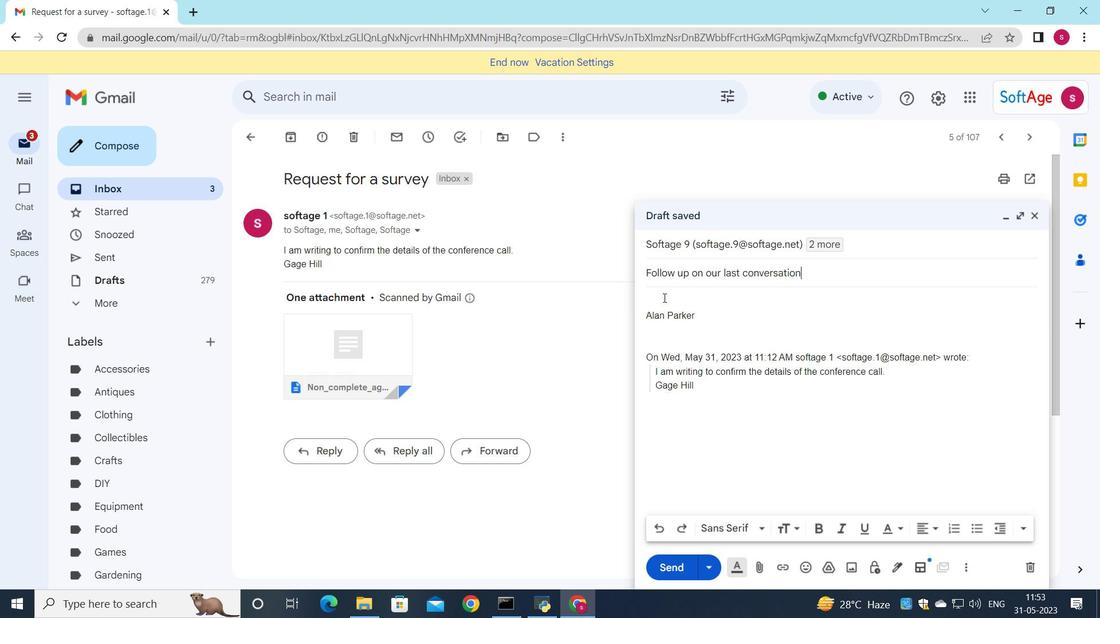 
Action: Key pressed <Key.shift>I<Key.space>wanted<Key.space>to<Key.space>confirm<Key.space>th<Key.space><Key.backspace>e<Key.space>availbility<Key.space>of<Key.space>the<Key.space>meeting<Key.space>room<Key.space>for<Key.space>tomorrows<Key.space>pre<Key.tab>.
Screenshot: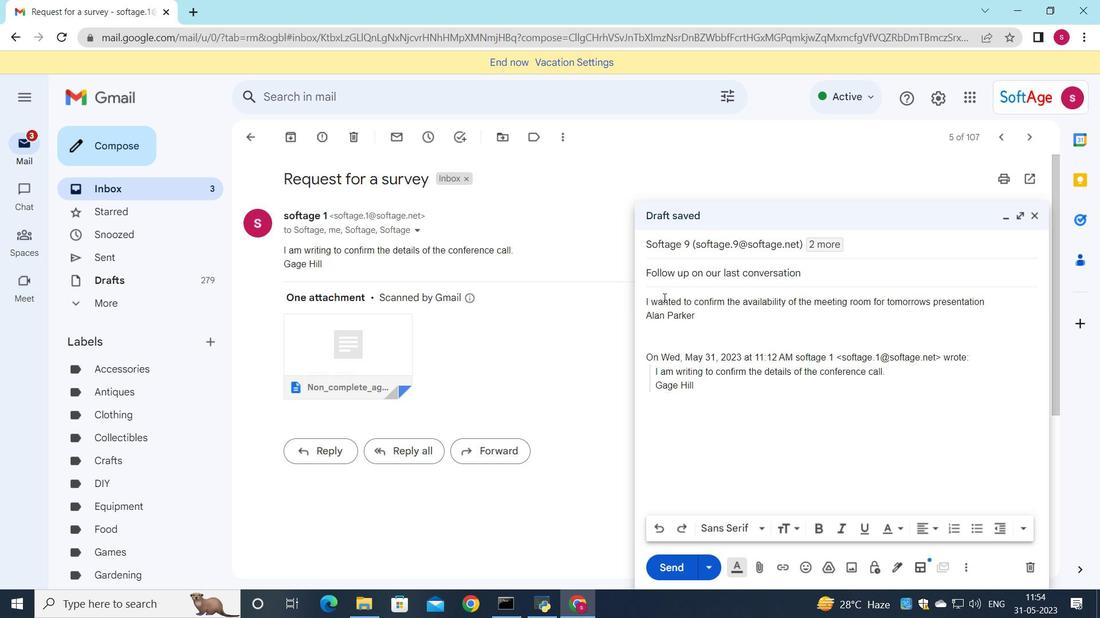 
Action: Mouse moved to (660, 531)
Screenshot: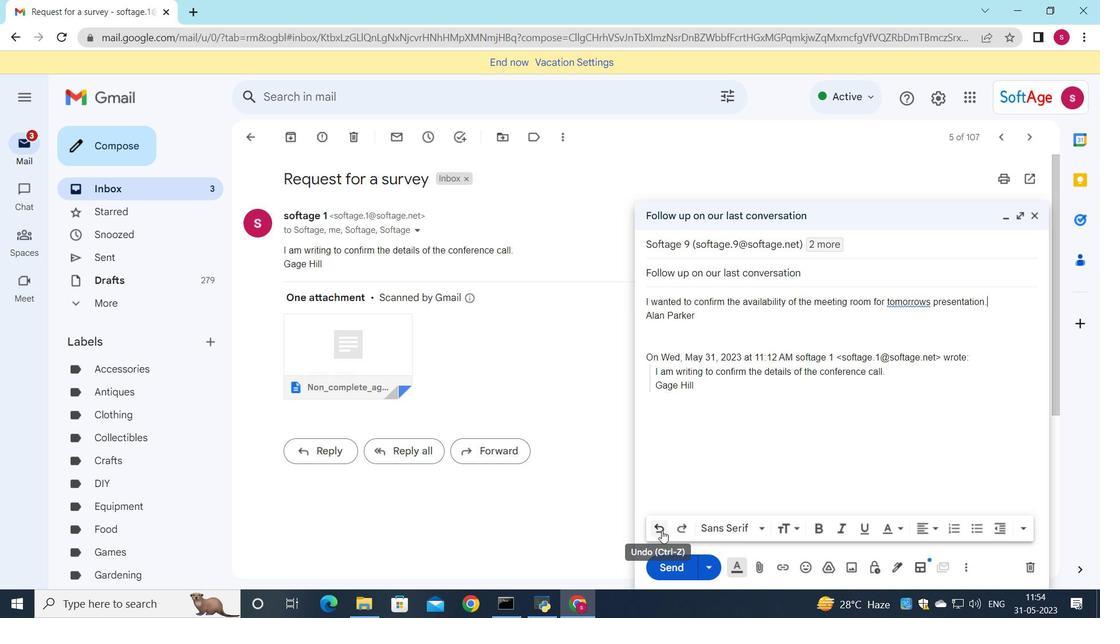 
Action: Mouse pressed left at (660, 531)
Screenshot: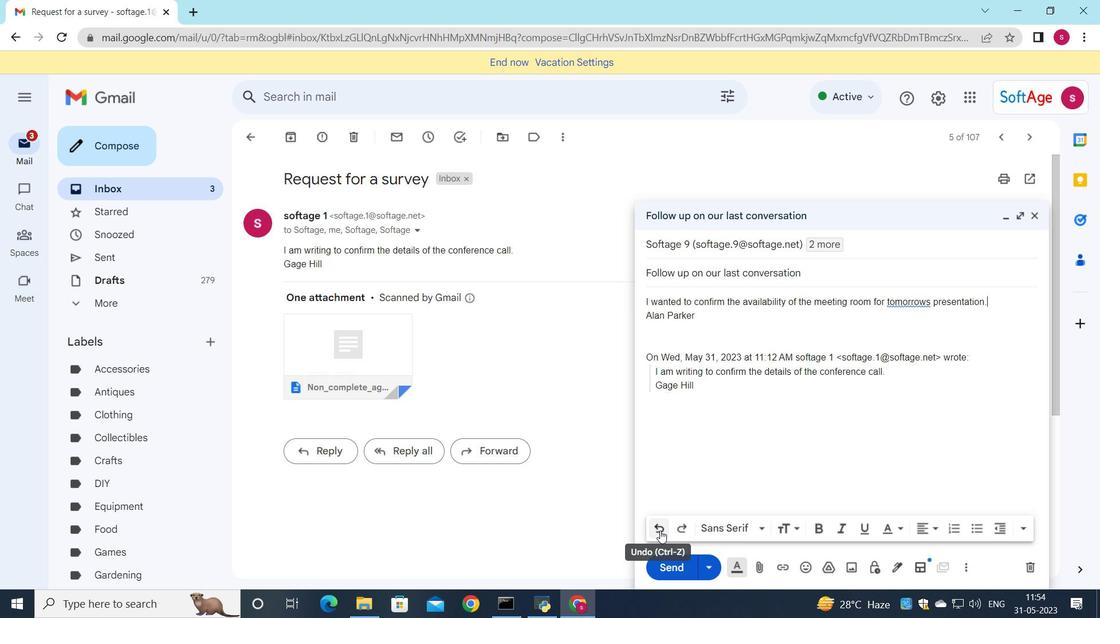 
Action: Mouse pressed left at (660, 531)
Screenshot: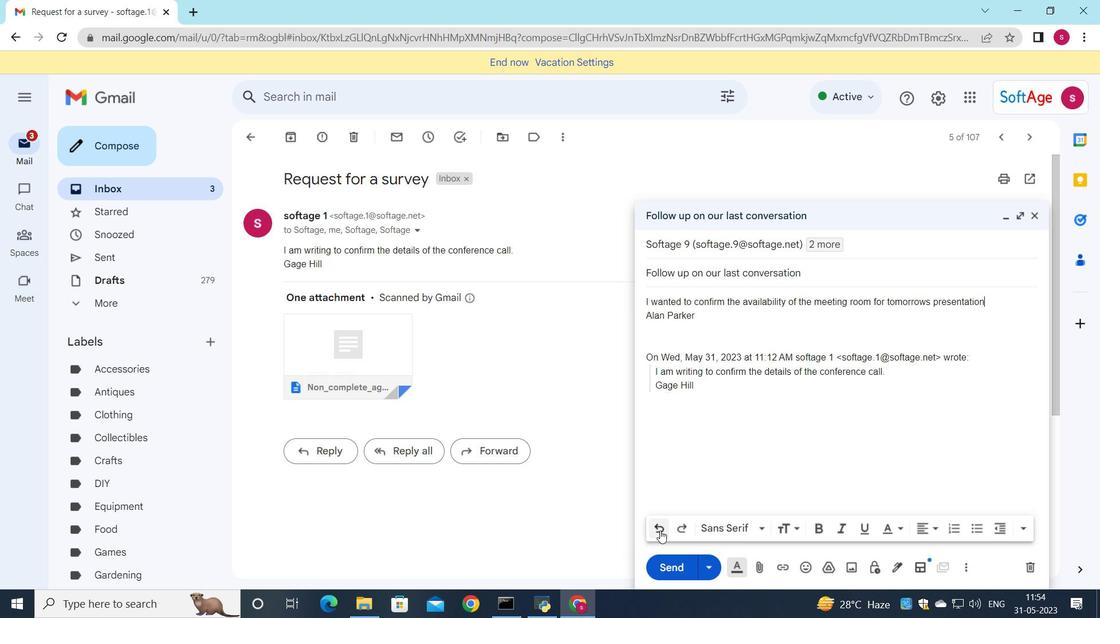 
Action: Mouse pressed left at (660, 531)
Screenshot: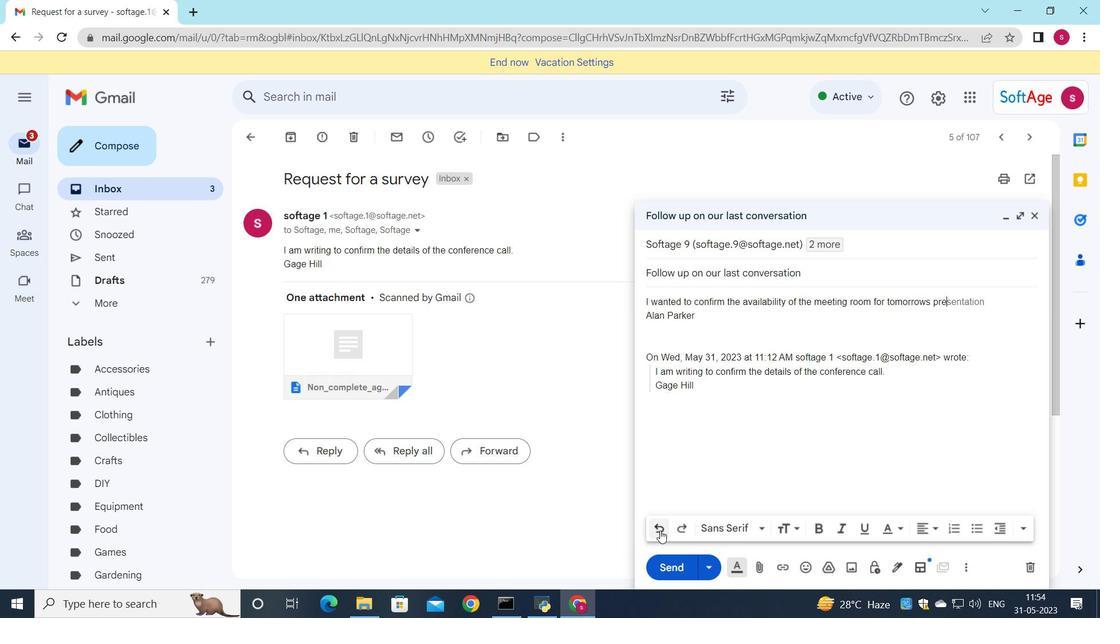 
Action: Mouse pressed left at (660, 531)
Screenshot: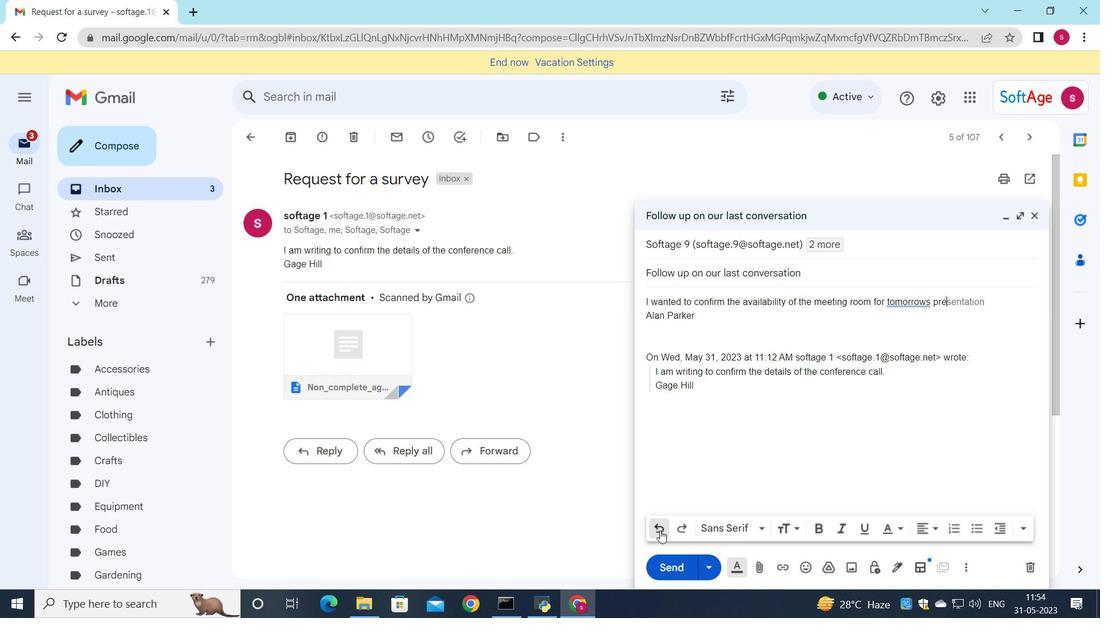 
Action: Mouse pressed left at (660, 531)
Screenshot: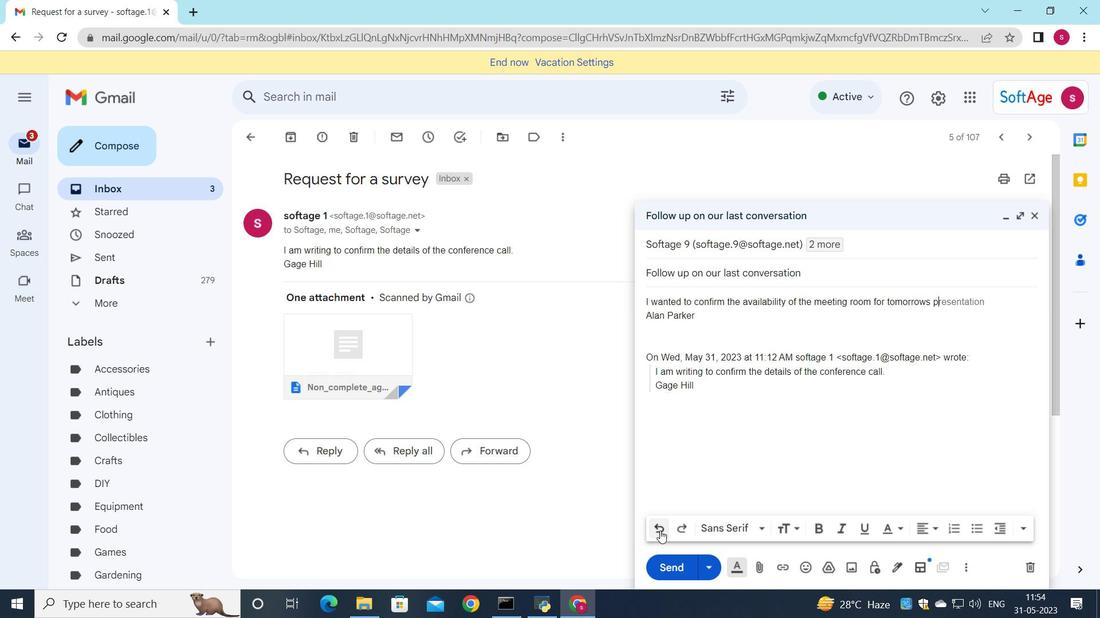 
Action: Mouse pressed left at (660, 531)
Screenshot: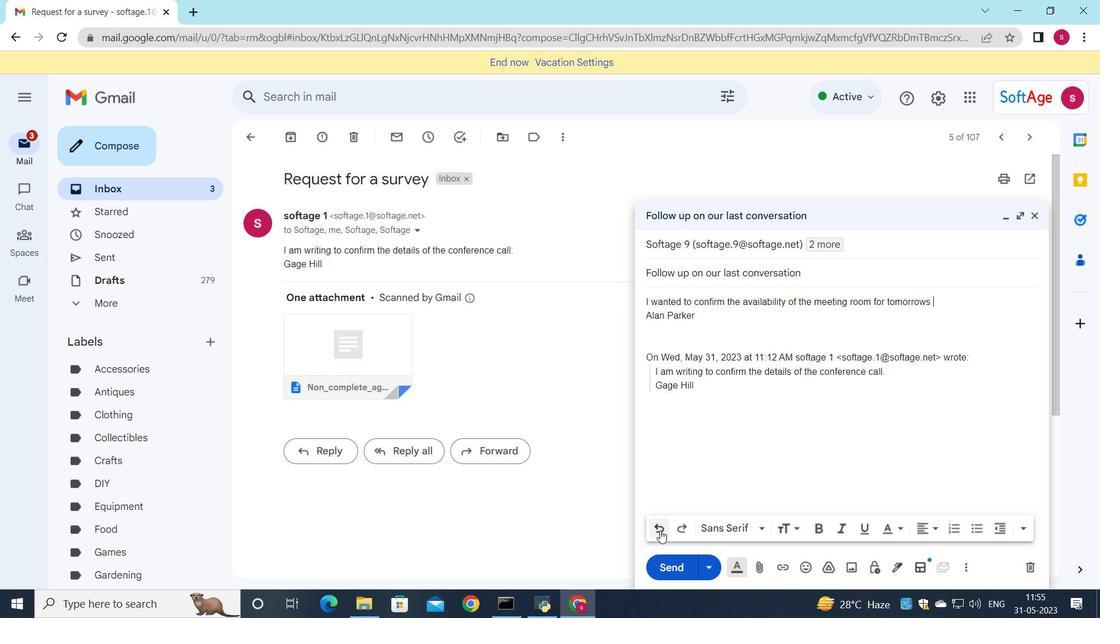 
Action: Mouse pressed left at (660, 531)
Screenshot: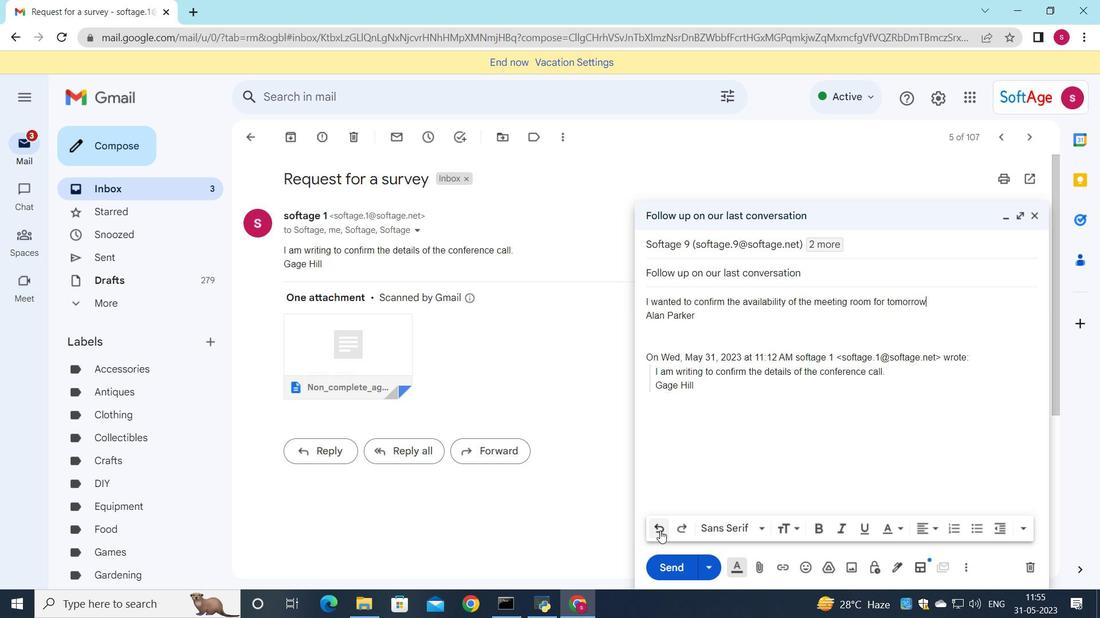 
Action: Mouse pressed left at (660, 531)
Screenshot: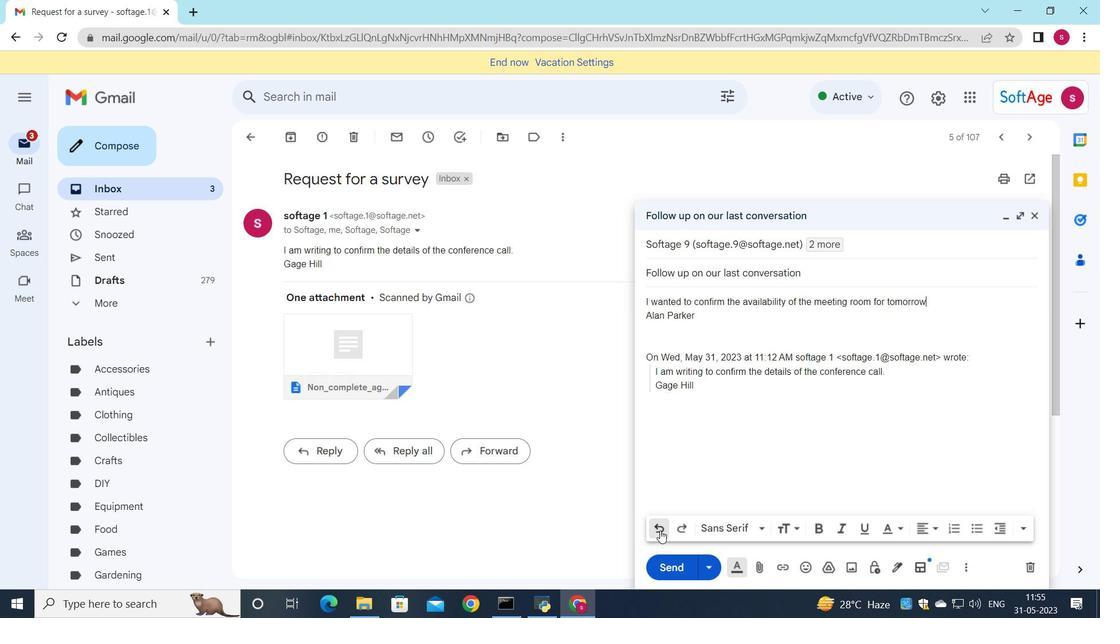 
Action: Mouse pressed left at (660, 531)
Screenshot: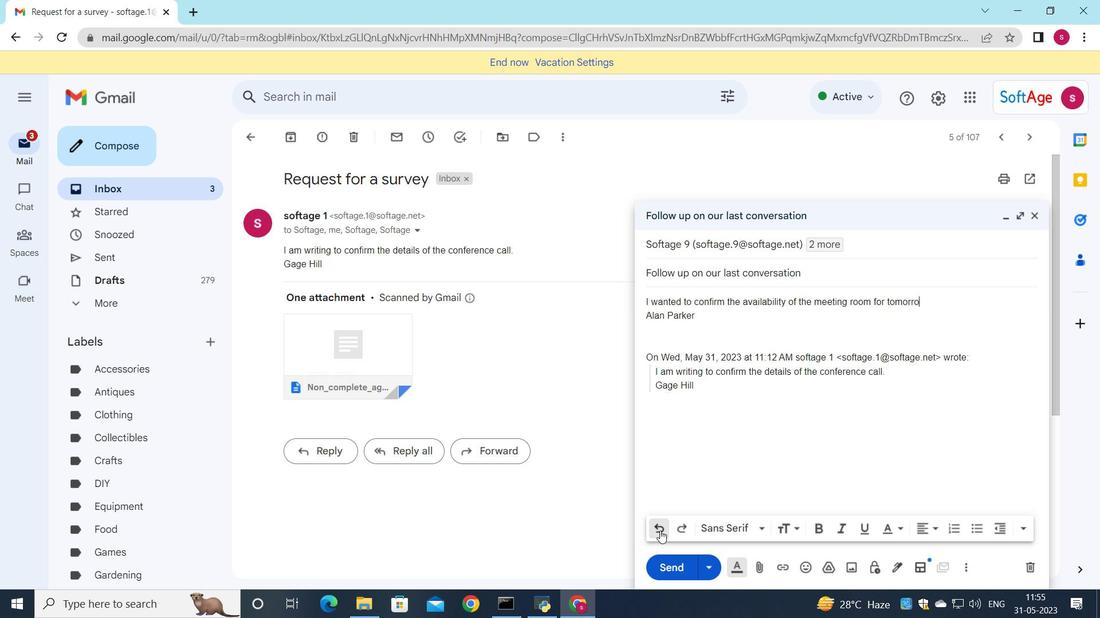 
Action: Mouse pressed left at (660, 531)
Screenshot: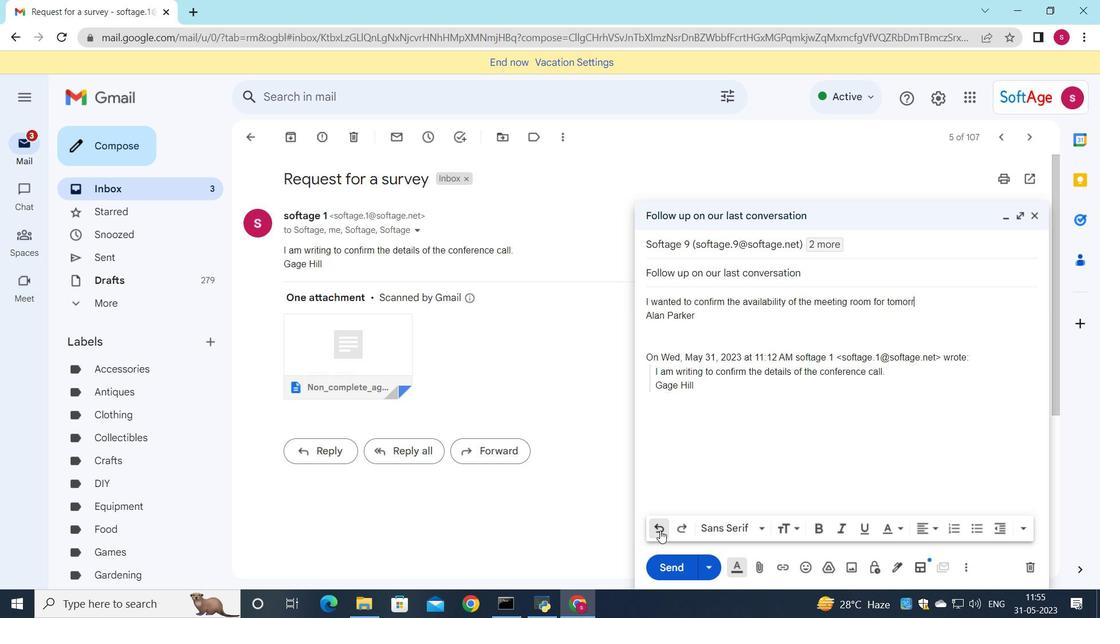 
Action: Mouse pressed left at (660, 531)
Screenshot: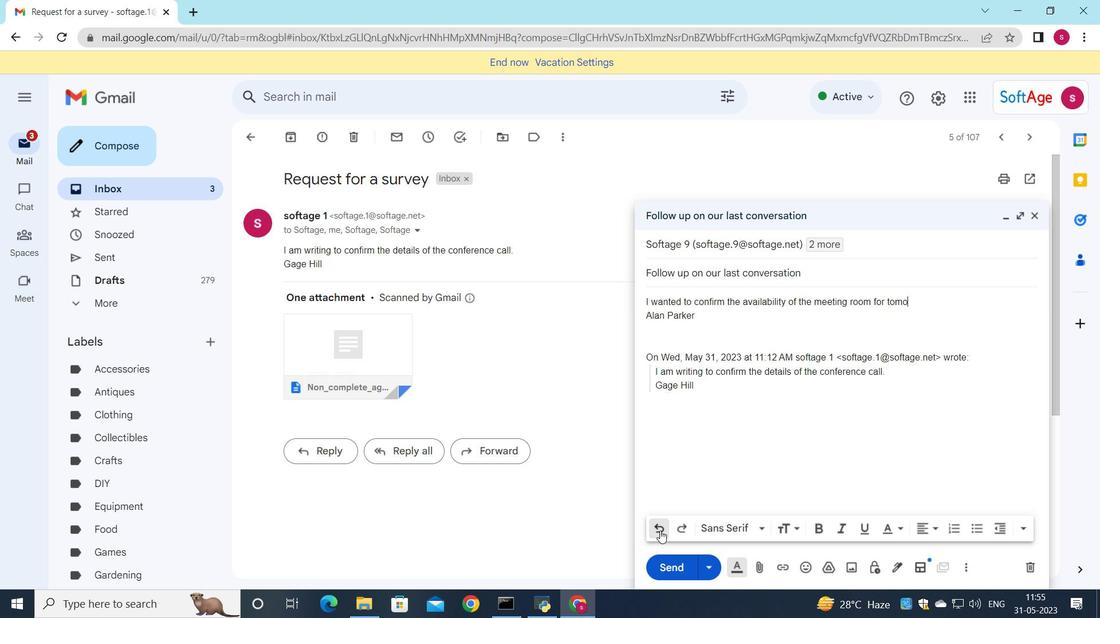 
Action: Mouse pressed left at (660, 531)
Screenshot: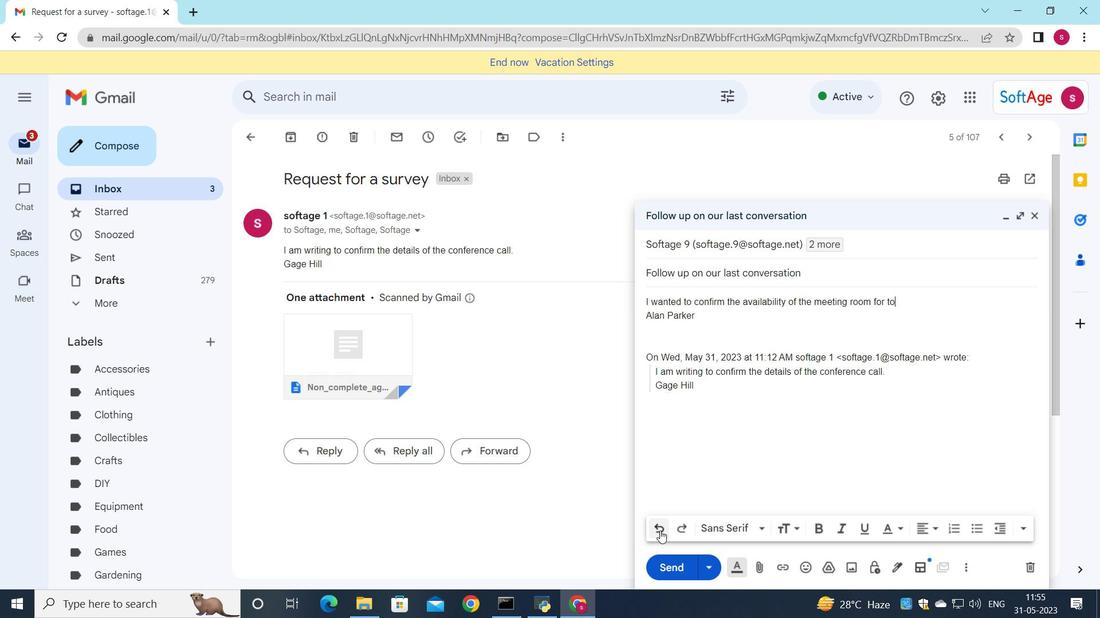 
Action: Mouse pressed left at (660, 531)
Screenshot: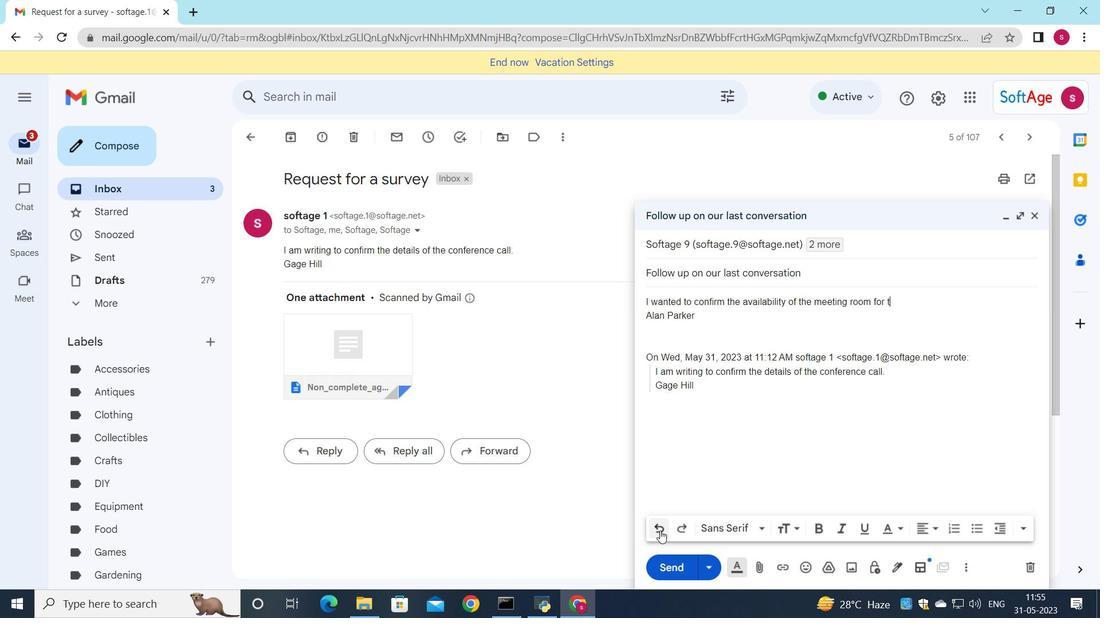 
Action: Mouse pressed left at (660, 531)
Screenshot: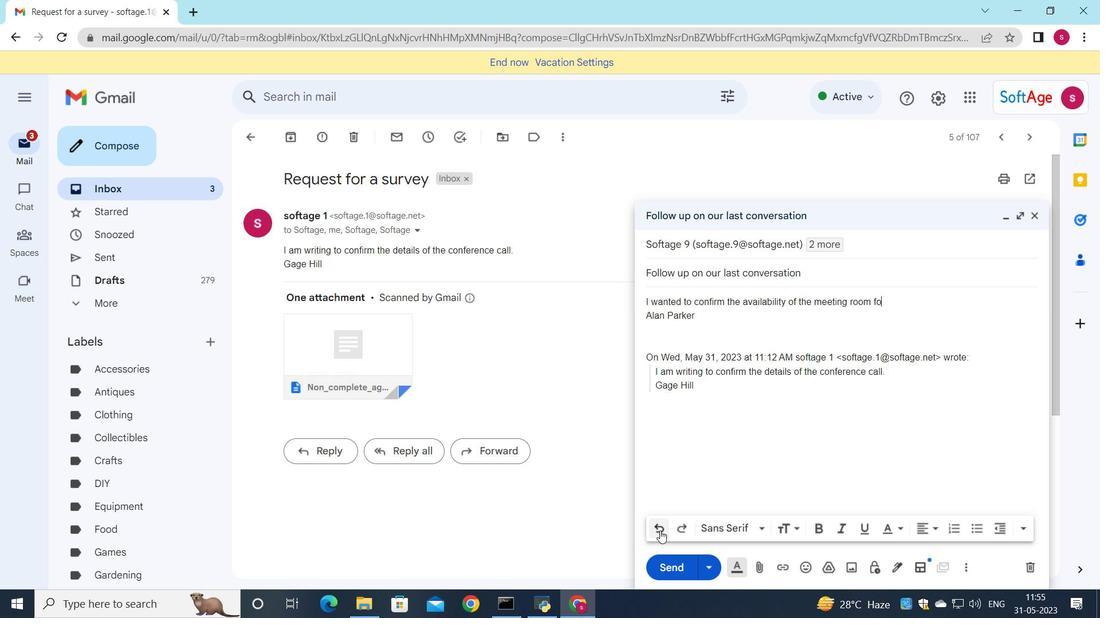 
Action: Mouse pressed left at (660, 531)
Screenshot: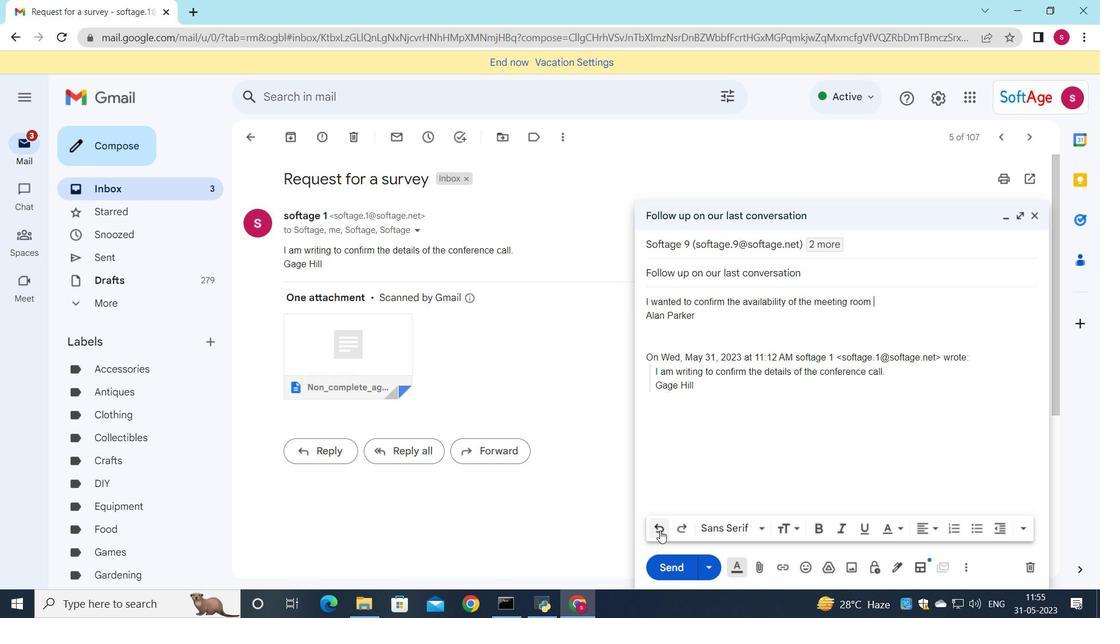 
Action: Mouse pressed left at (660, 531)
Screenshot: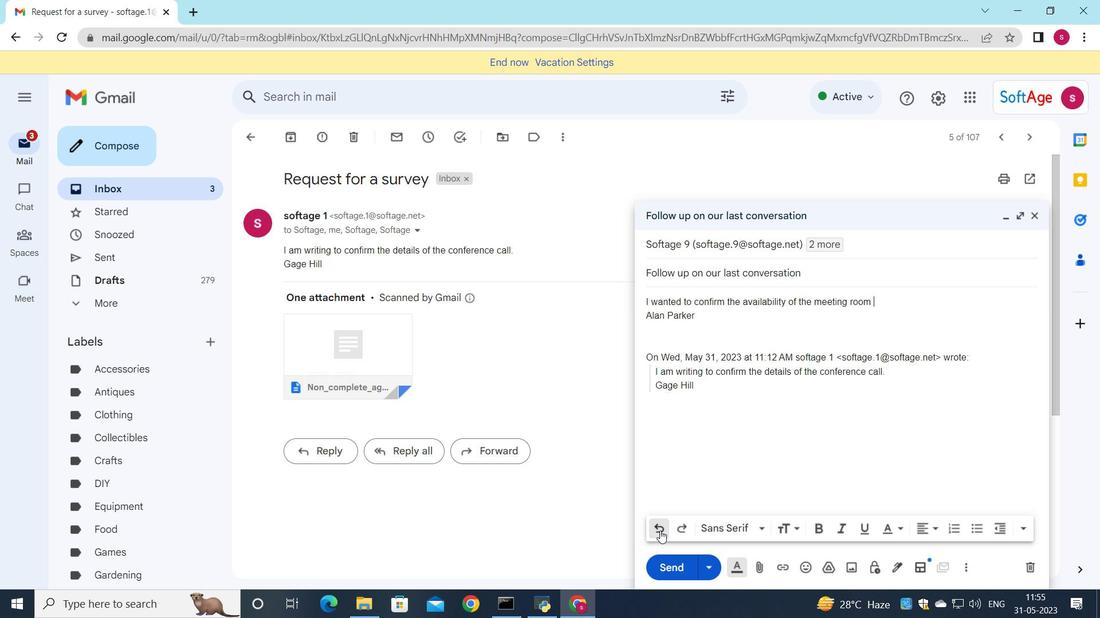 
Action: Mouse pressed left at (660, 531)
Screenshot: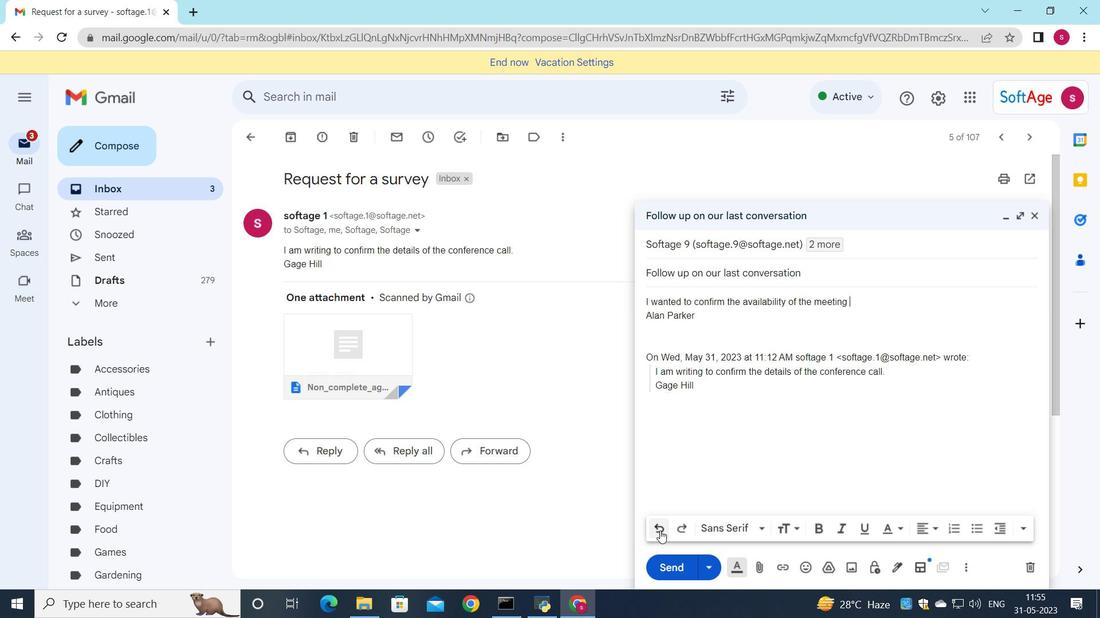 
Action: Mouse pressed left at (660, 531)
Screenshot: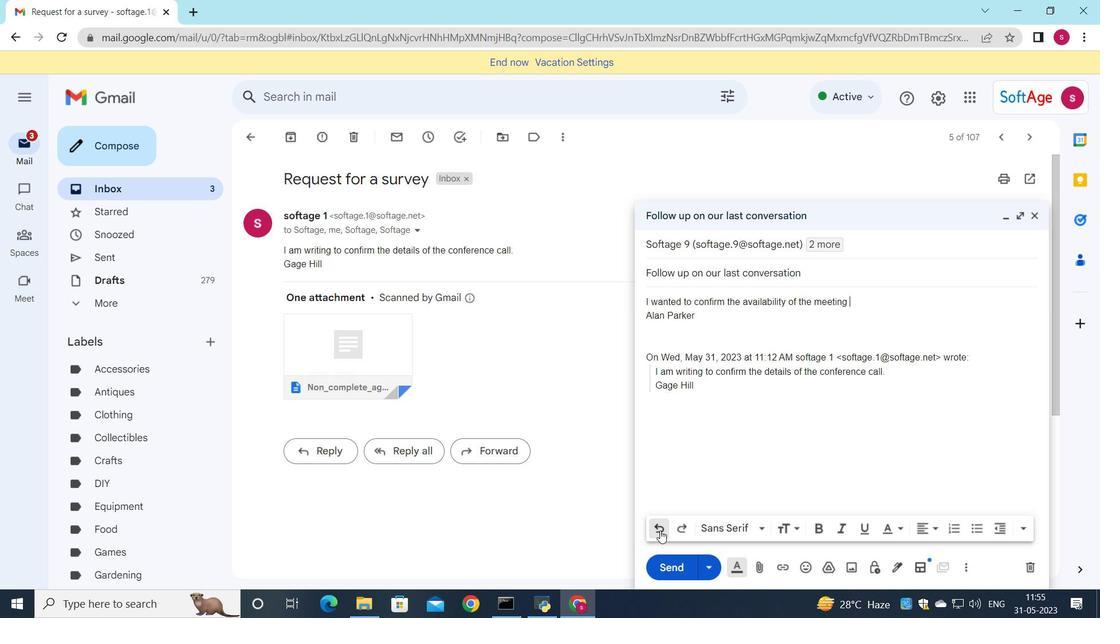 
Action: Mouse pressed left at (660, 531)
Screenshot: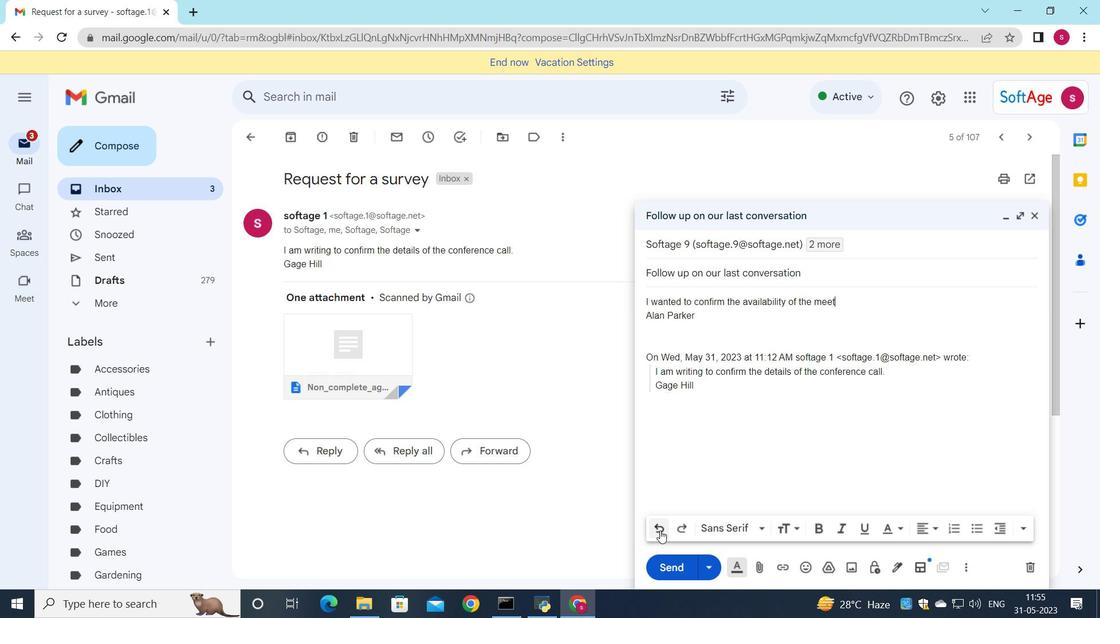
Action: Mouse pressed left at (660, 531)
Screenshot: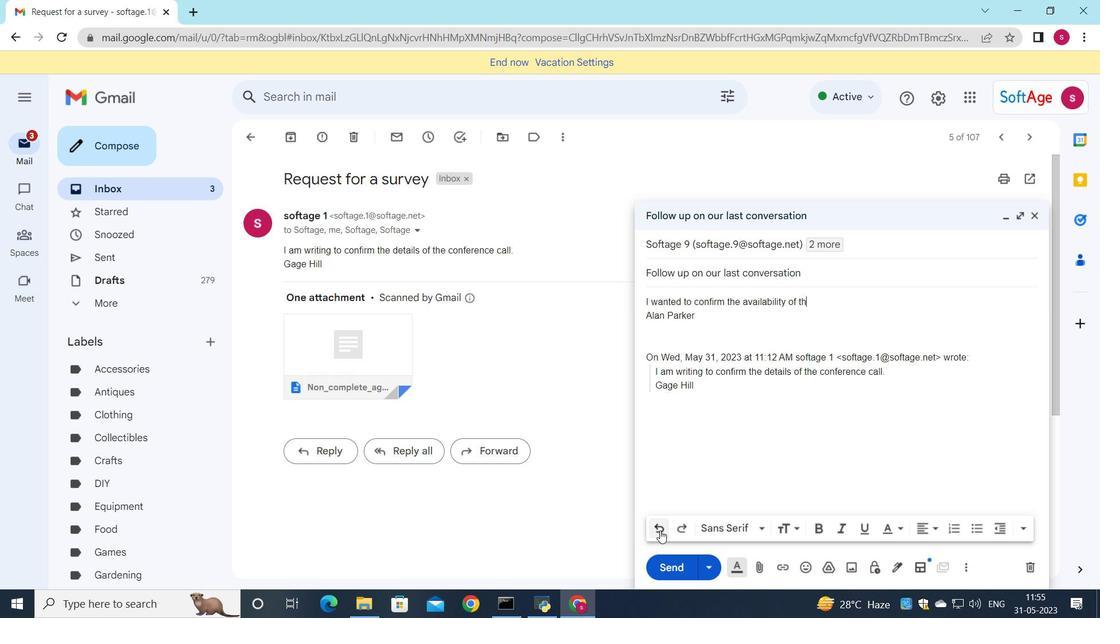 
Action: Mouse pressed left at (660, 531)
Screenshot: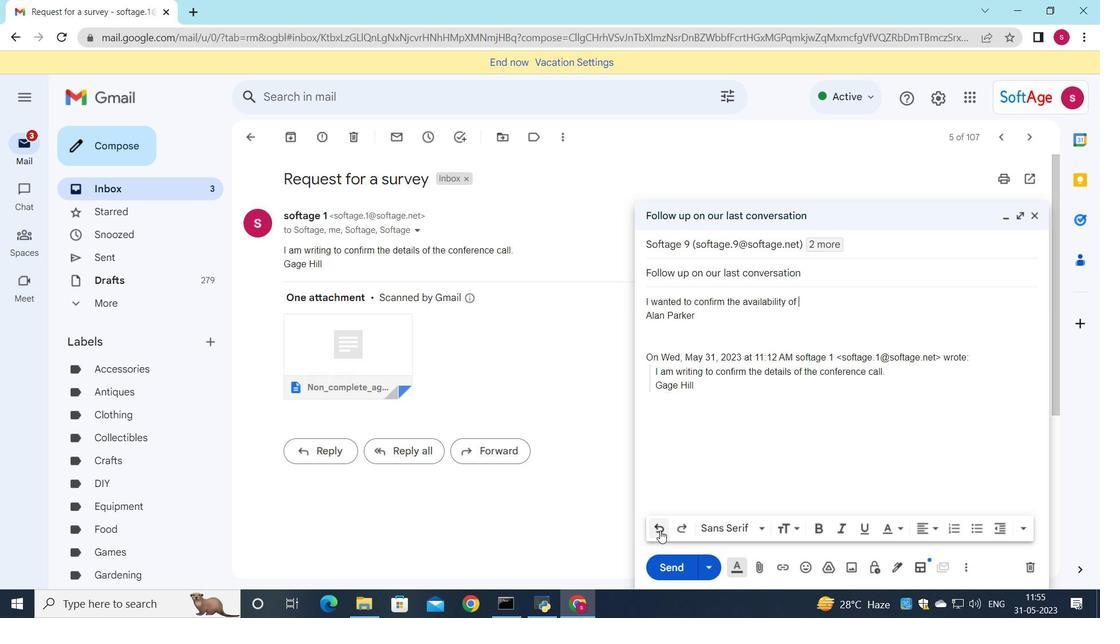 
Action: Mouse pressed left at (660, 531)
Screenshot: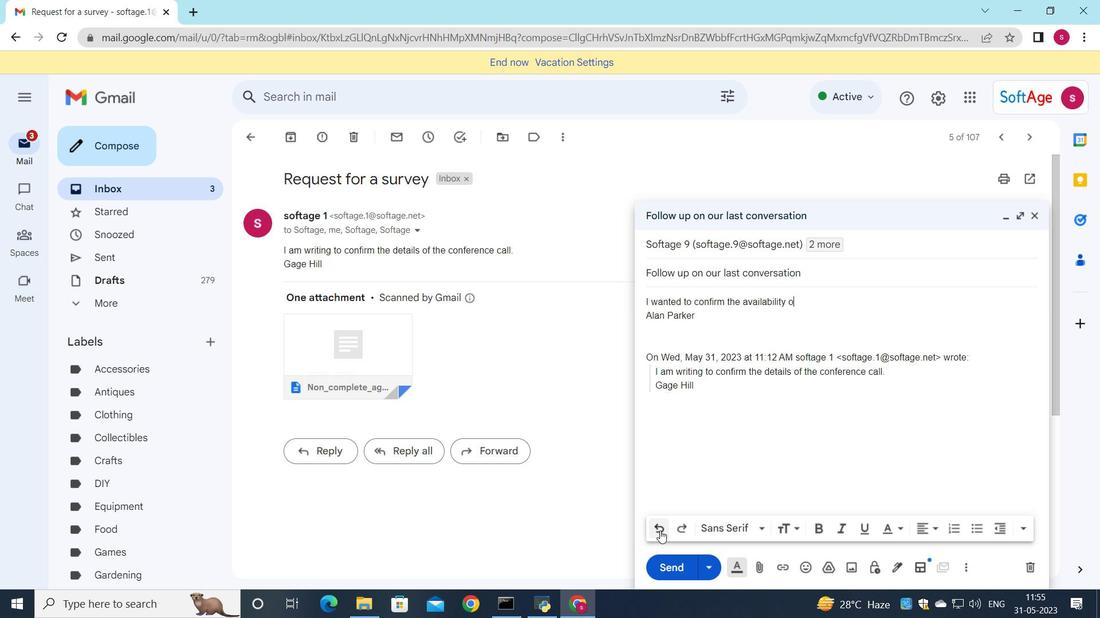 
Action: Mouse pressed left at (660, 531)
Screenshot: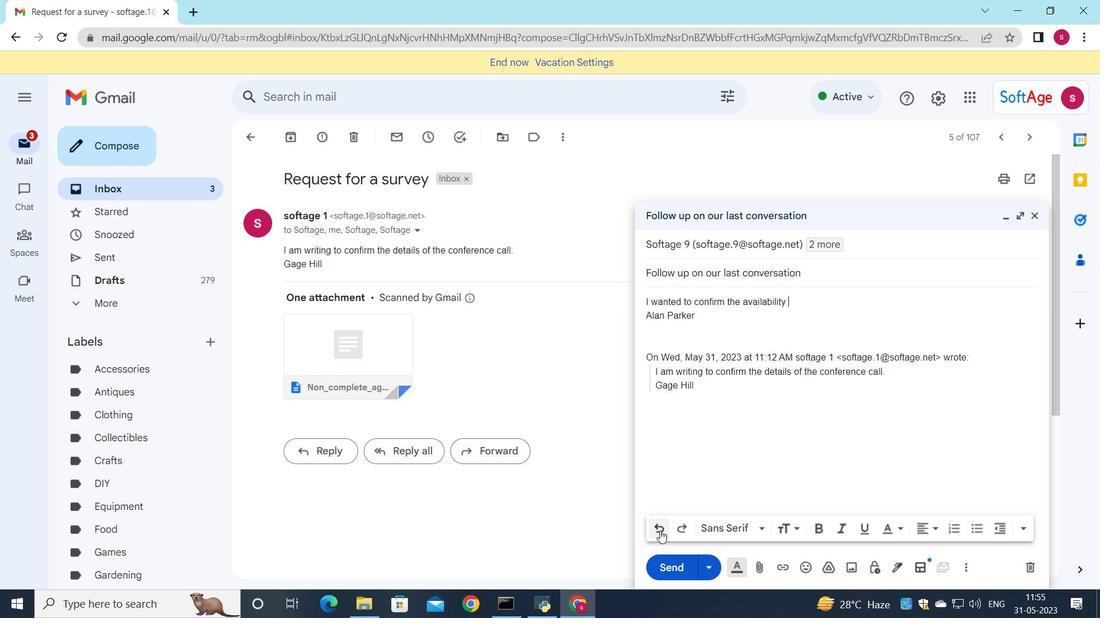 
Action: Mouse pressed left at (660, 531)
Screenshot: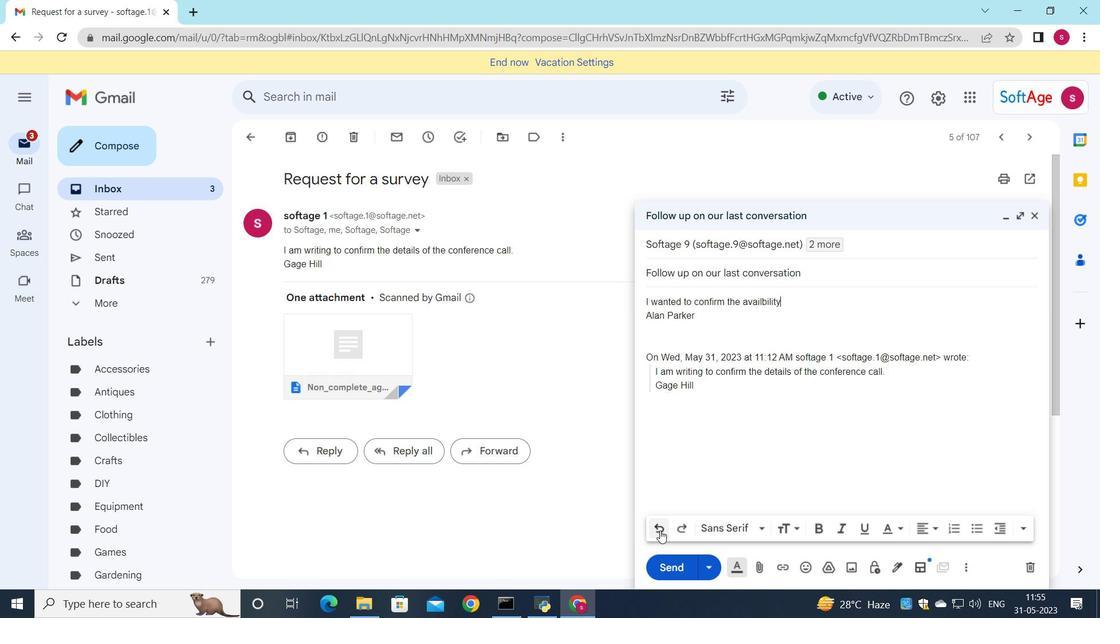 
Action: Mouse pressed left at (660, 531)
Screenshot: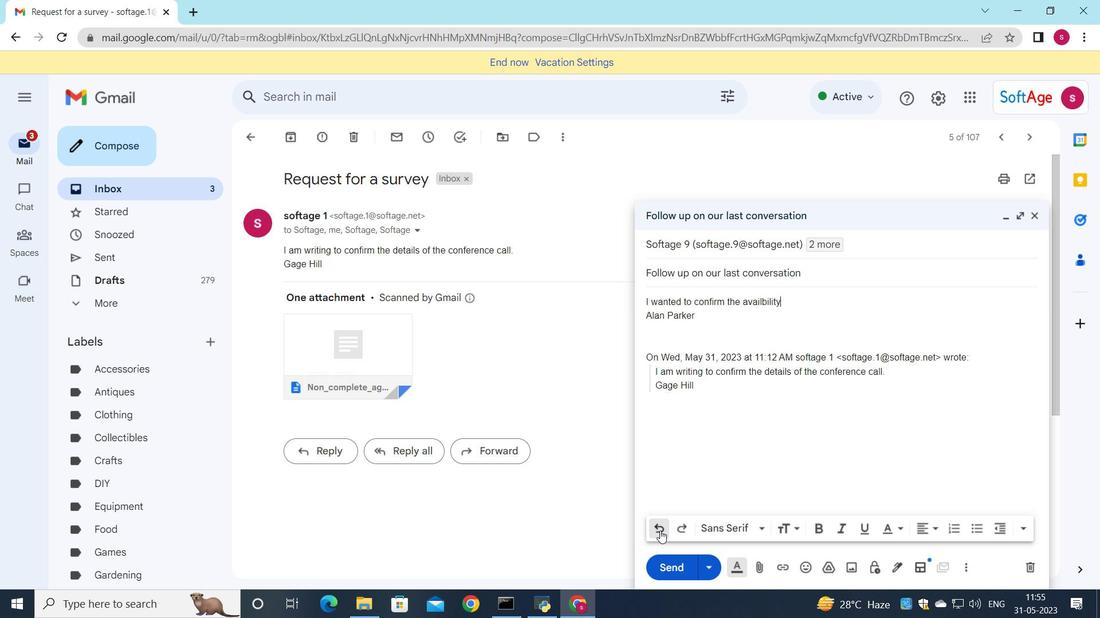 
Action: Mouse pressed left at (660, 531)
Screenshot: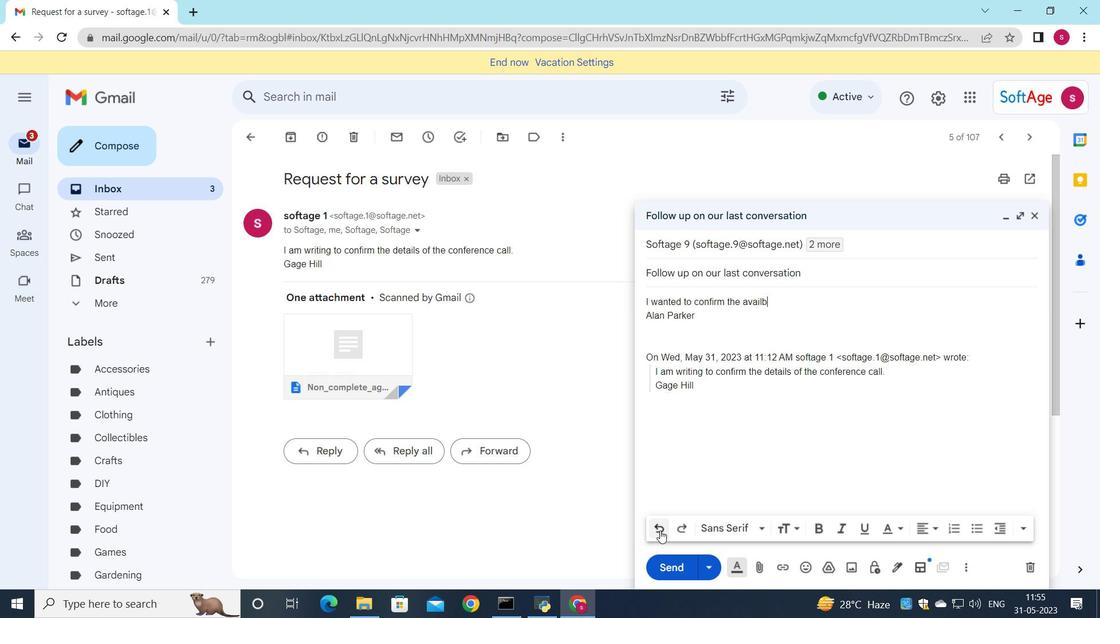 
Action: Mouse pressed left at (660, 531)
Screenshot: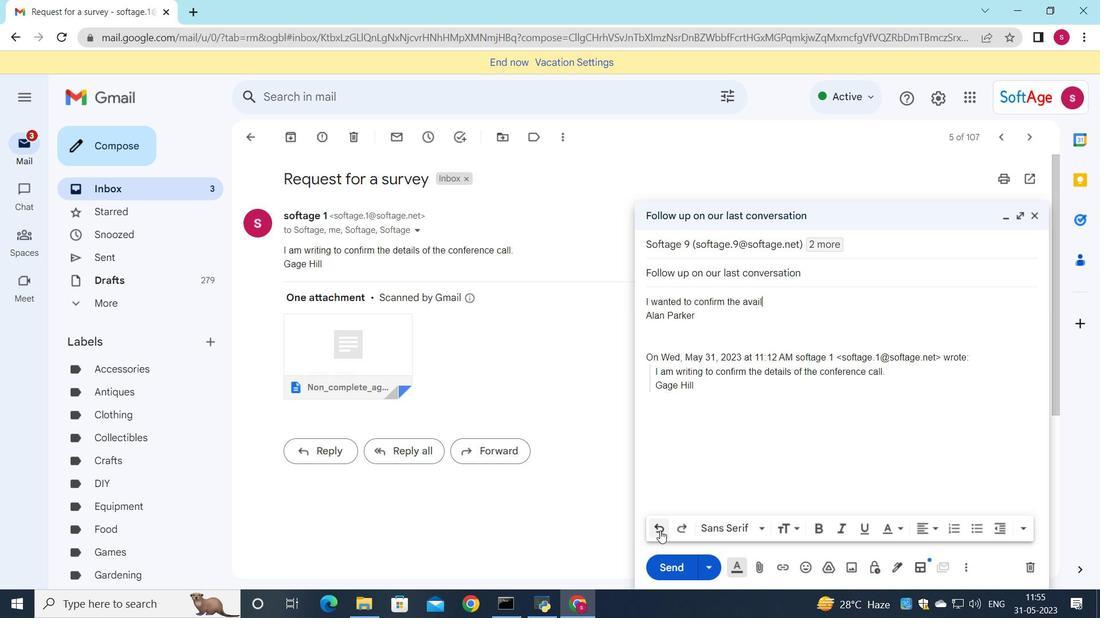 
Action: Mouse pressed left at (660, 531)
Screenshot: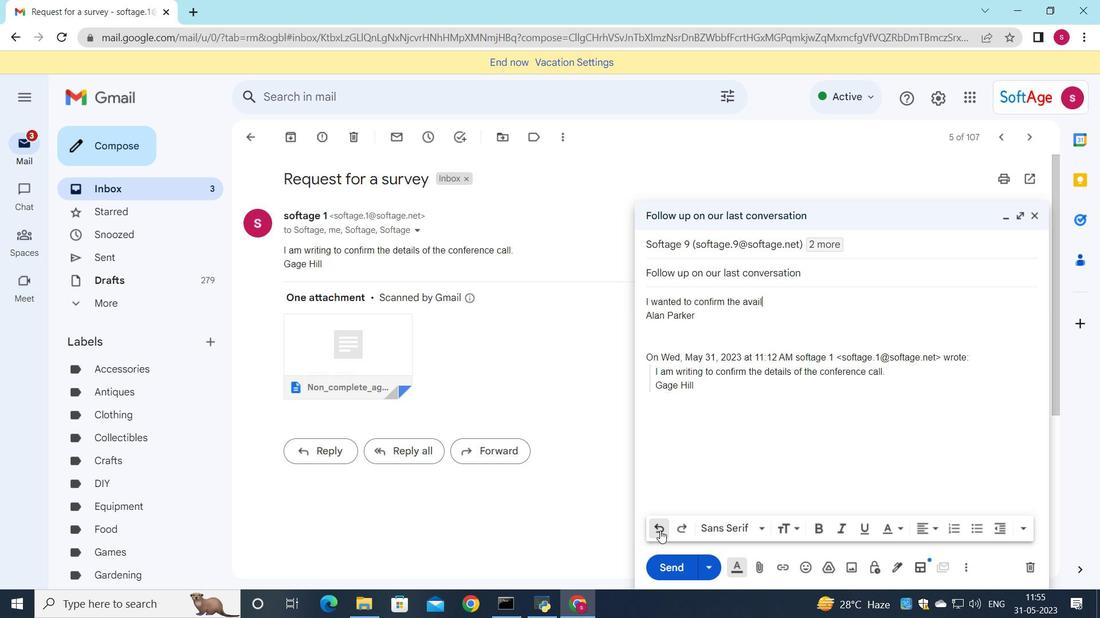 
Action: Mouse pressed left at (660, 531)
Screenshot: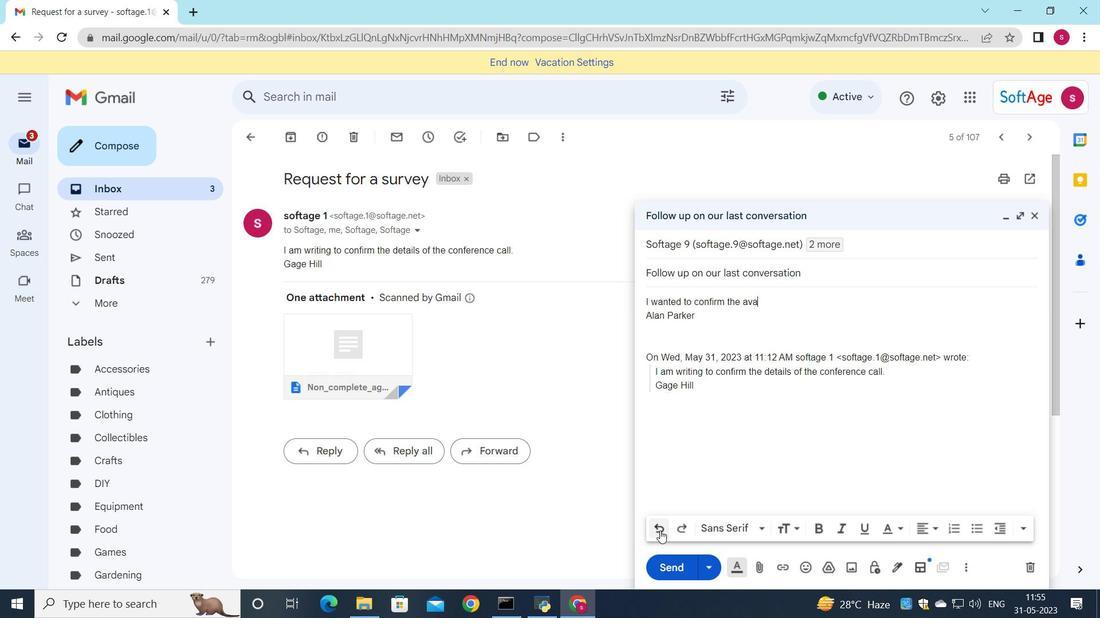 
Action: Mouse pressed left at (660, 531)
Screenshot: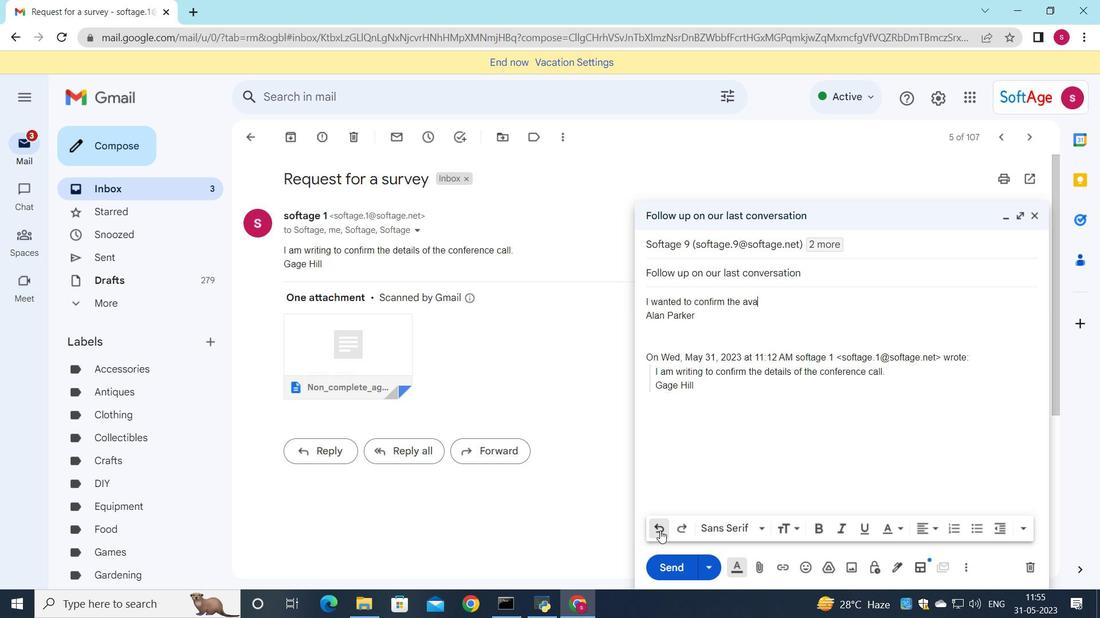 
Action: Mouse pressed left at (660, 531)
Screenshot: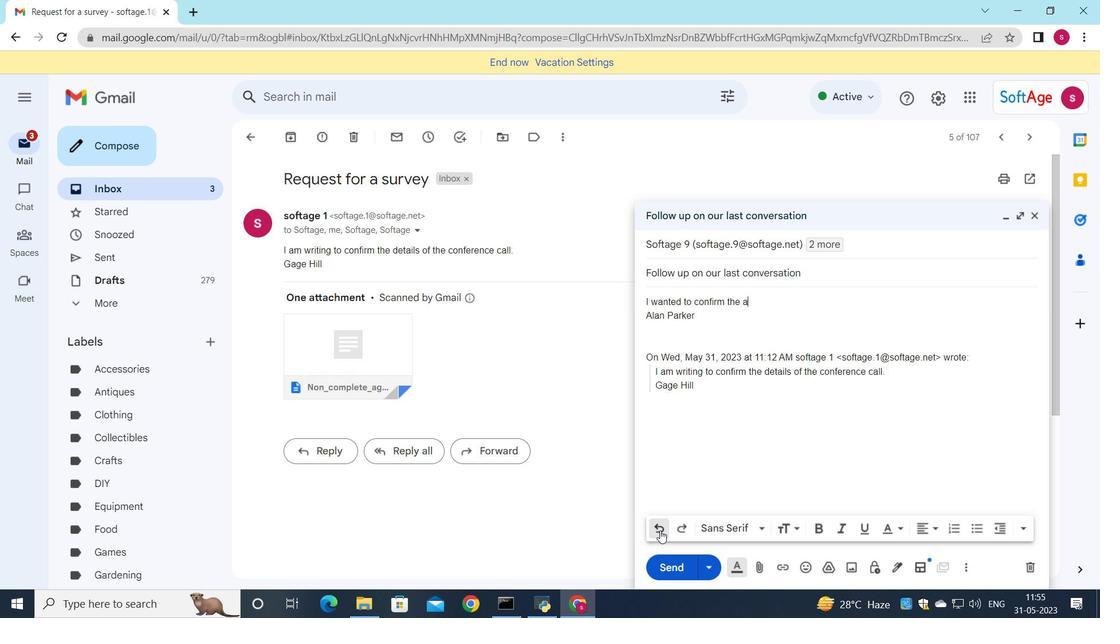 
Action: Mouse pressed left at (660, 531)
Screenshot: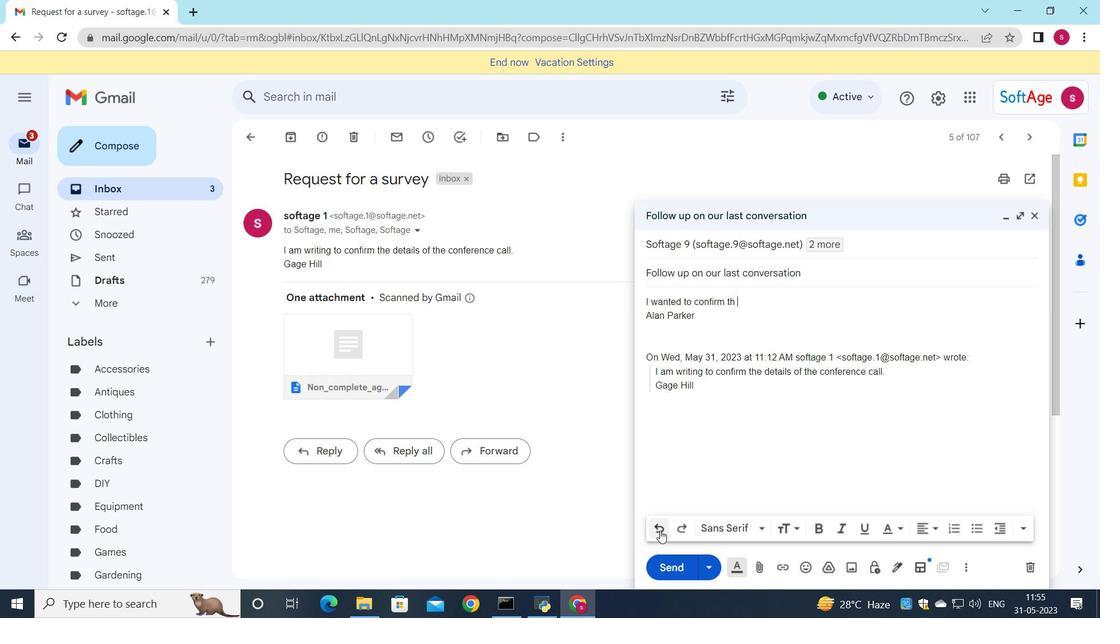 
Action: Mouse pressed left at (660, 531)
Screenshot: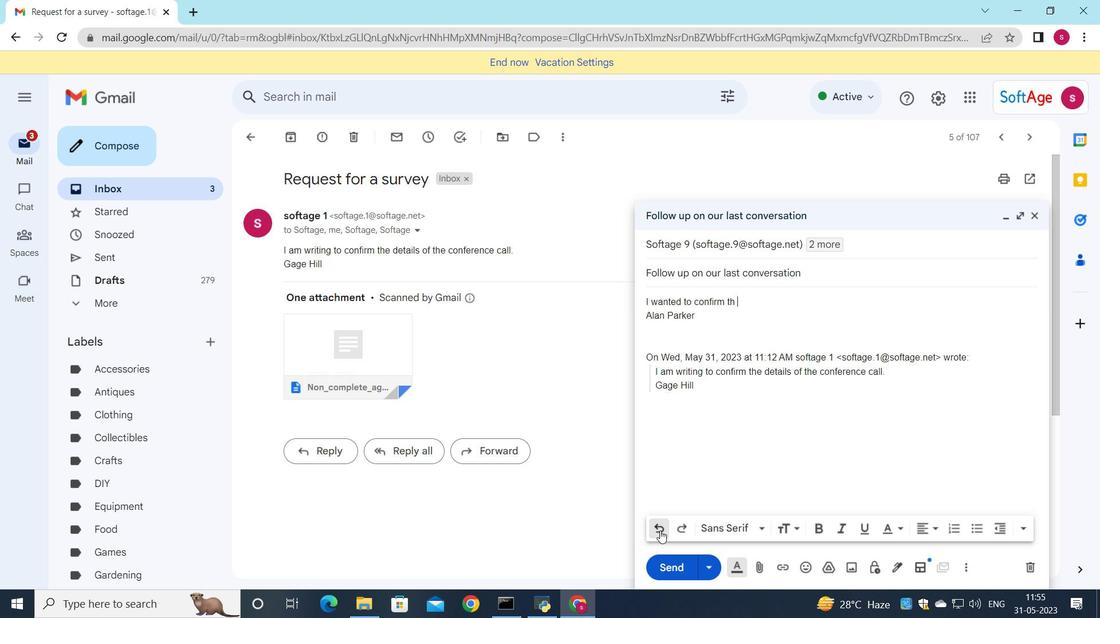 
Action: Mouse pressed left at (660, 531)
Screenshot: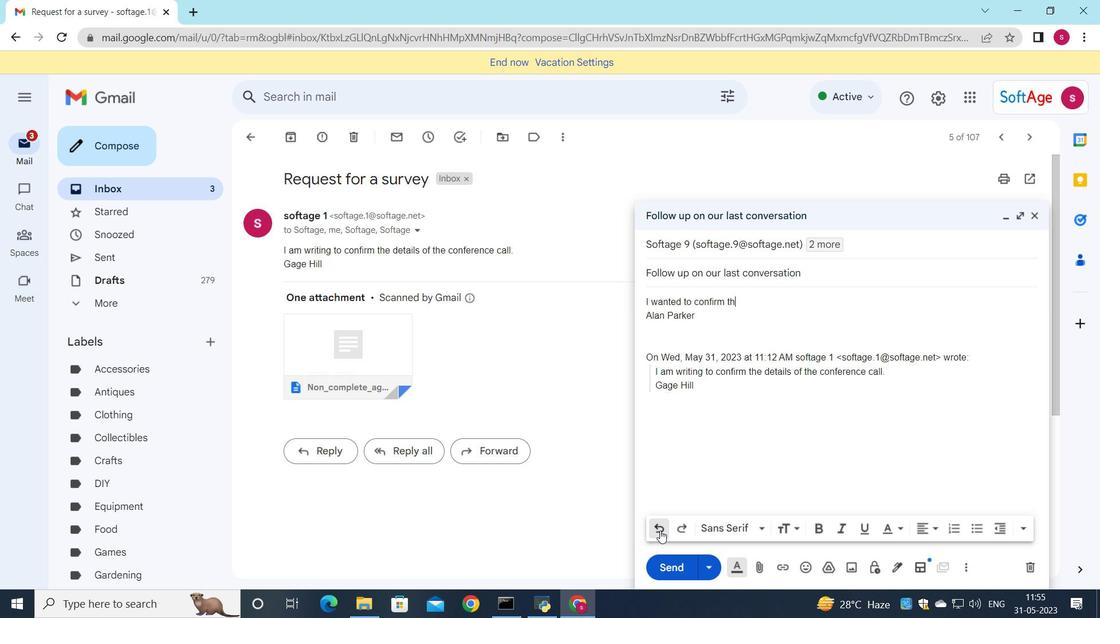 
Action: Mouse pressed left at (660, 531)
Screenshot: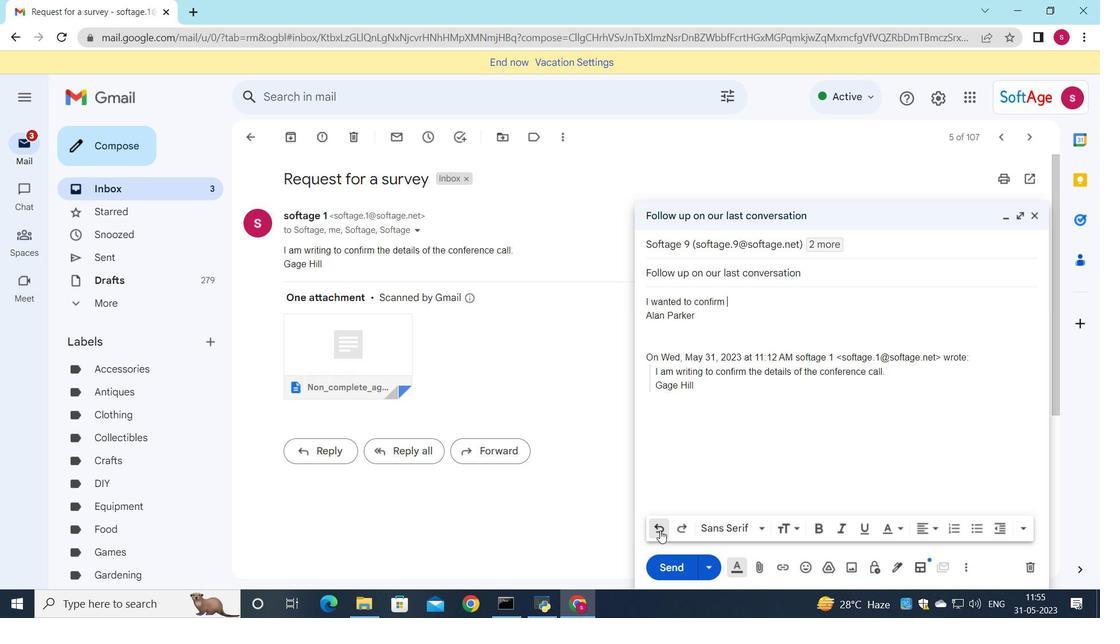 
Action: Mouse pressed left at (660, 531)
Screenshot: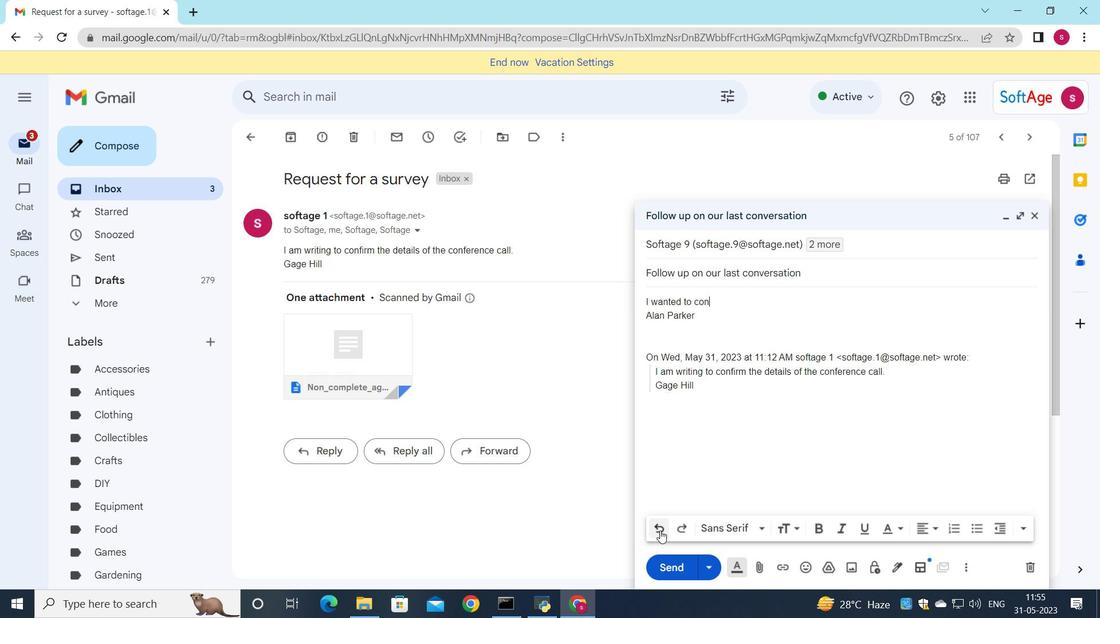 
Action: Mouse pressed left at (660, 531)
Screenshot: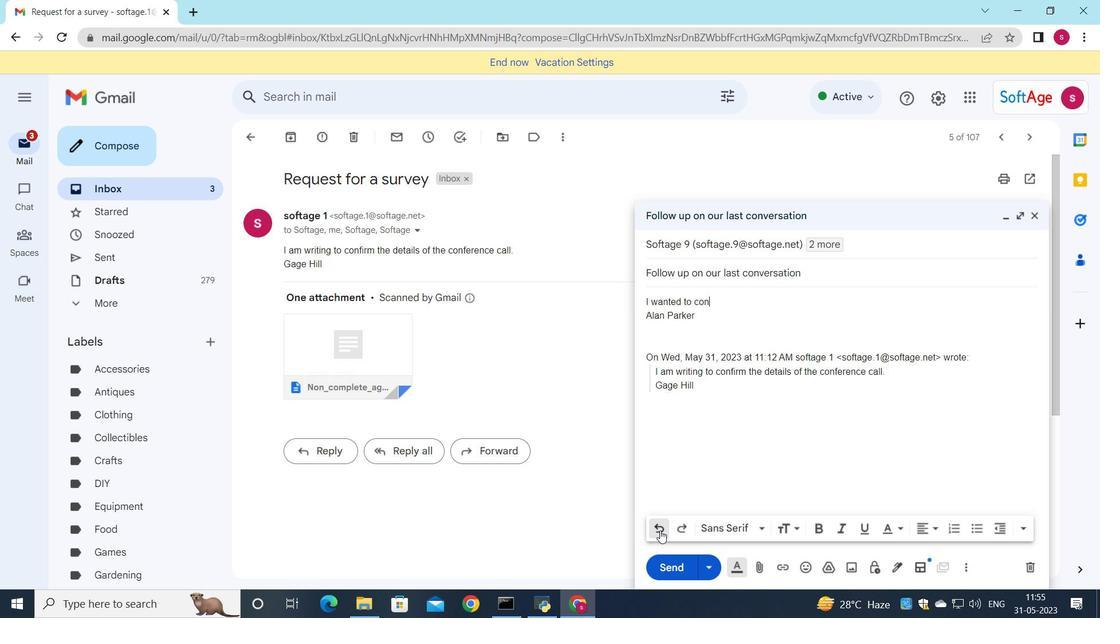 
Action: Mouse pressed left at (660, 531)
Screenshot: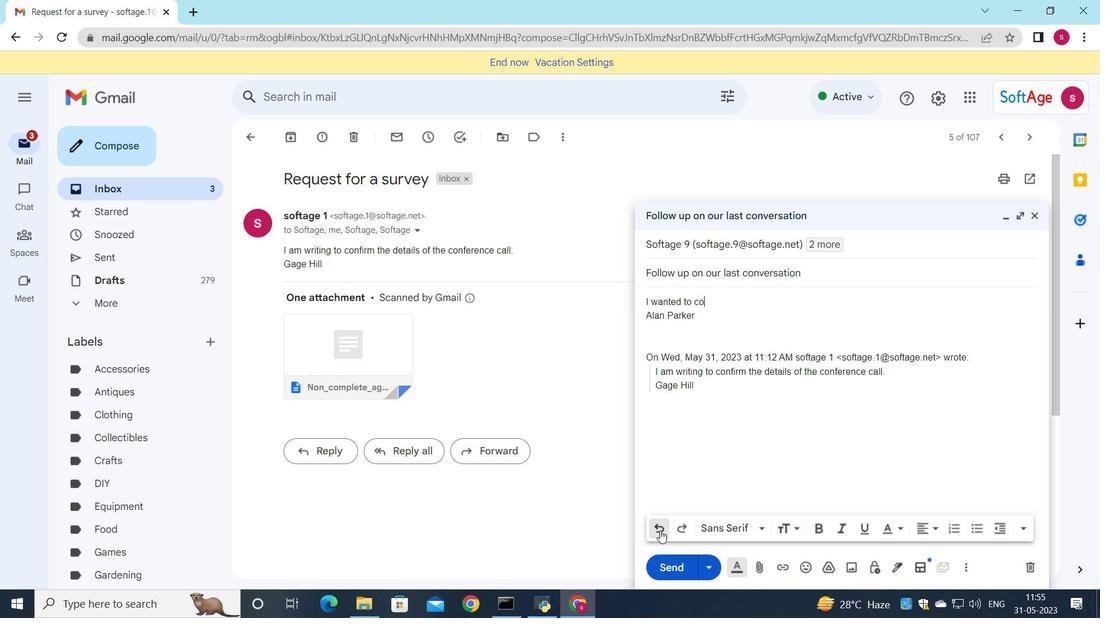 
Action: Mouse pressed left at (660, 531)
Screenshot: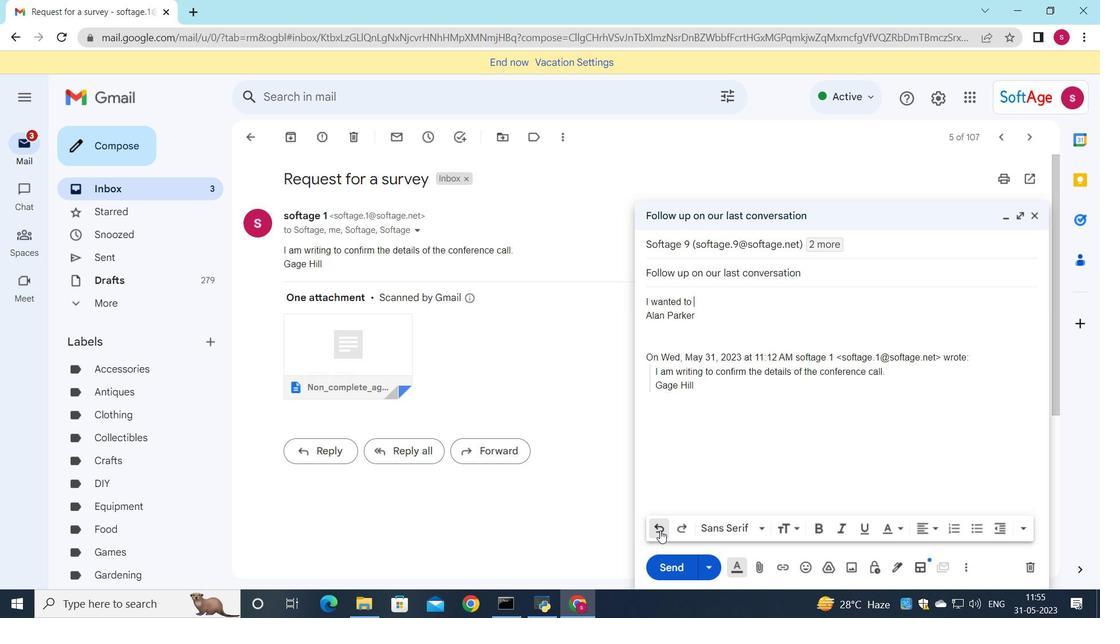 
Action: Mouse pressed left at (660, 531)
Screenshot: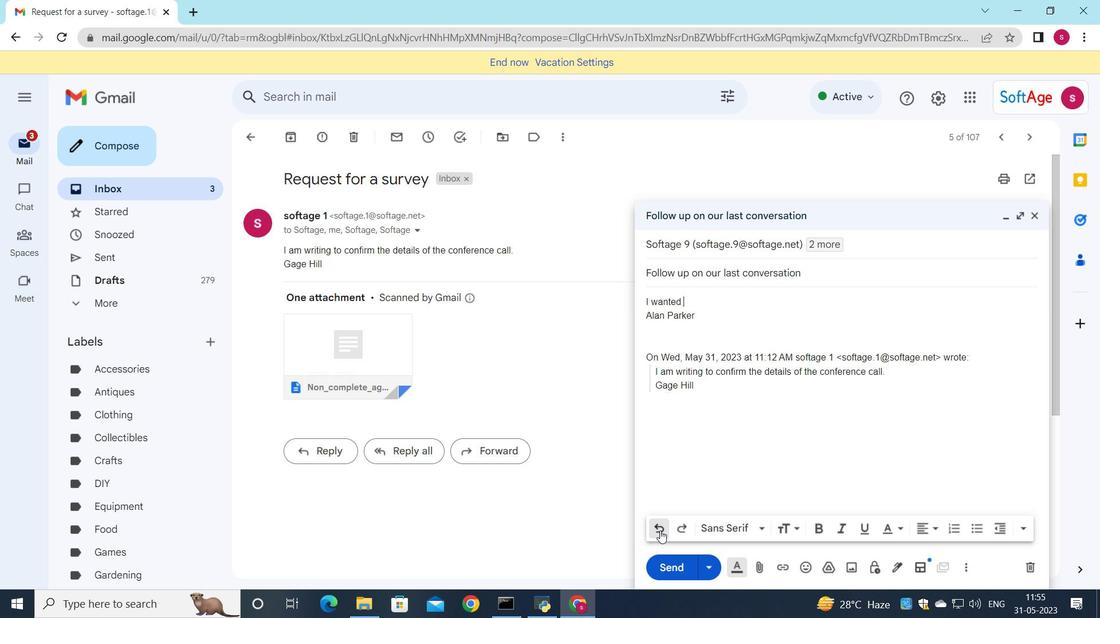 
Action: Mouse pressed left at (660, 531)
Screenshot: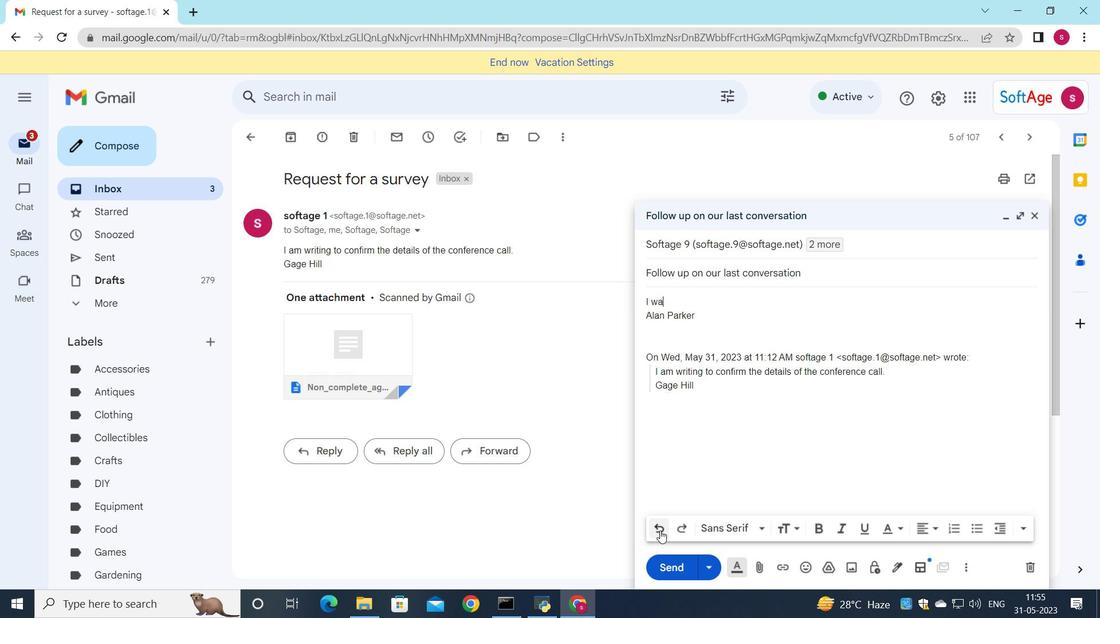 
Action: Mouse pressed left at (660, 531)
Screenshot: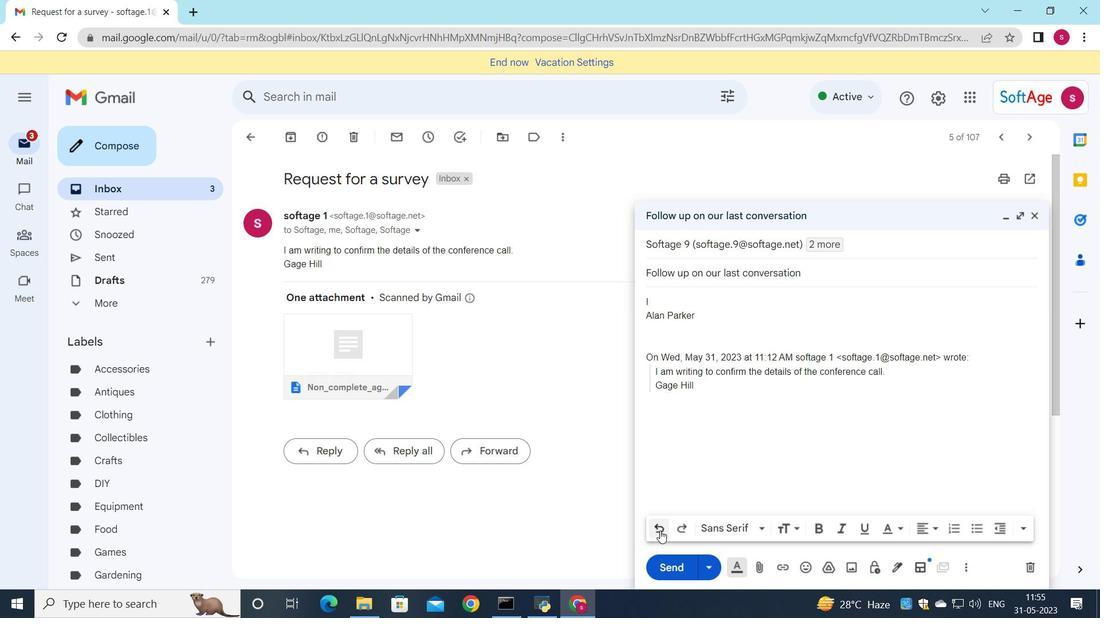 
Action: Mouse pressed left at (660, 531)
Screenshot: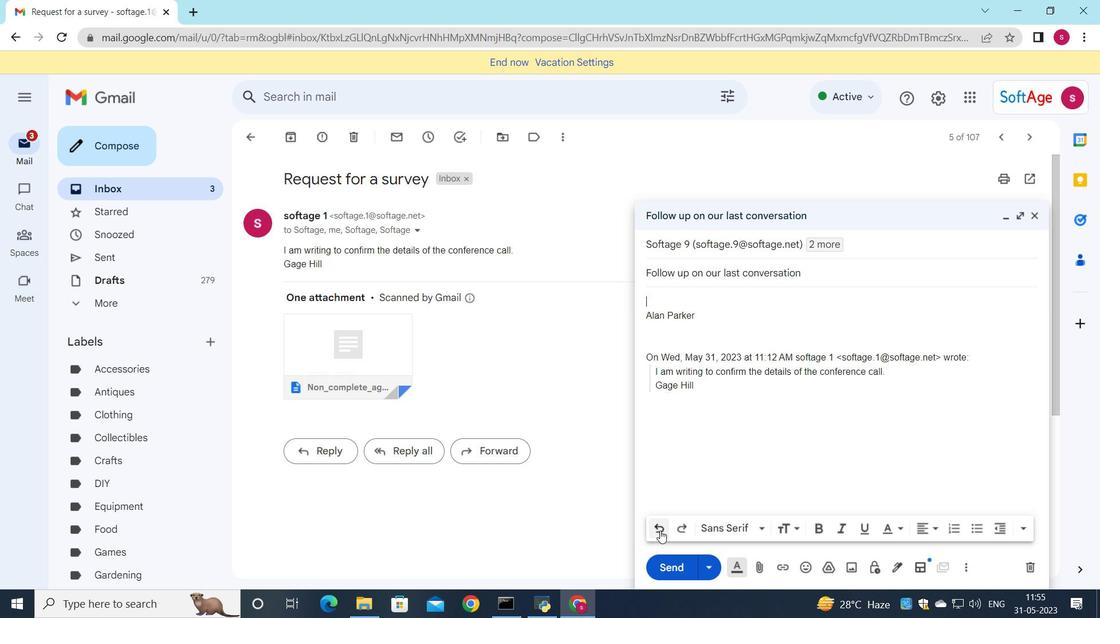 
Action: Key pressed <Key.shift>Please<Key.space>find<Key.space>attached<Key.space>the<Key.space>requested<Key.space>document.
Screenshot: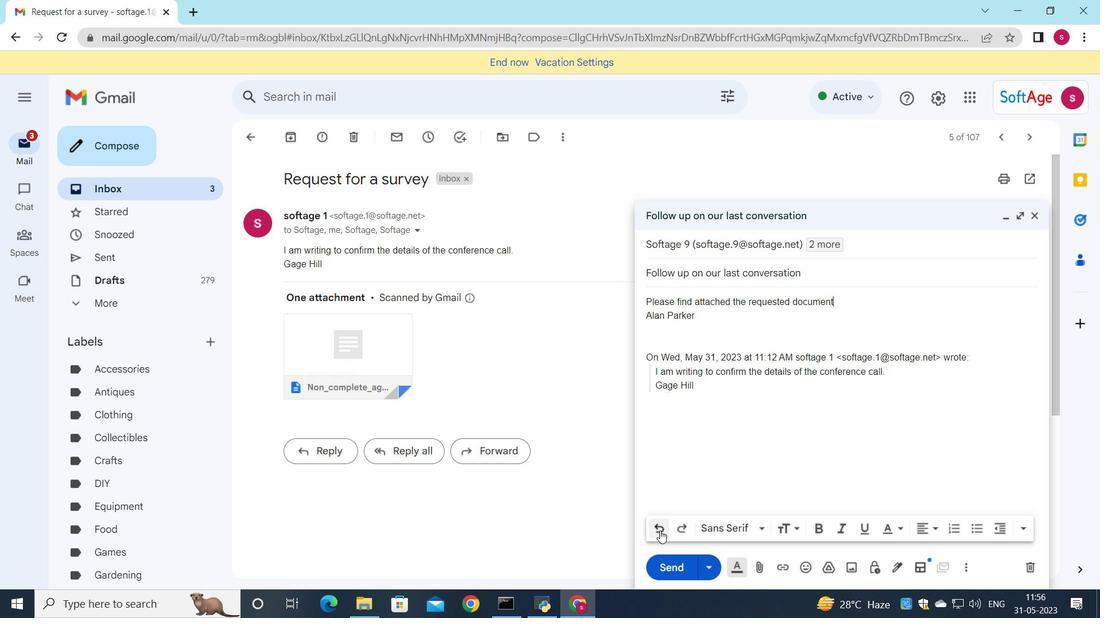 
Action: Mouse moved to (666, 564)
Screenshot: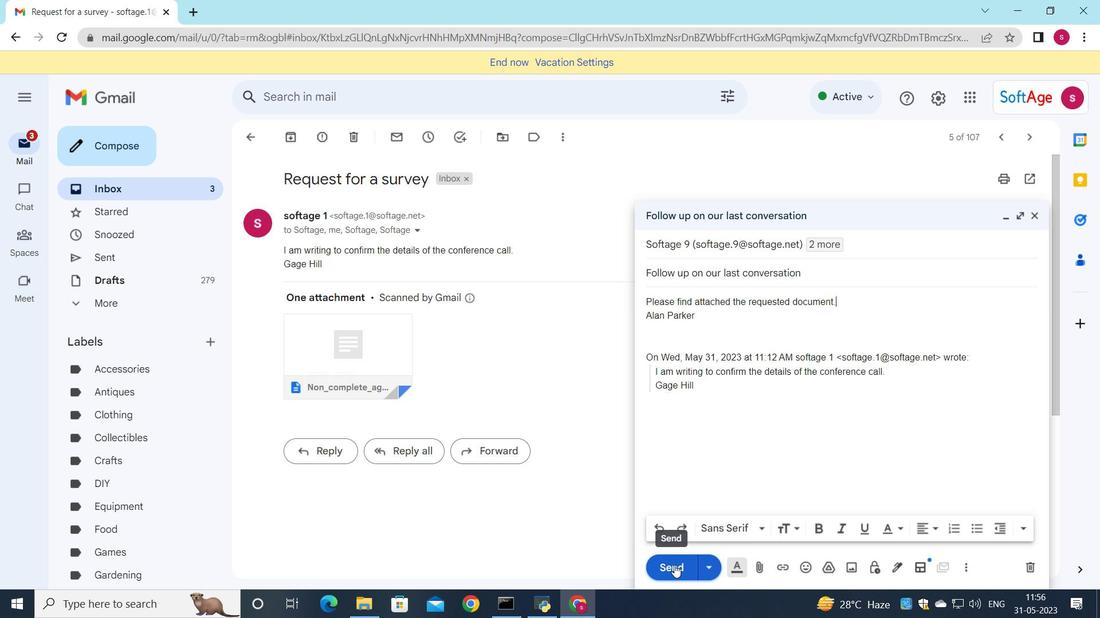 
Action: Mouse pressed left at (666, 564)
Screenshot: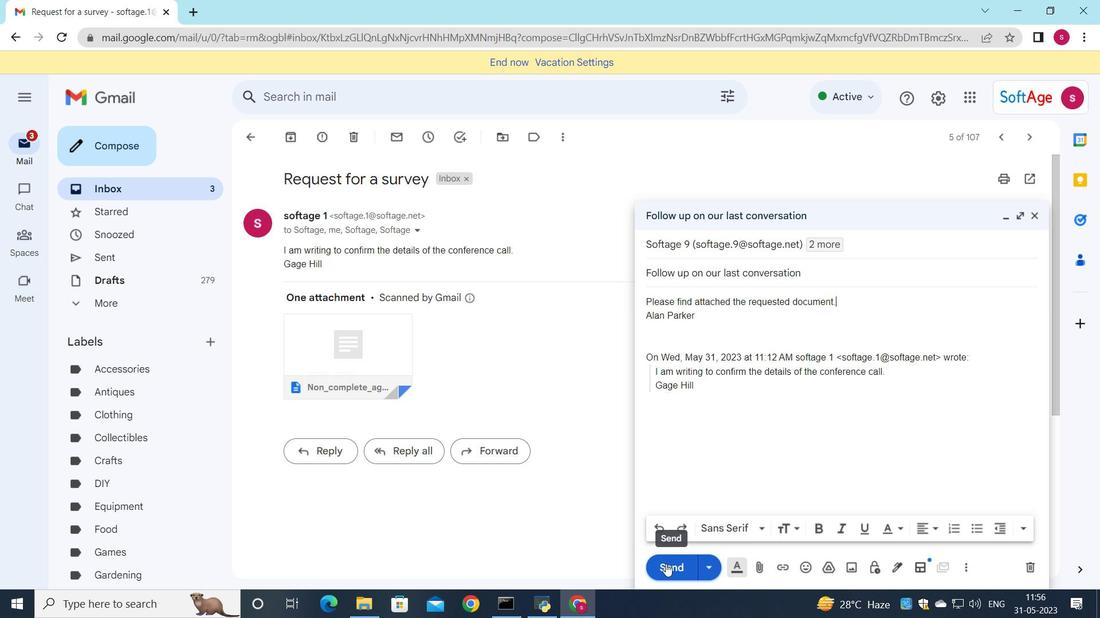 
Action: Mouse moved to (618, 160)
Screenshot: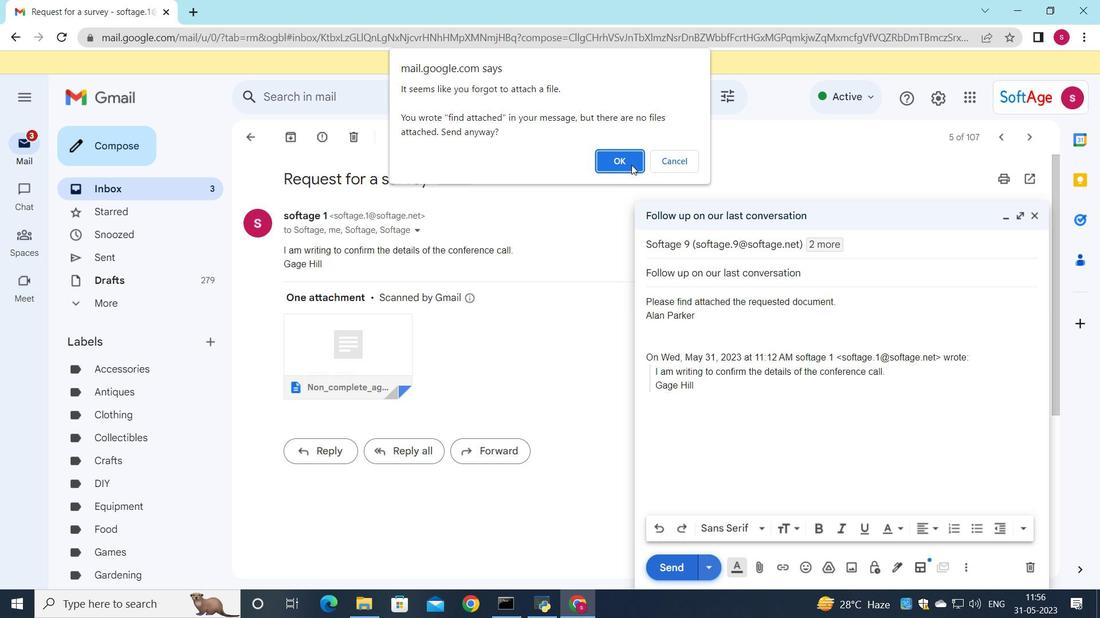 
Action: Mouse pressed left at (618, 160)
Screenshot: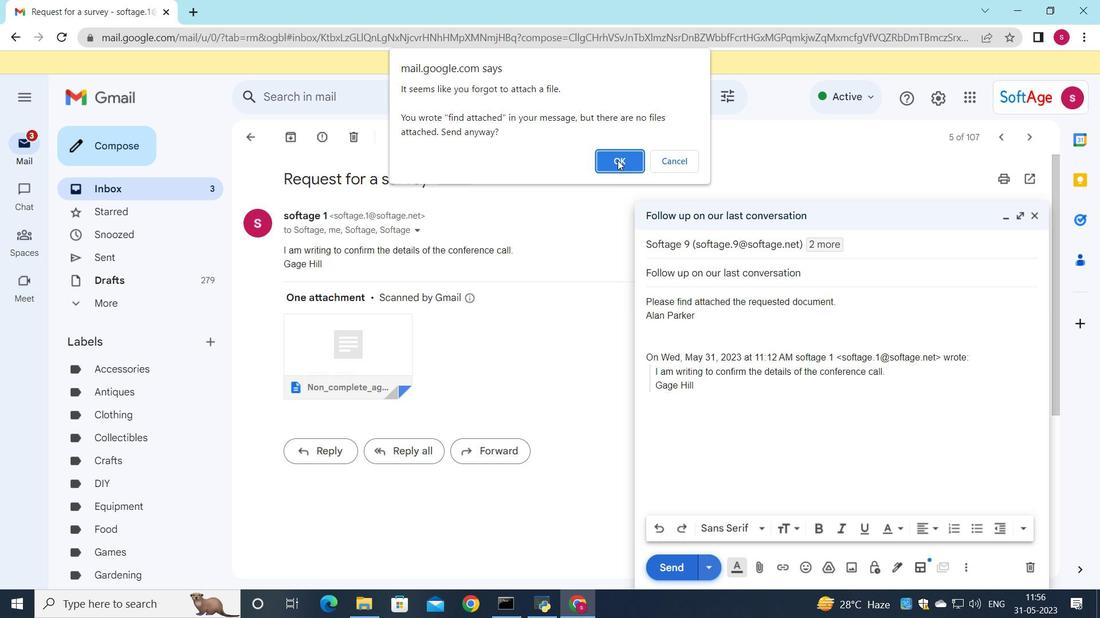 
Action: Mouse moved to (248, 137)
Screenshot: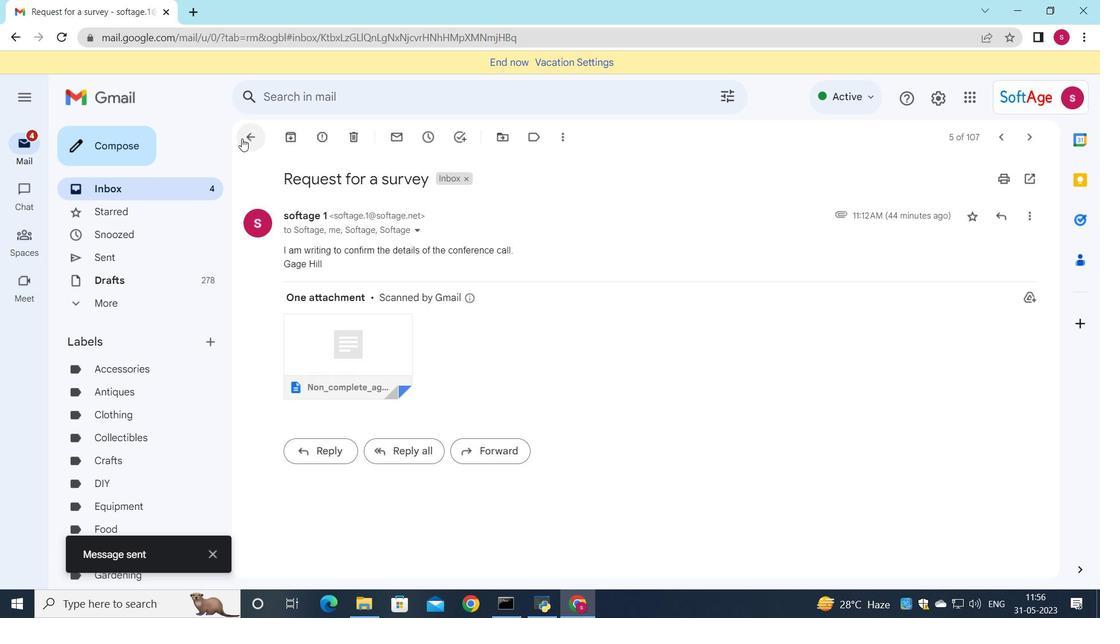 
Action: Mouse pressed left at (248, 137)
Screenshot: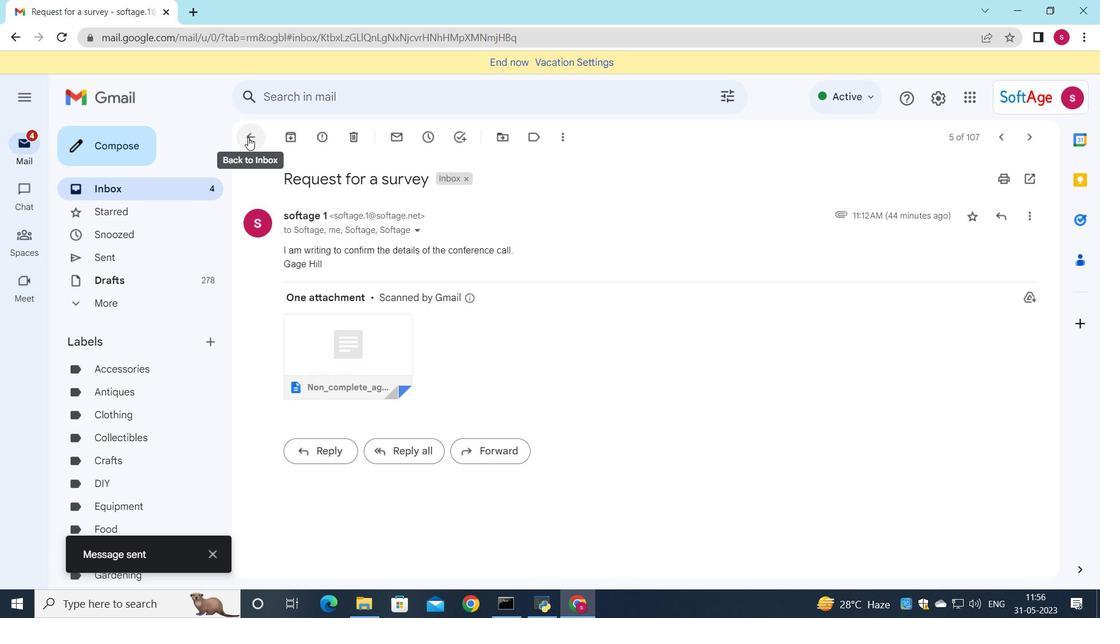 
Action: Mouse moved to (637, 167)
Screenshot: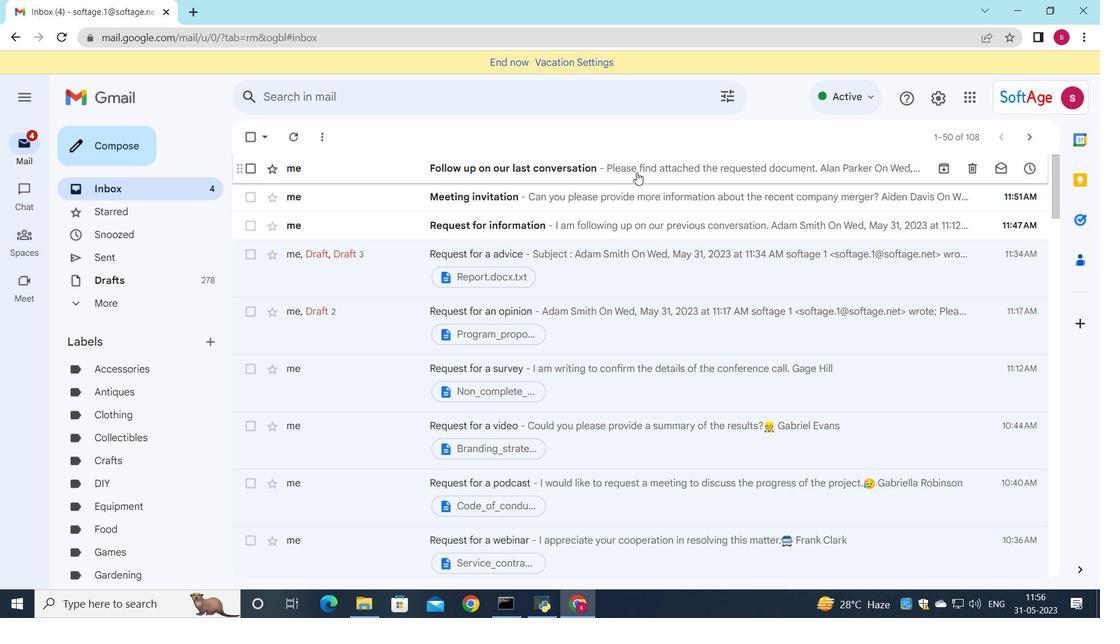 
Action: Mouse pressed left at (637, 167)
Screenshot: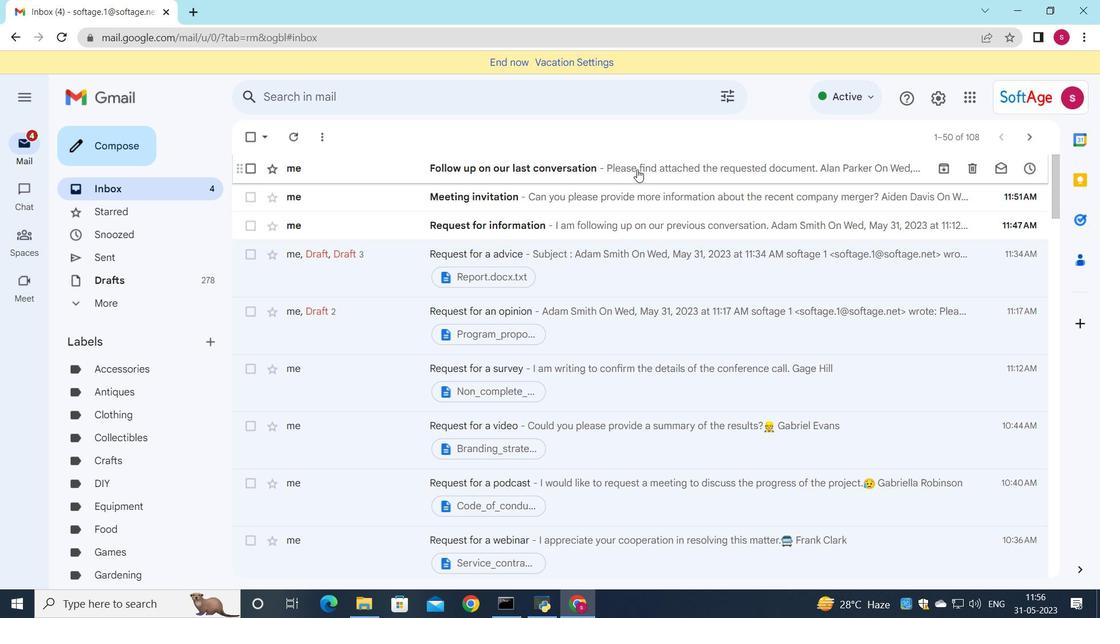 
Action: Mouse pressed left at (637, 167)
Screenshot: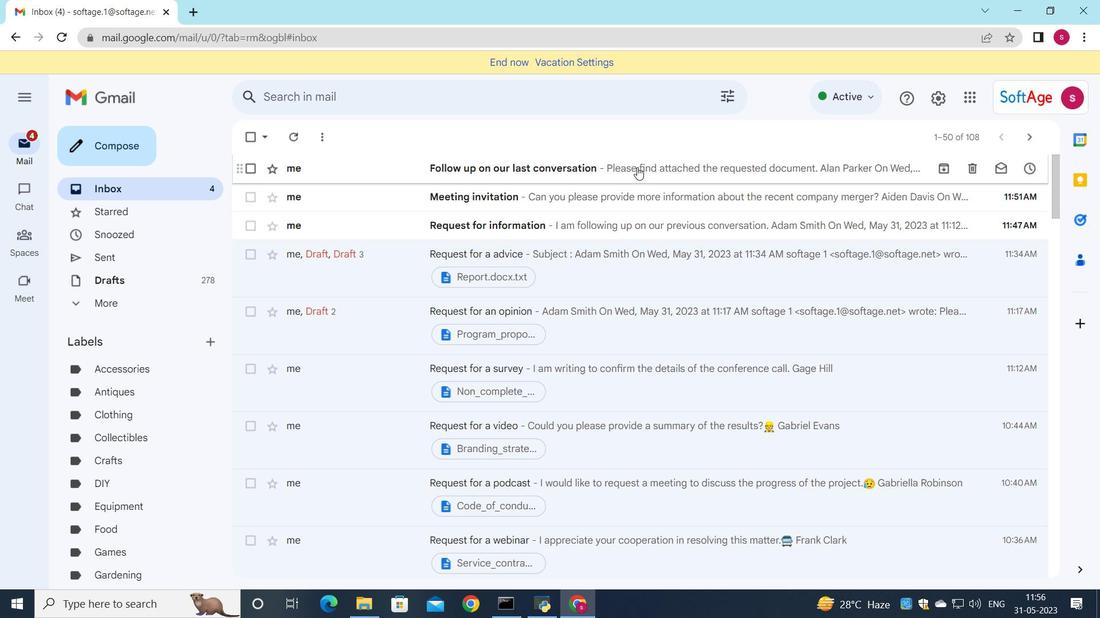 
